Task: Find connections with filter location Changzhi with filter topic #Moneywith filter profile language French with filter current company Verifone with filter school SSN College of Engineering with filter industry Insurance Agencies and Brokerages with filter service category Relocation with filter keywords title UPS Driver
Action: Mouse moved to (699, 121)
Screenshot: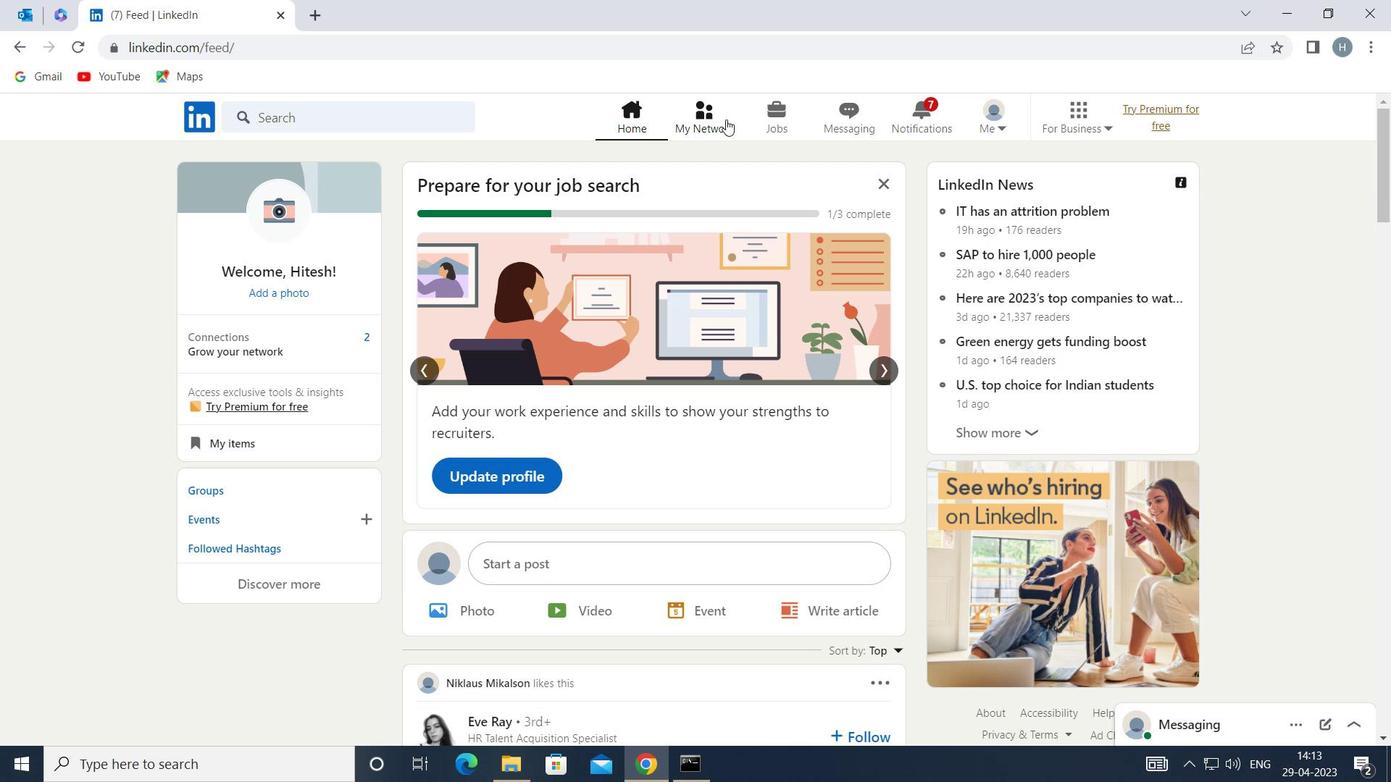 
Action: Mouse pressed left at (699, 121)
Screenshot: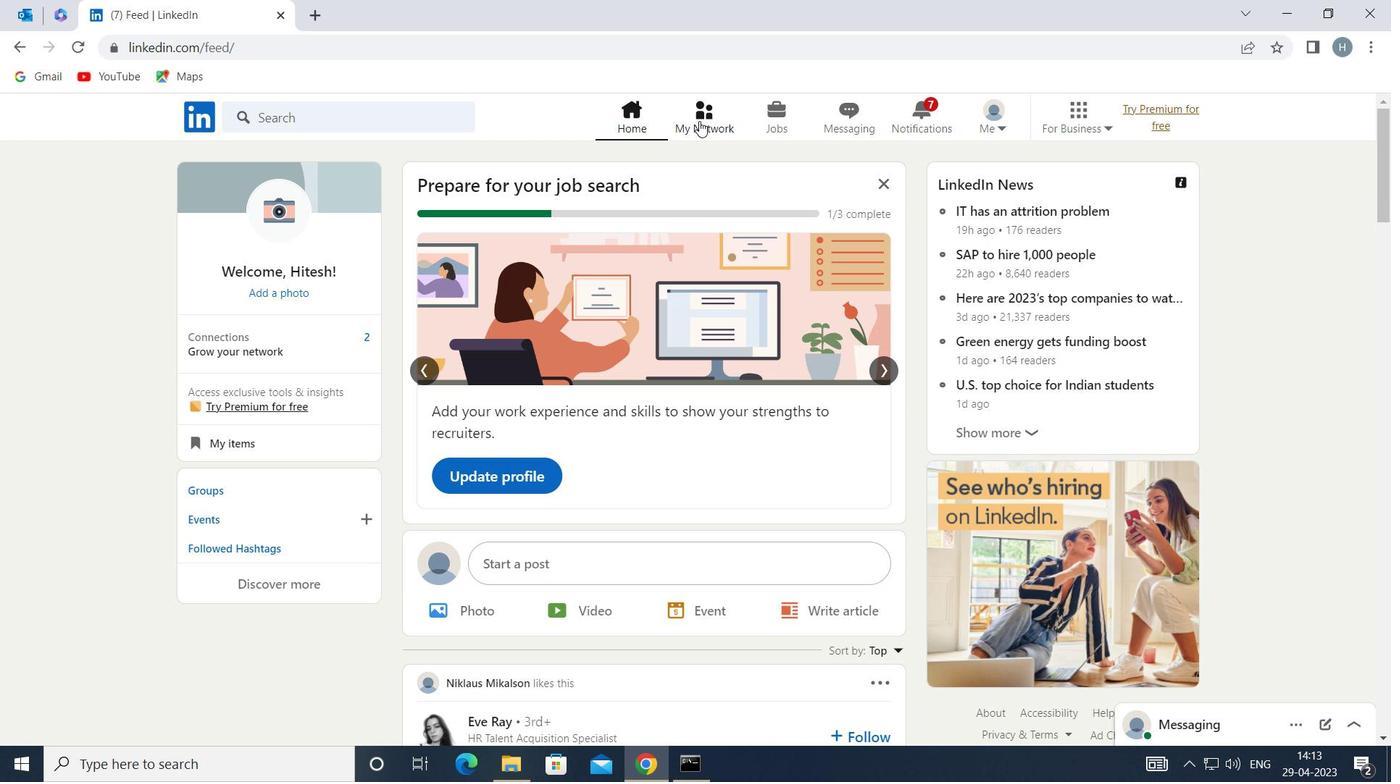 
Action: Mouse moved to (416, 223)
Screenshot: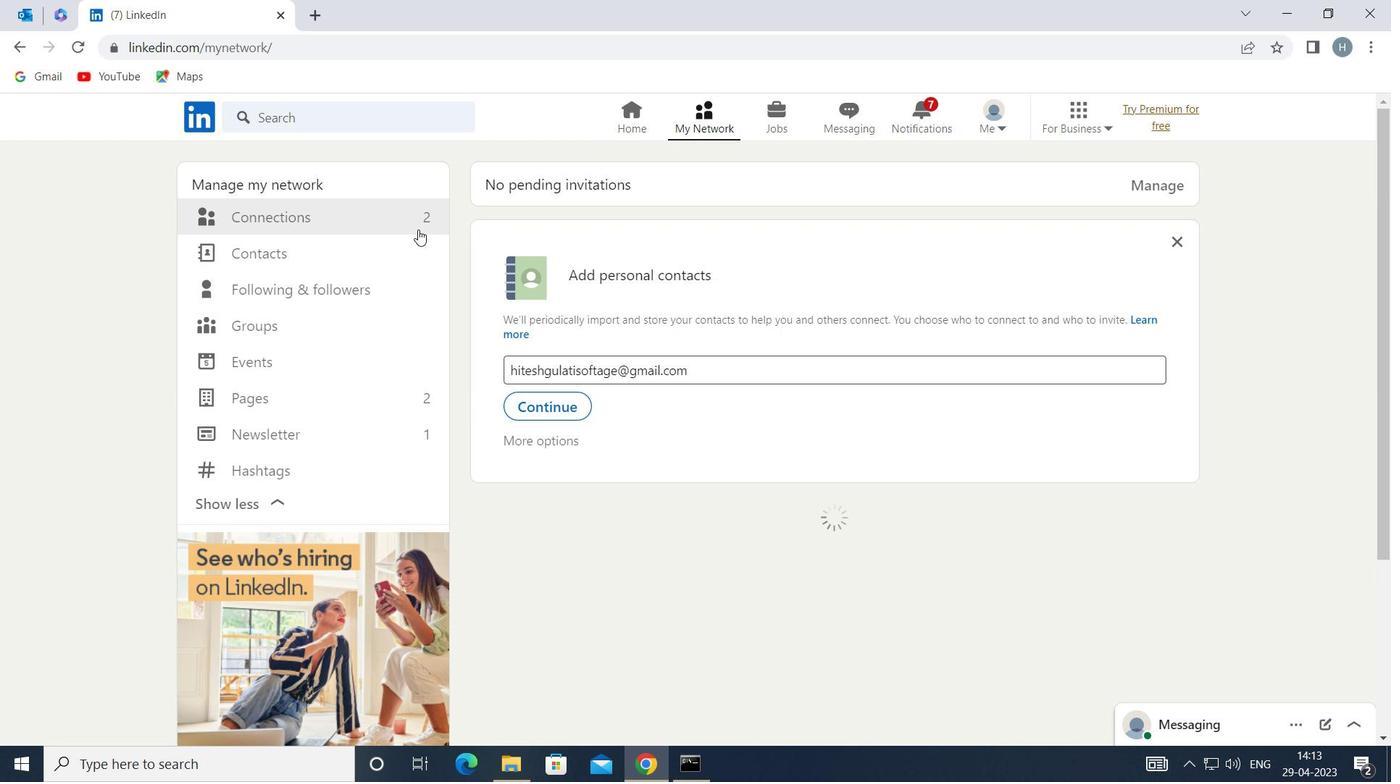 
Action: Mouse pressed left at (416, 223)
Screenshot: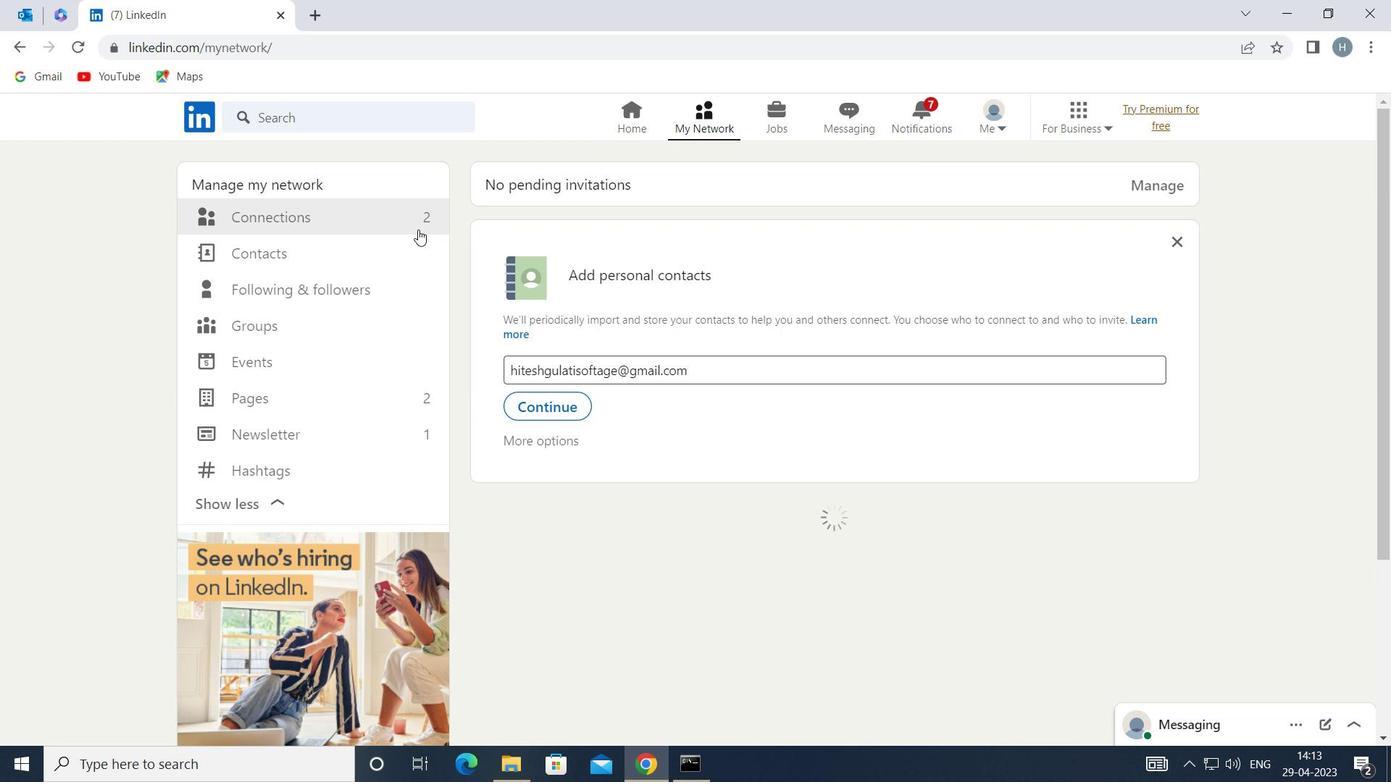 
Action: Mouse moved to (878, 215)
Screenshot: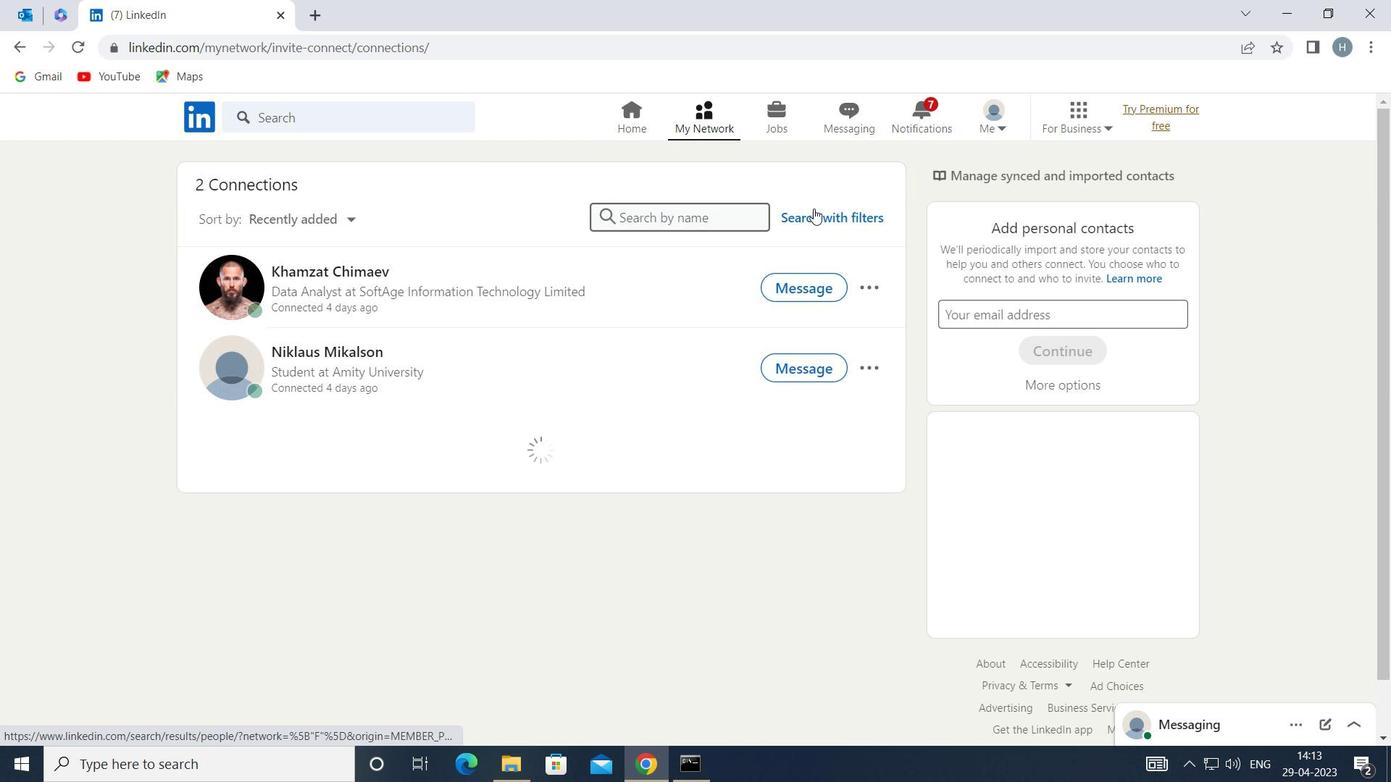 
Action: Mouse pressed left at (878, 215)
Screenshot: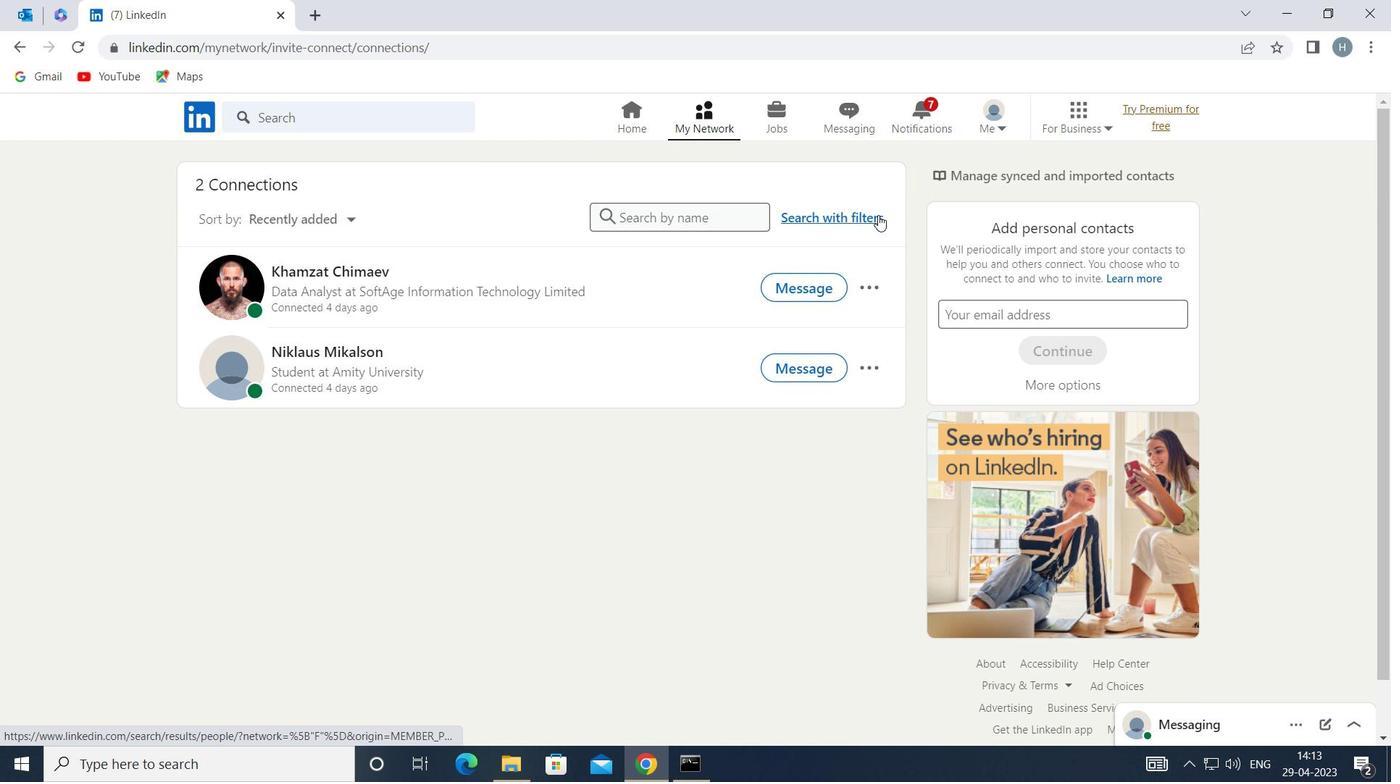 
Action: Mouse moved to (770, 164)
Screenshot: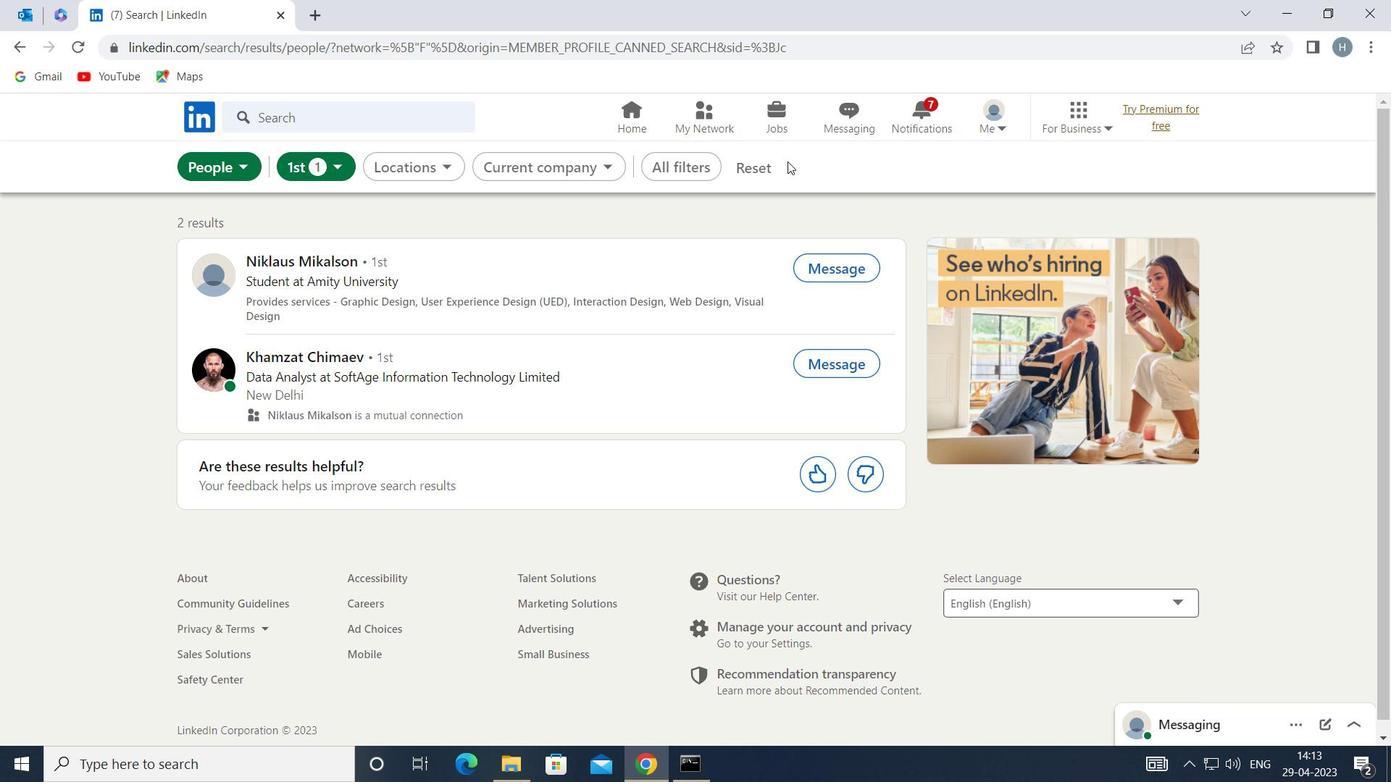 
Action: Mouse pressed left at (770, 164)
Screenshot: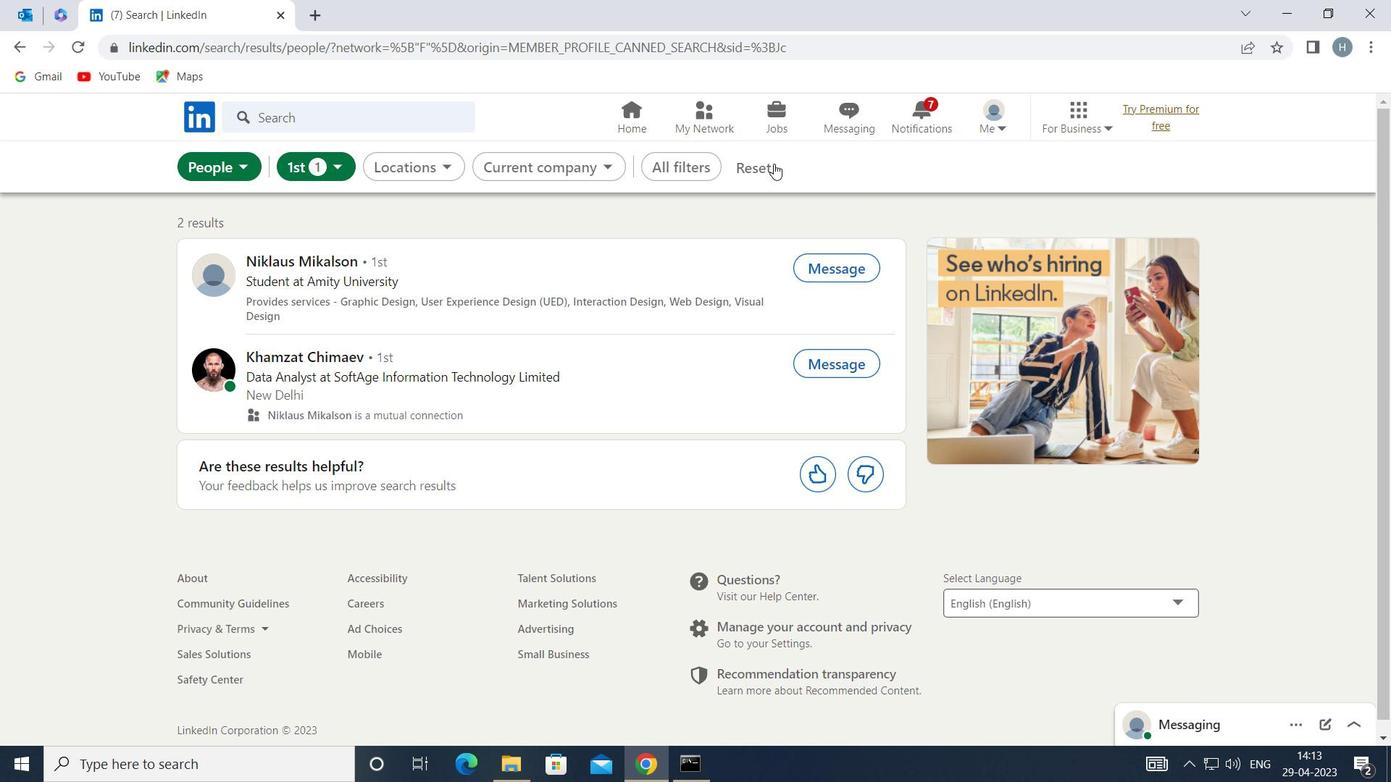 
Action: Mouse moved to (757, 164)
Screenshot: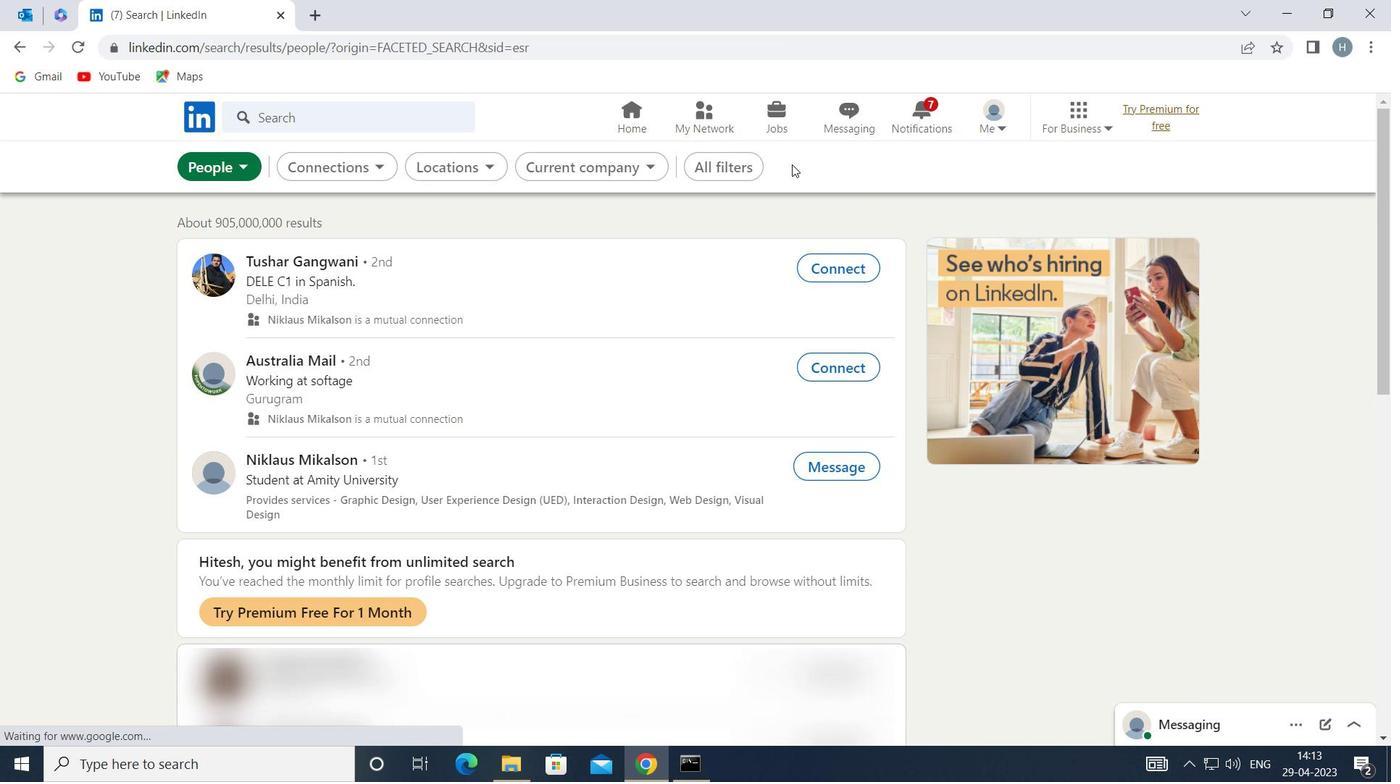
Action: Mouse pressed left at (757, 164)
Screenshot: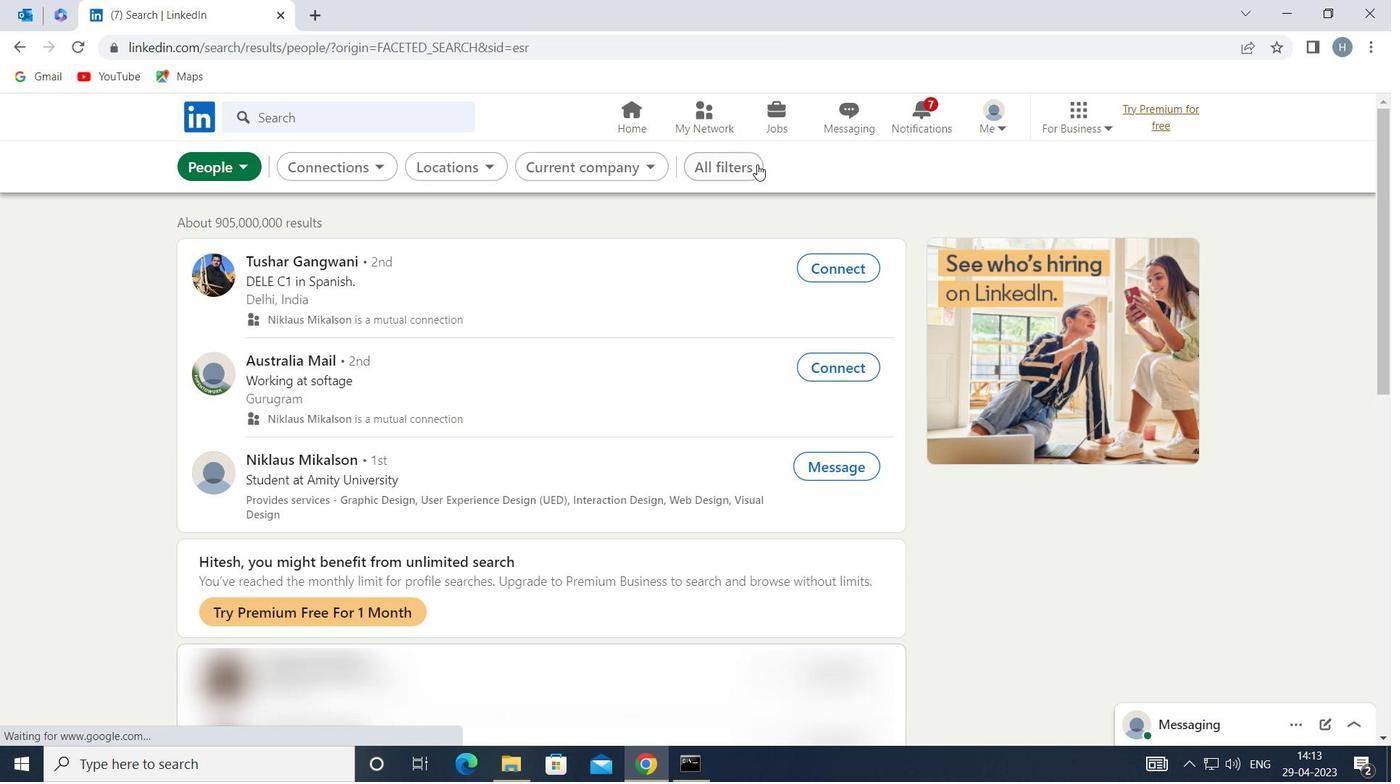 
Action: Mouse moved to (1066, 374)
Screenshot: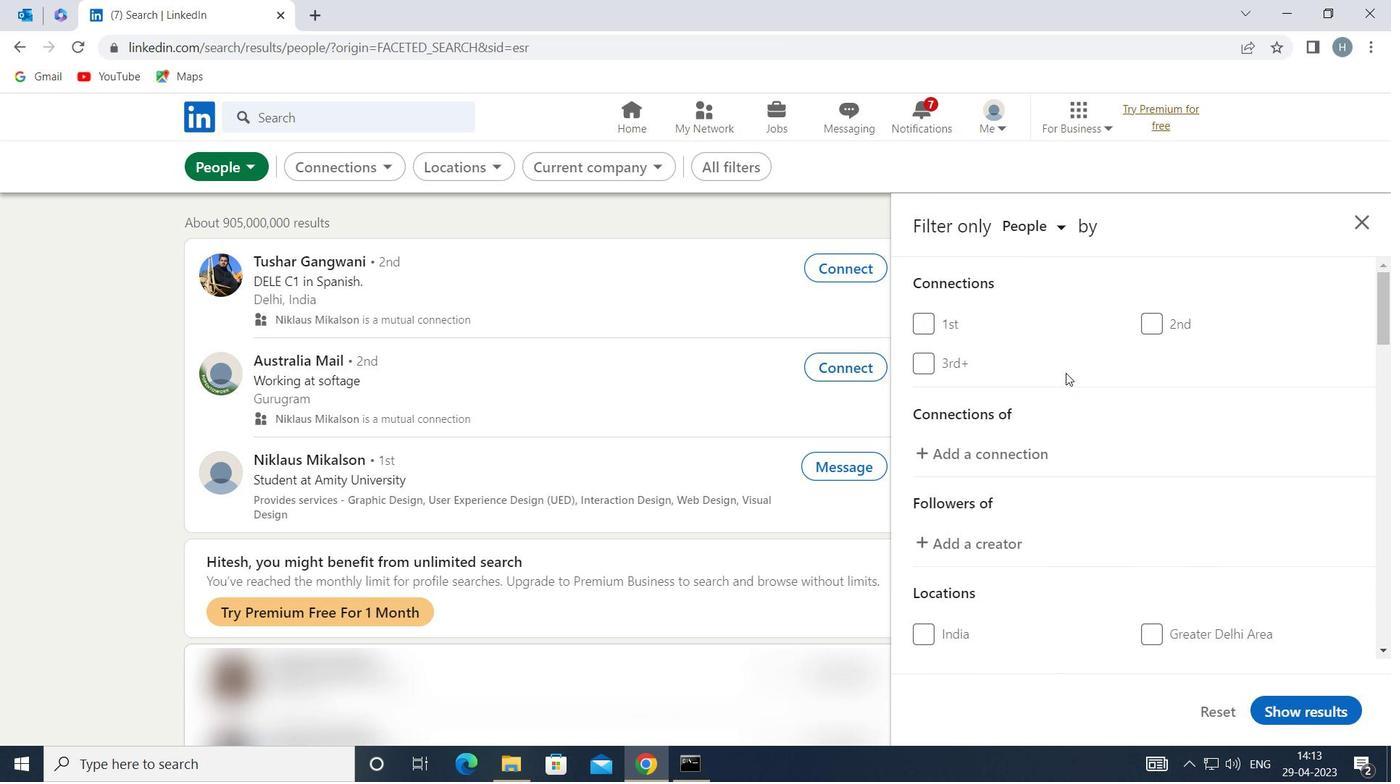 
Action: Mouse scrolled (1066, 373) with delta (0, 0)
Screenshot: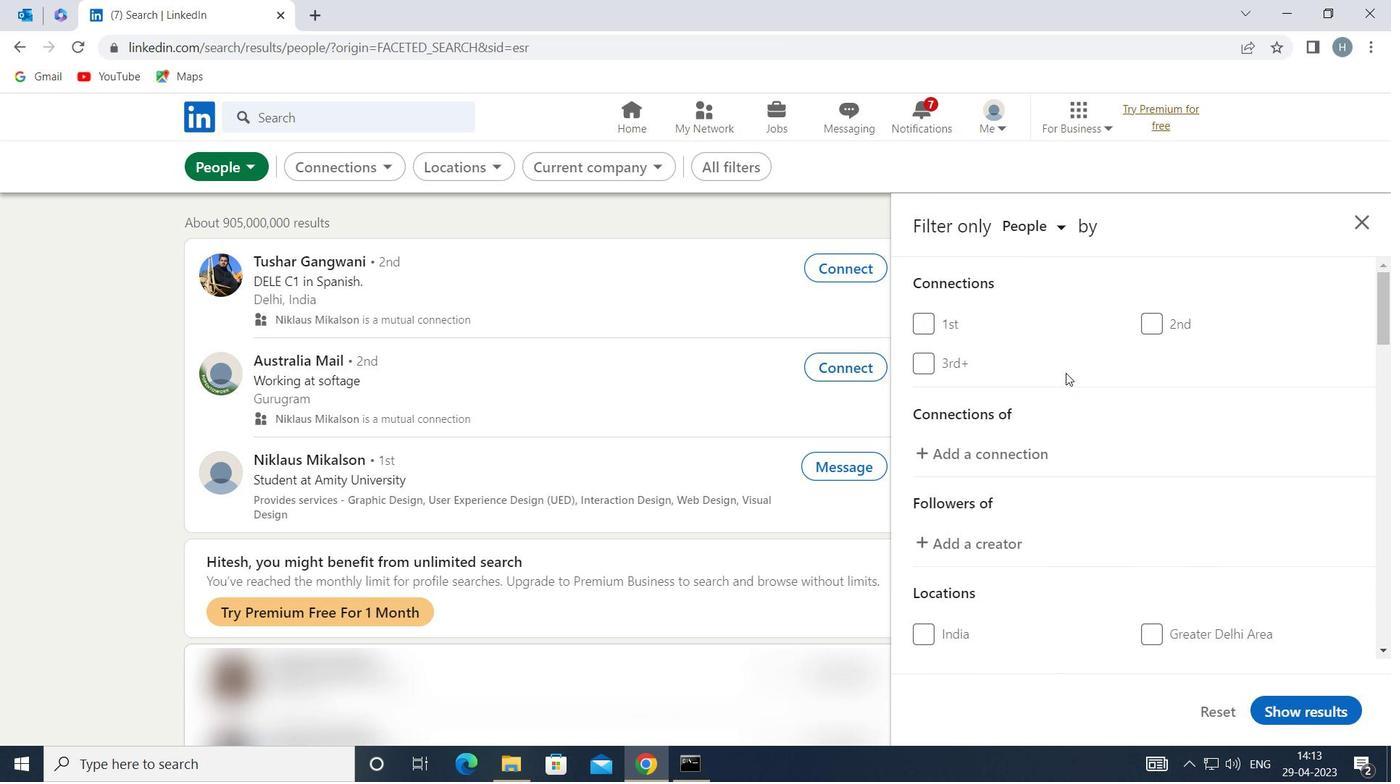 
Action: Mouse moved to (1070, 375)
Screenshot: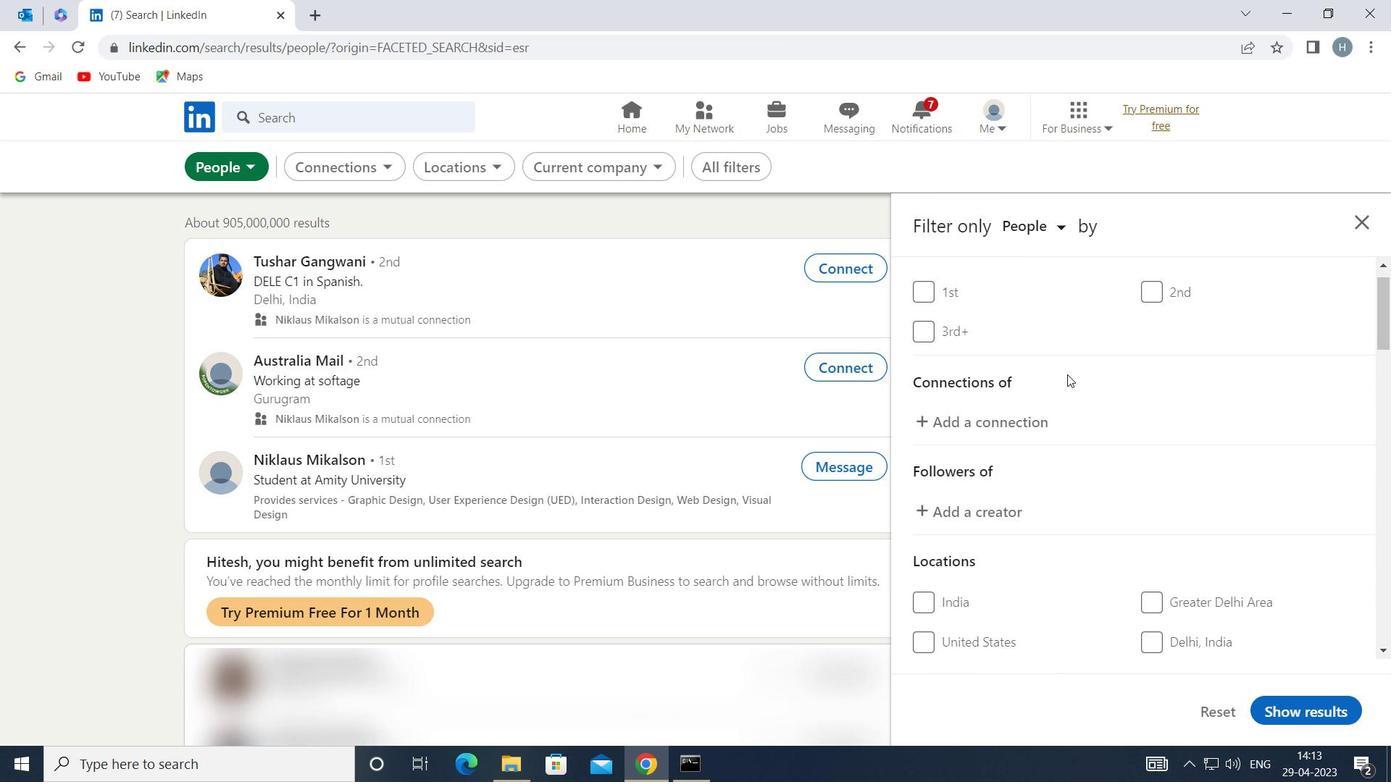 
Action: Mouse scrolled (1070, 374) with delta (0, 0)
Screenshot: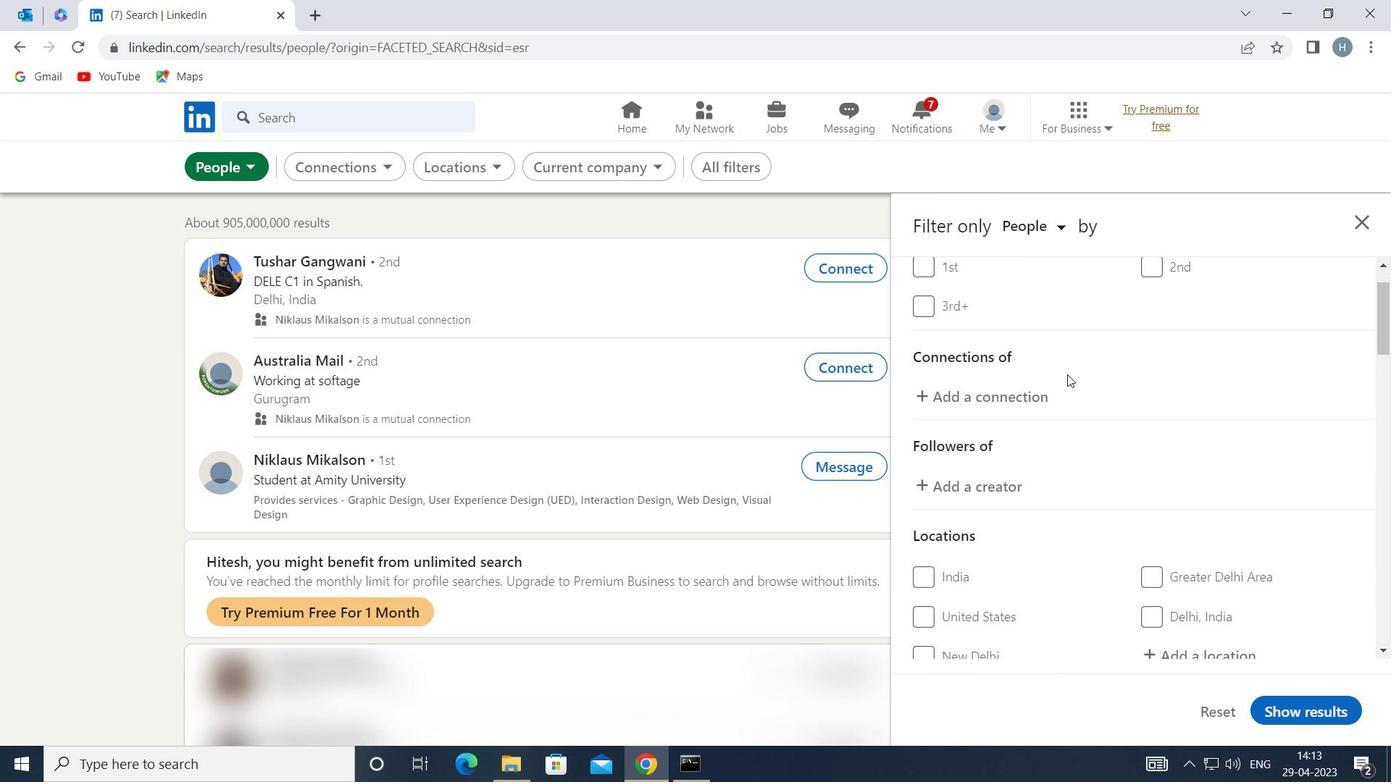 
Action: Mouse moved to (1177, 529)
Screenshot: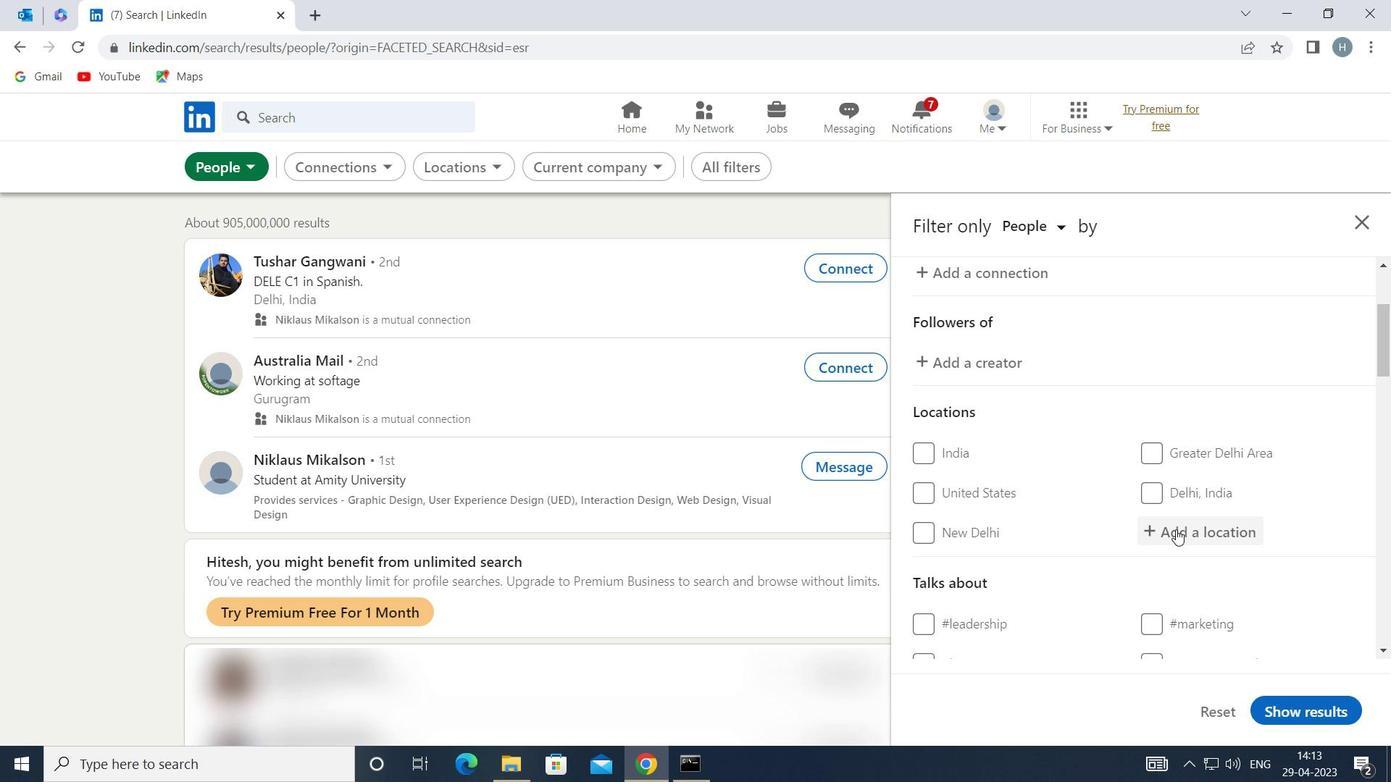 
Action: Mouse pressed left at (1177, 529)
Screenshot: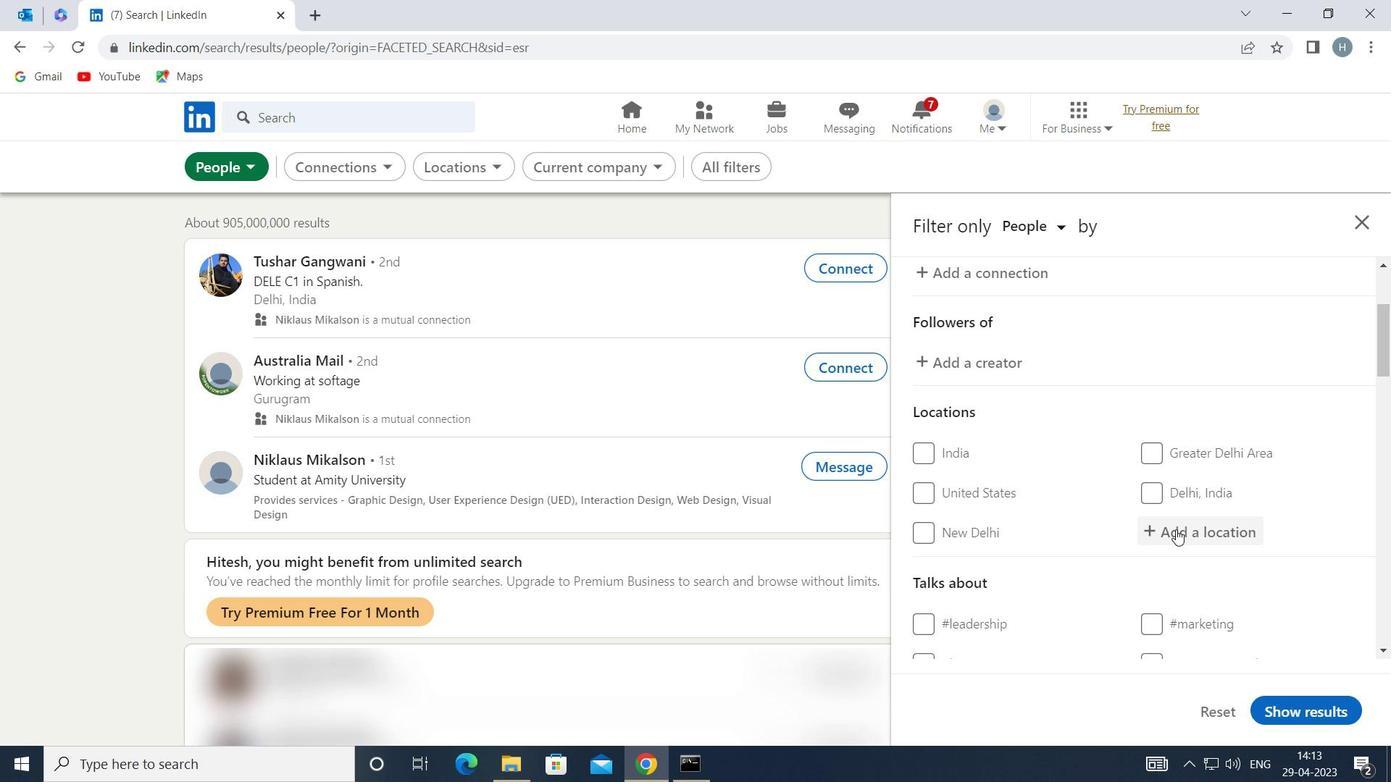 
Action: Mouse moved to (1146, 525)
Screenshot: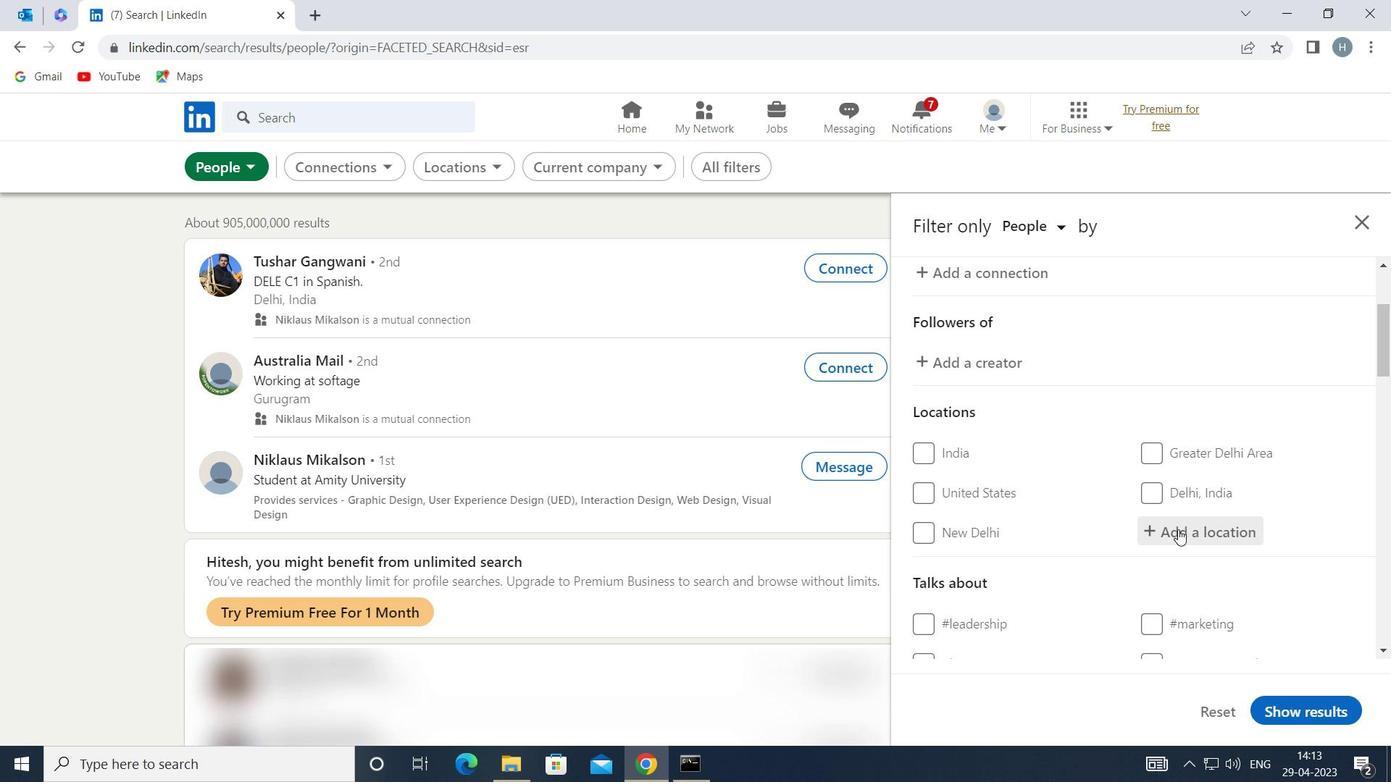 
Action: Key pressed <Key.shift><Key.shift><Key.shift><Key.shift><Key.shift>CHANGZH
Screenshot: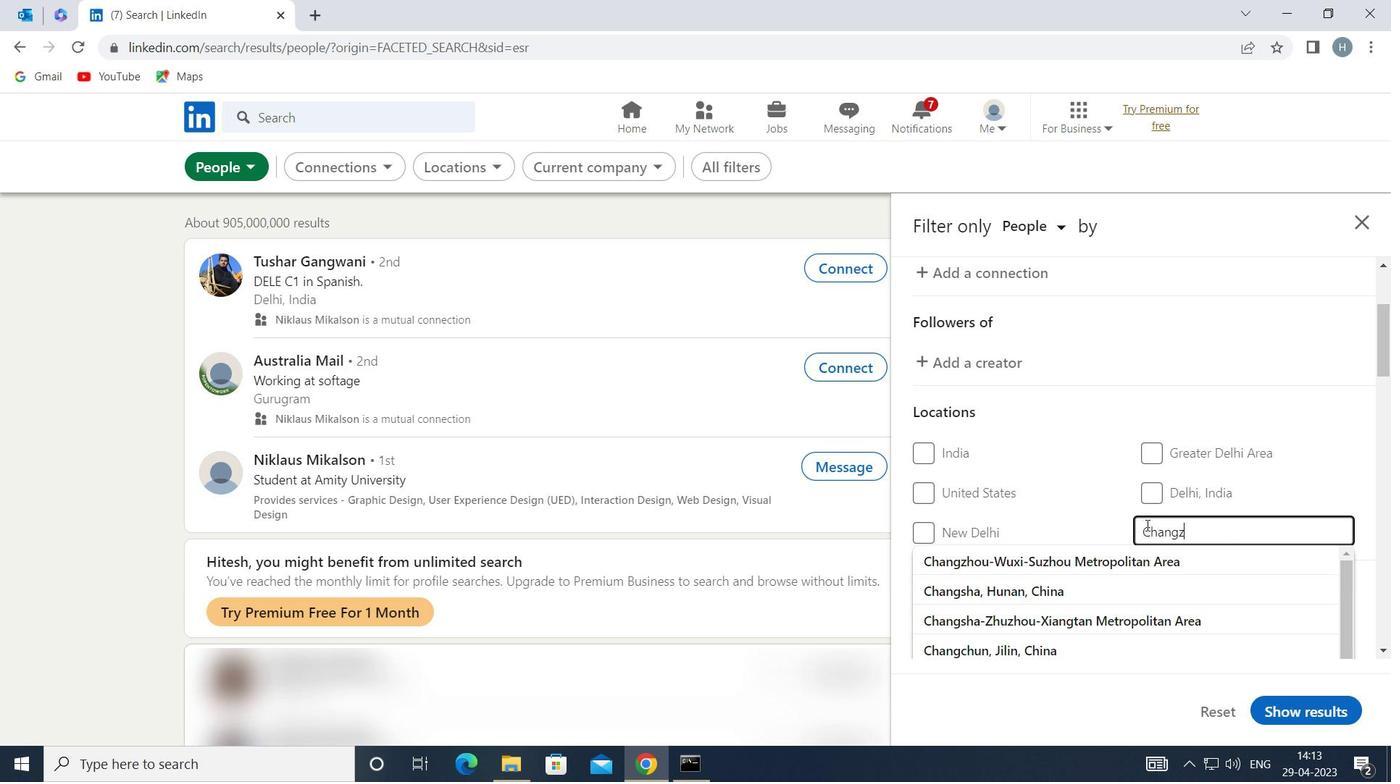 
Action: Mouse moved to (1146, 524)
Screenshot: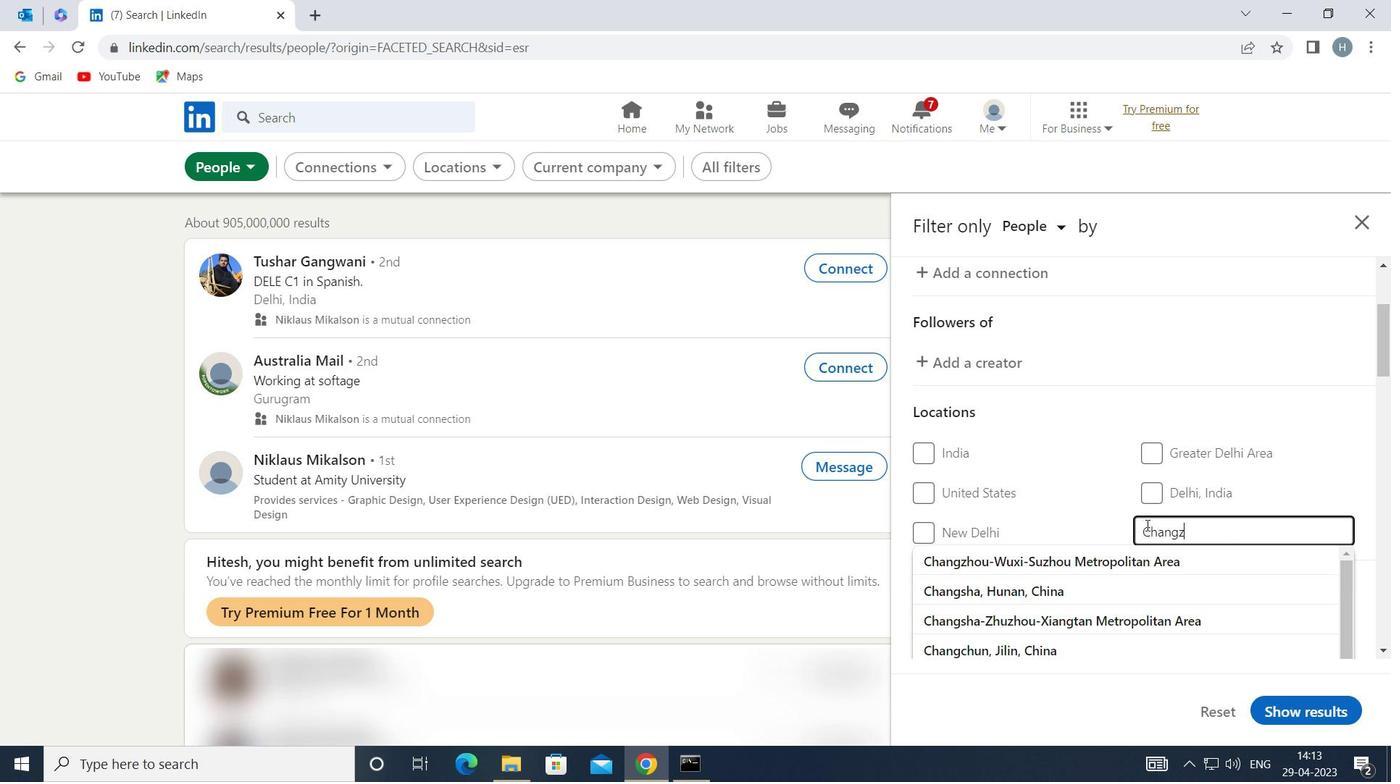 
Action: Key pressed I
Screenshot: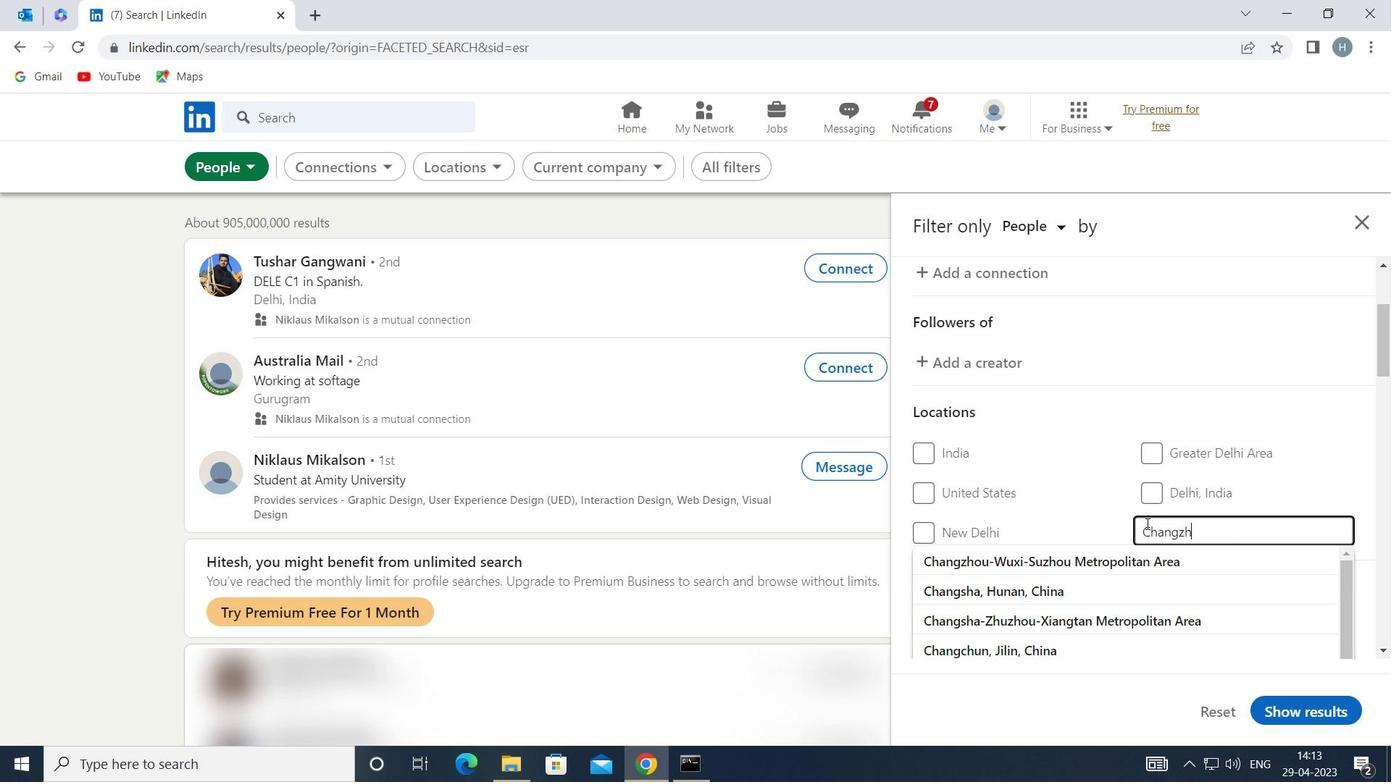 
Action: Mouse moved to (1137, 561)
Screenshot: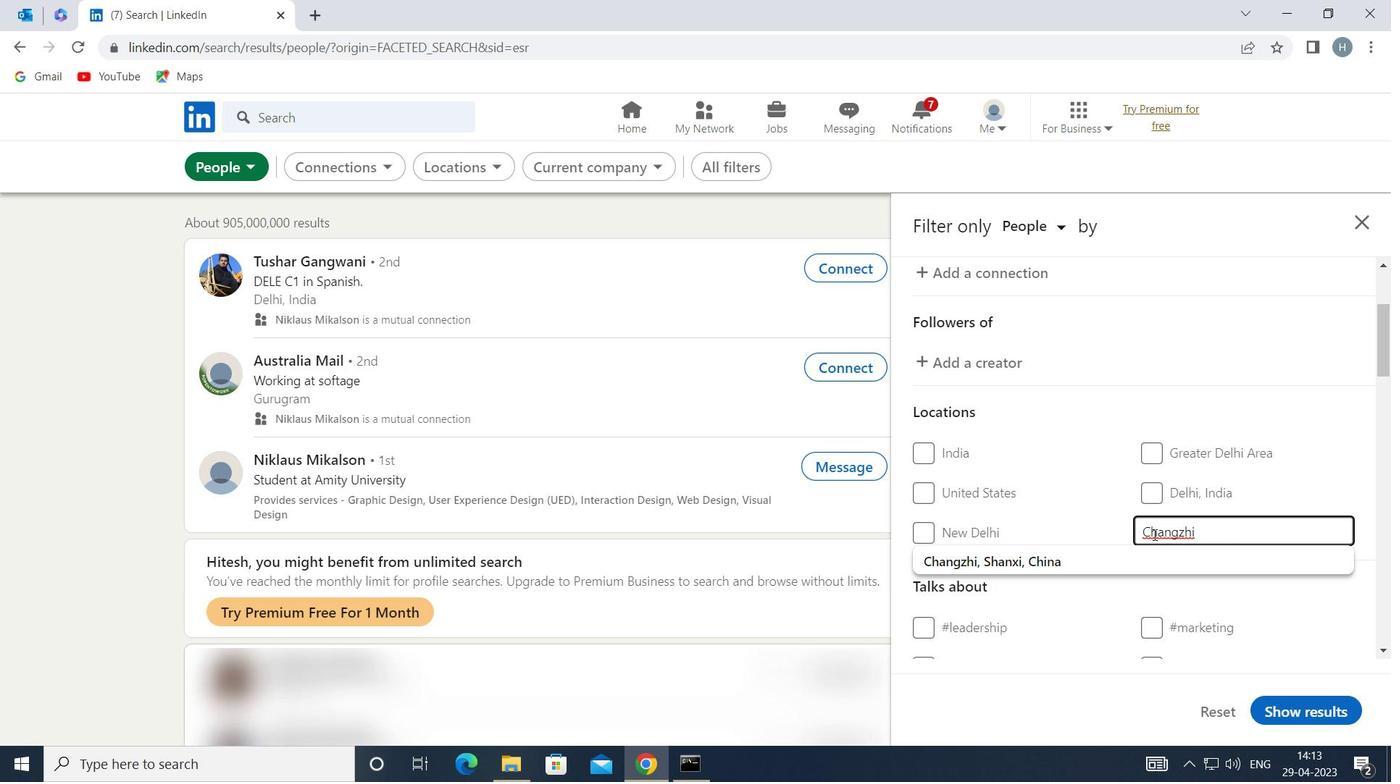 
Action: Mouse pressed left at (1137, 561)
Screenshot: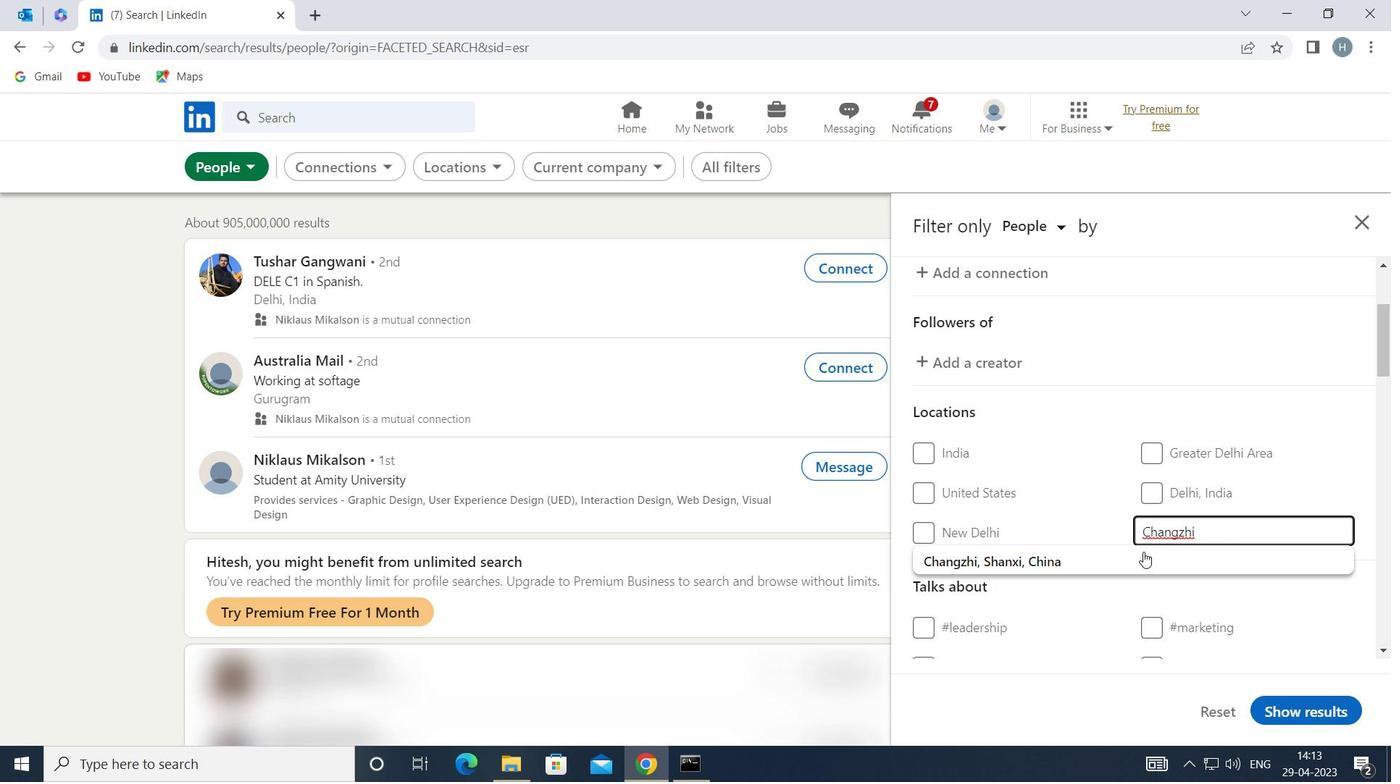 
Action: Mouse moved to (1135, 551)
Screenshot: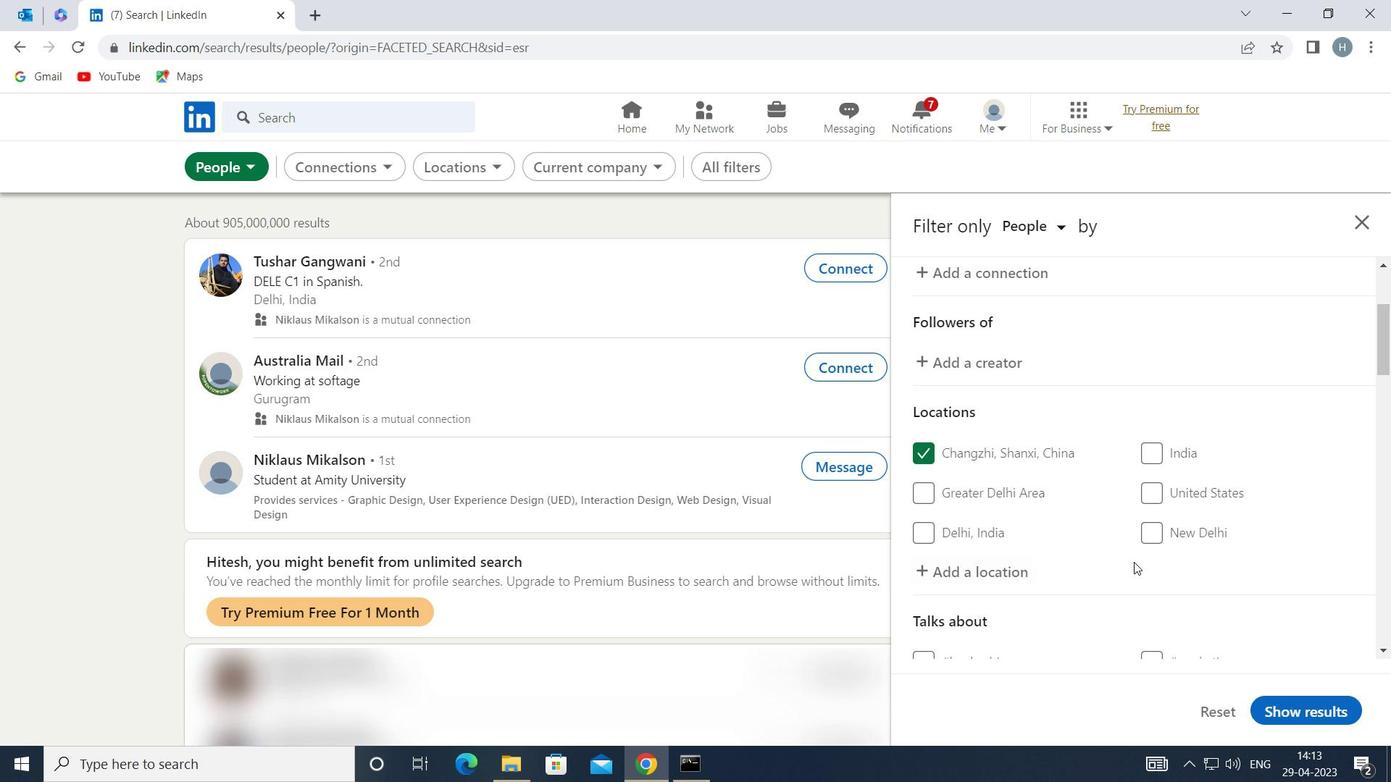 
Action: Mouse scrolled (1135, 550) with delta (0, 0)
Screenshot: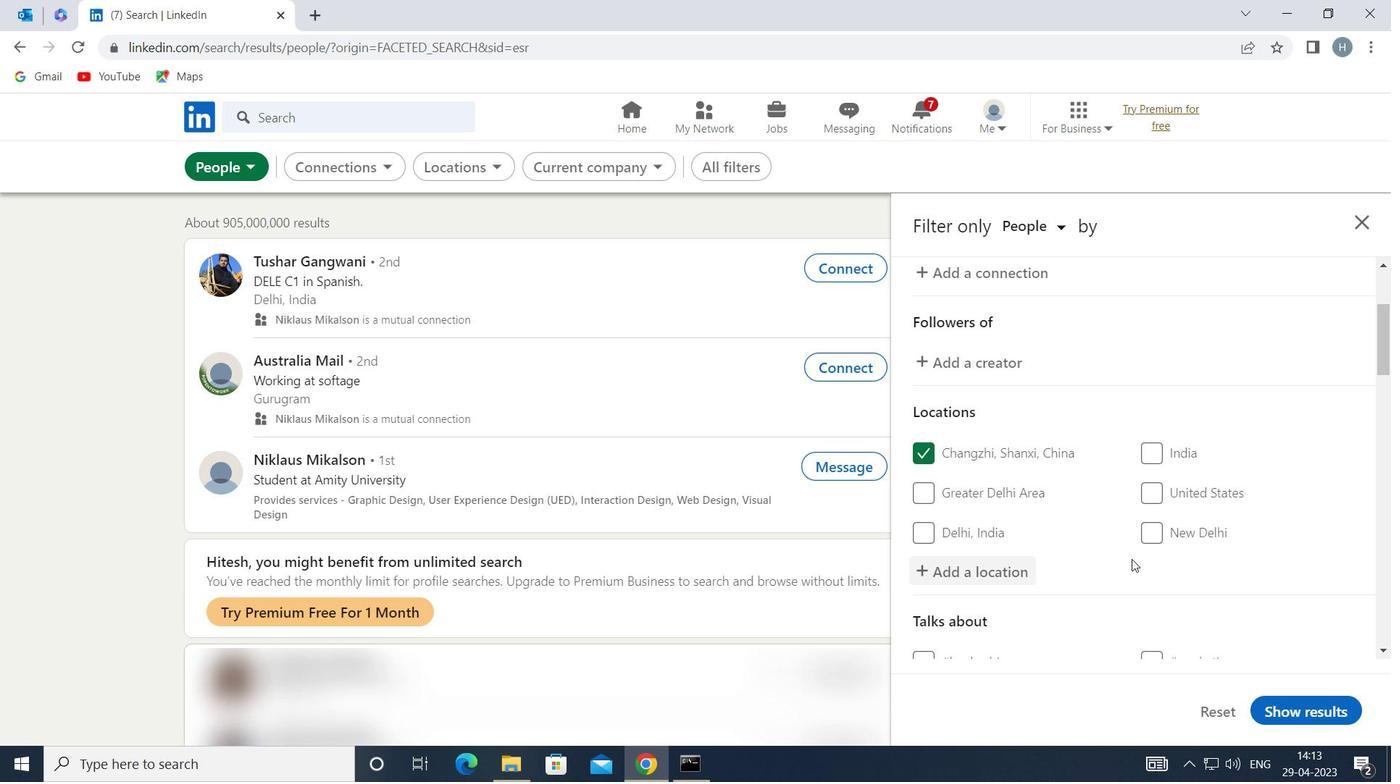 
Action: Mouse moved to (1135, 550)
Screenshot: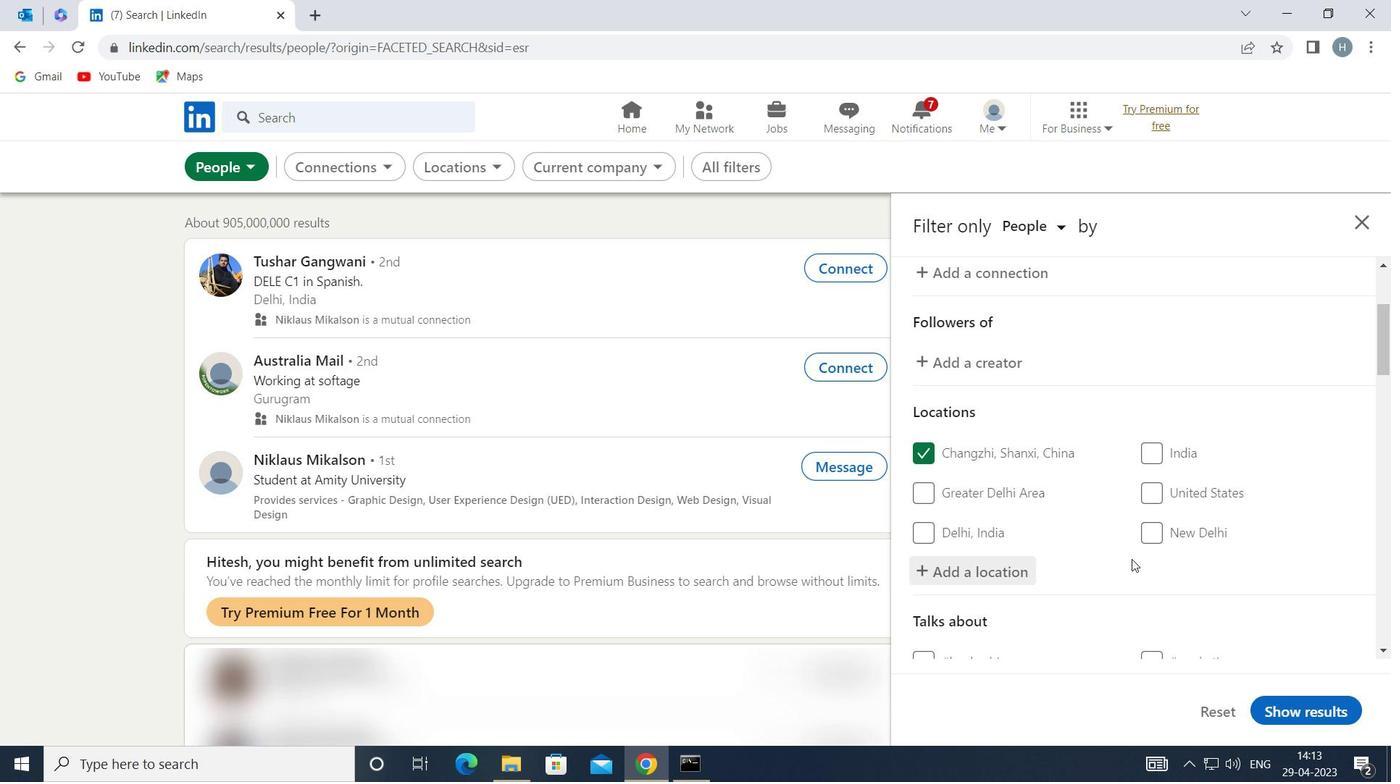 
Action: Mouse scrolled (1135, 550) with delta (0, 0)
Screenshot: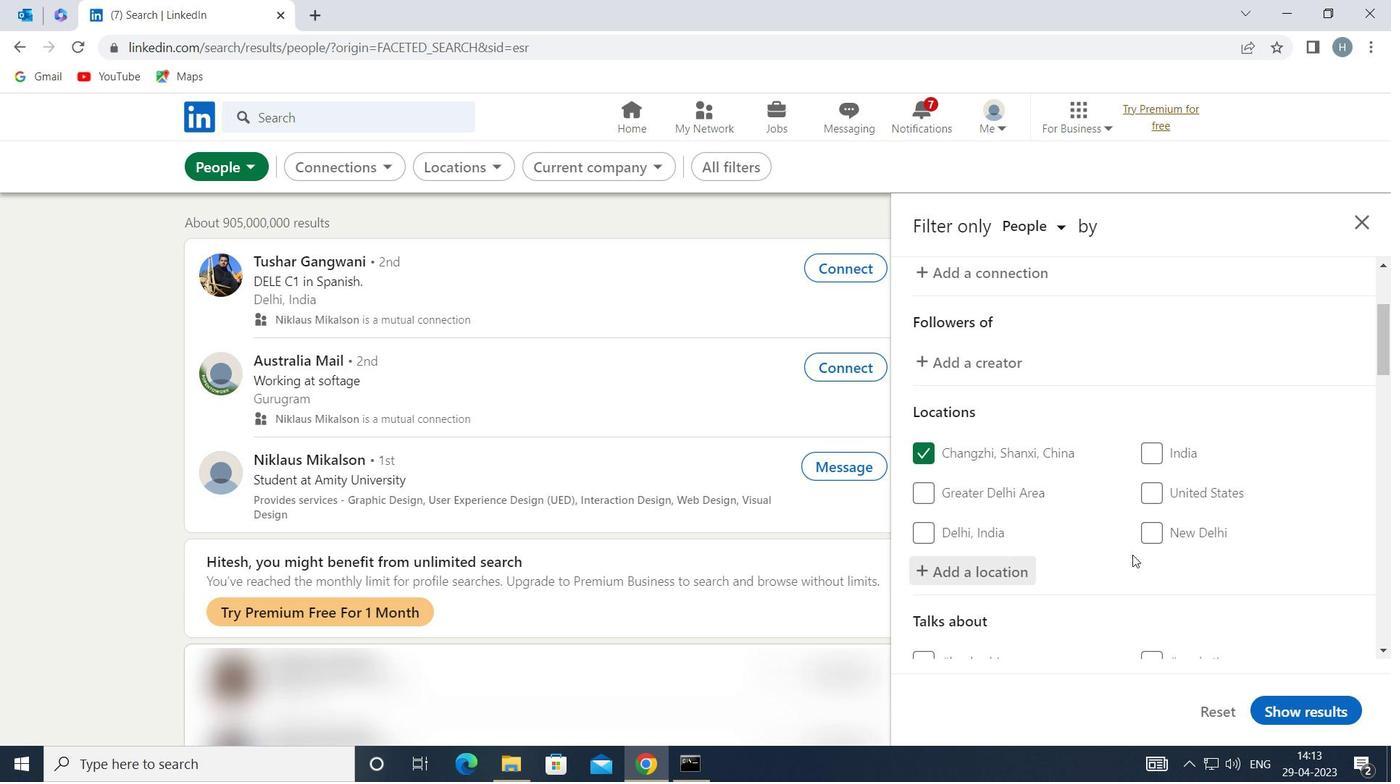 
Action: Mouse moved to (1137, 550)
Screenshot: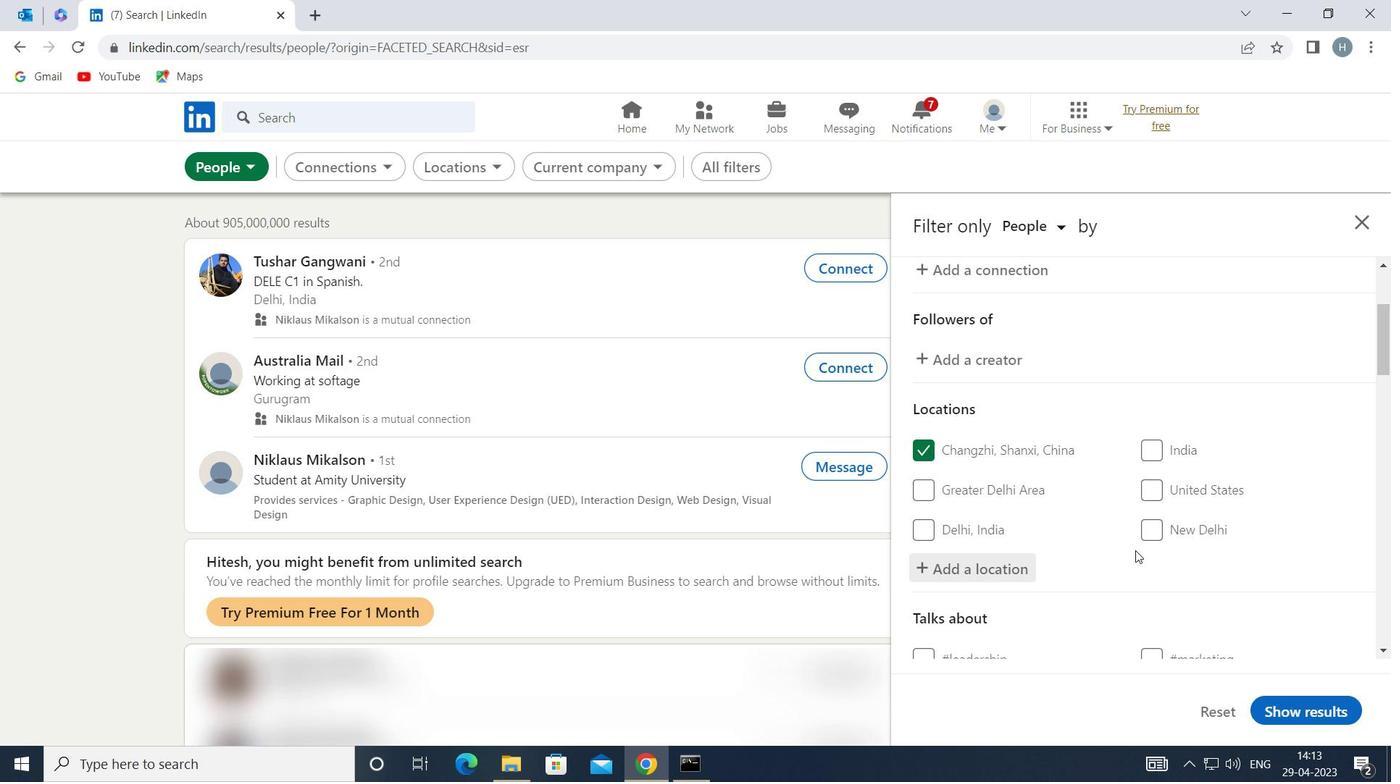 
Action: Mouse scrolled (1137, 550) with delta (0, 0)
Screenshot: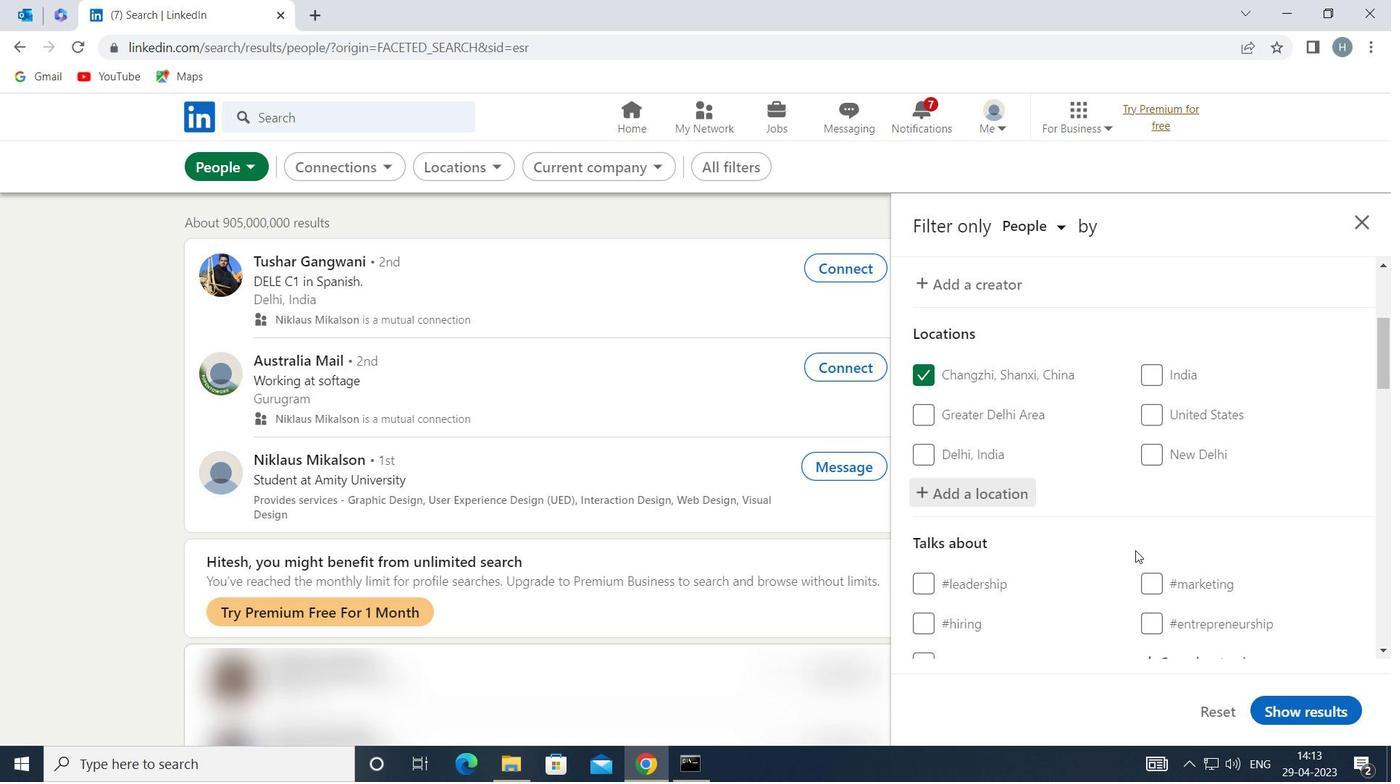 
Action: Mouse moved to (1215, 458)
Screenshot: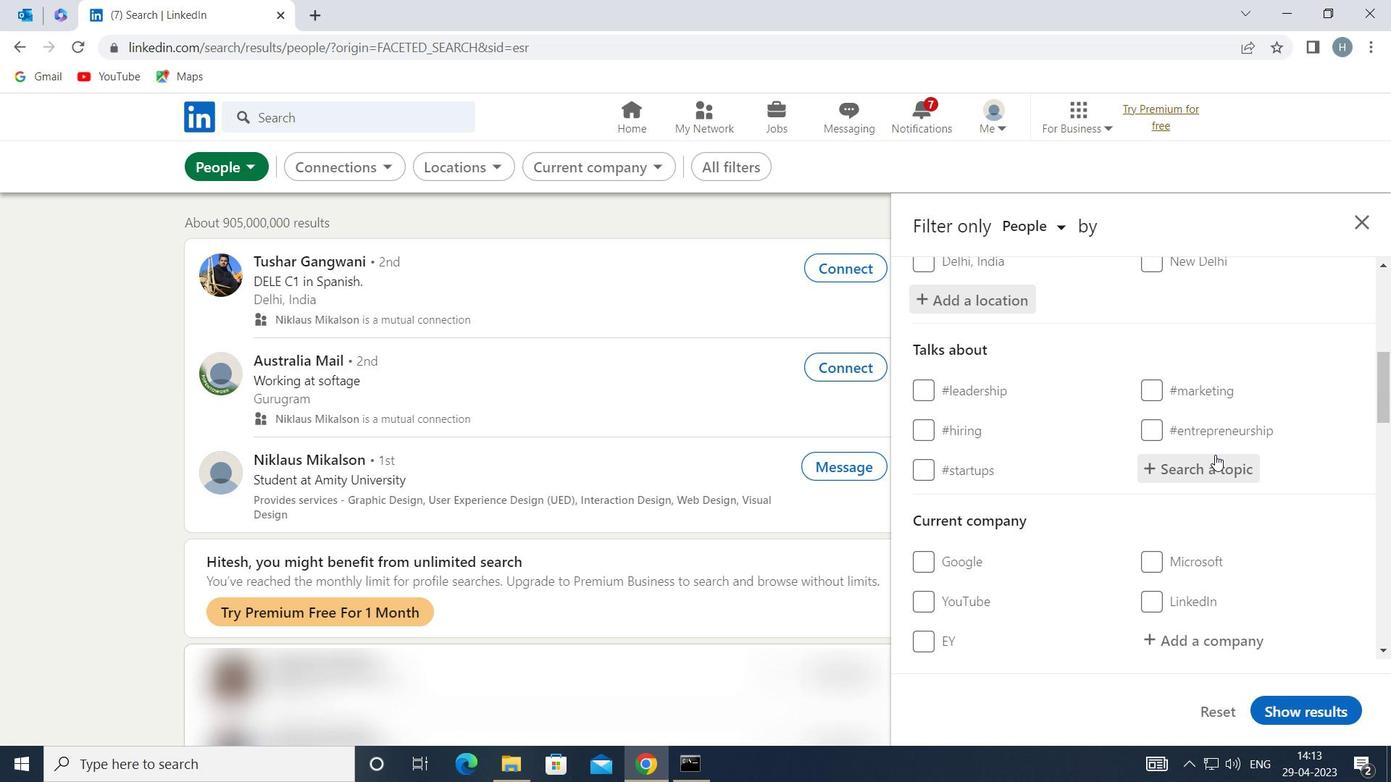 
Action: Mouse pressed left at (1215, 458)
Screenshot: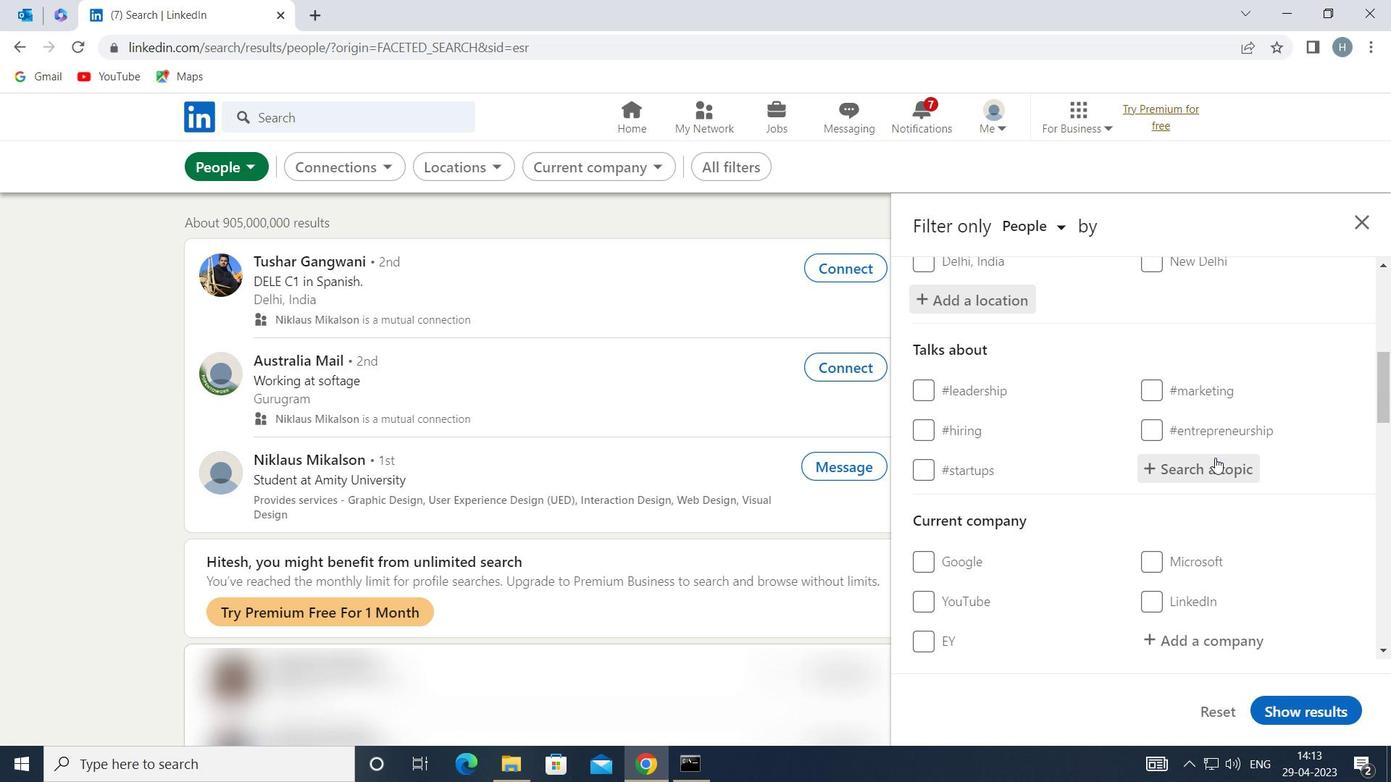 
Action: Mouse moved to (1214, 458)
Screenshot: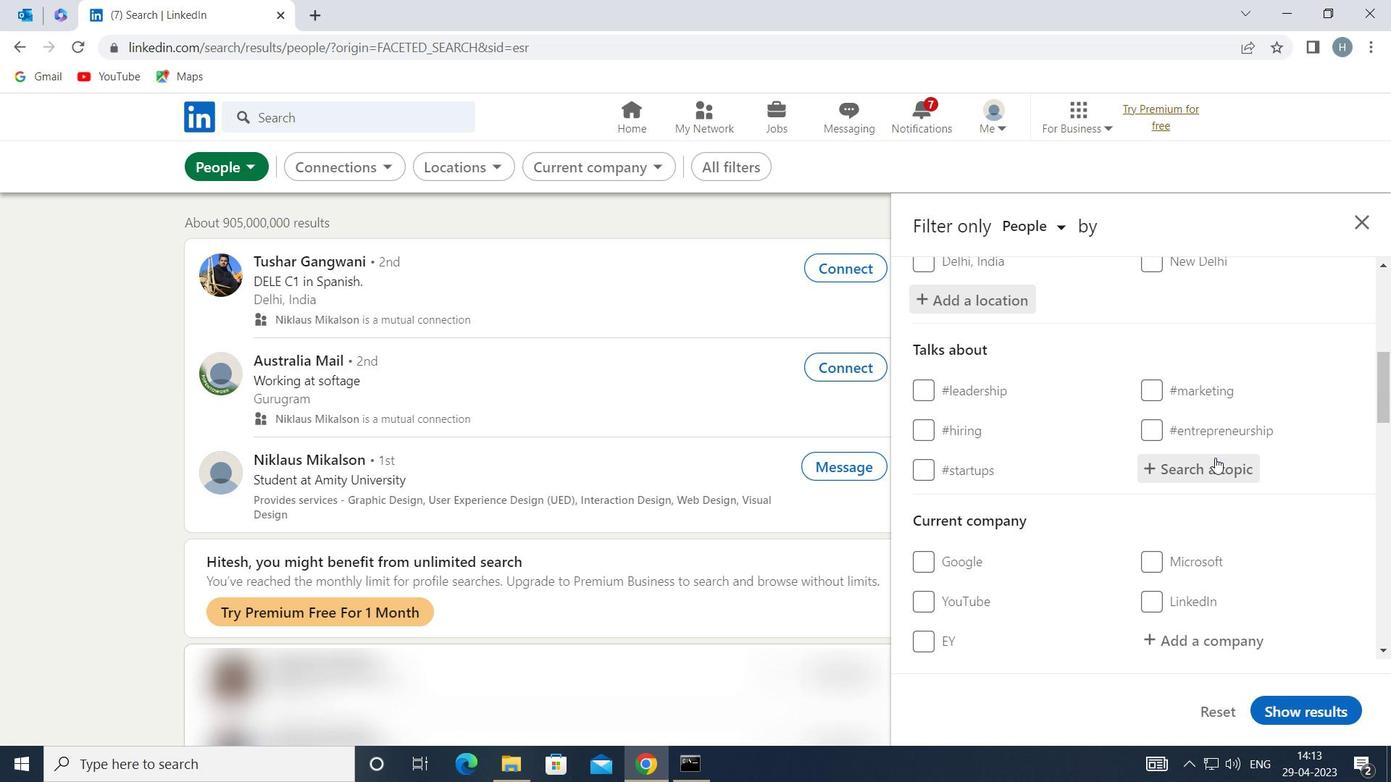 
Action: Key pressed <Key.shift>MONEY
Screenshot: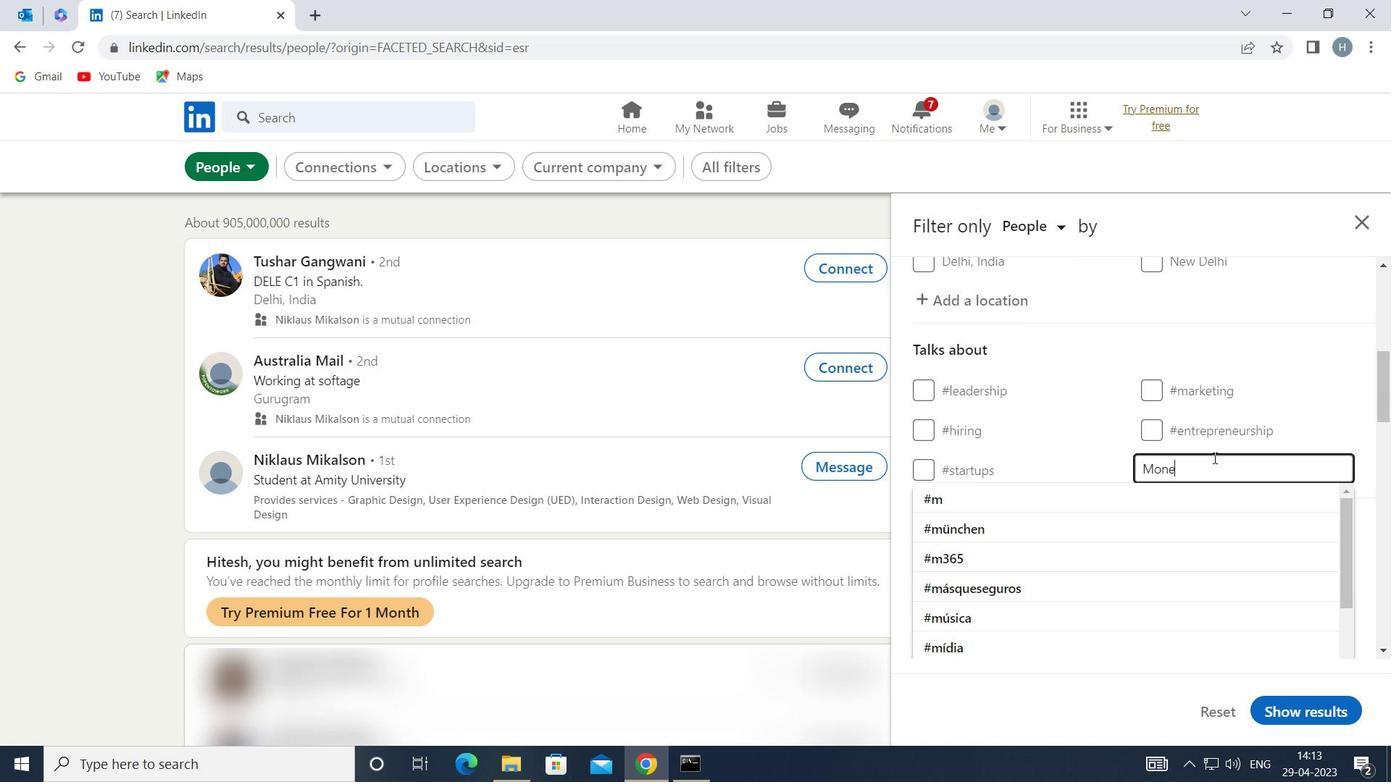 
Action: Mouse moved to (1121, 492)
Screenshot: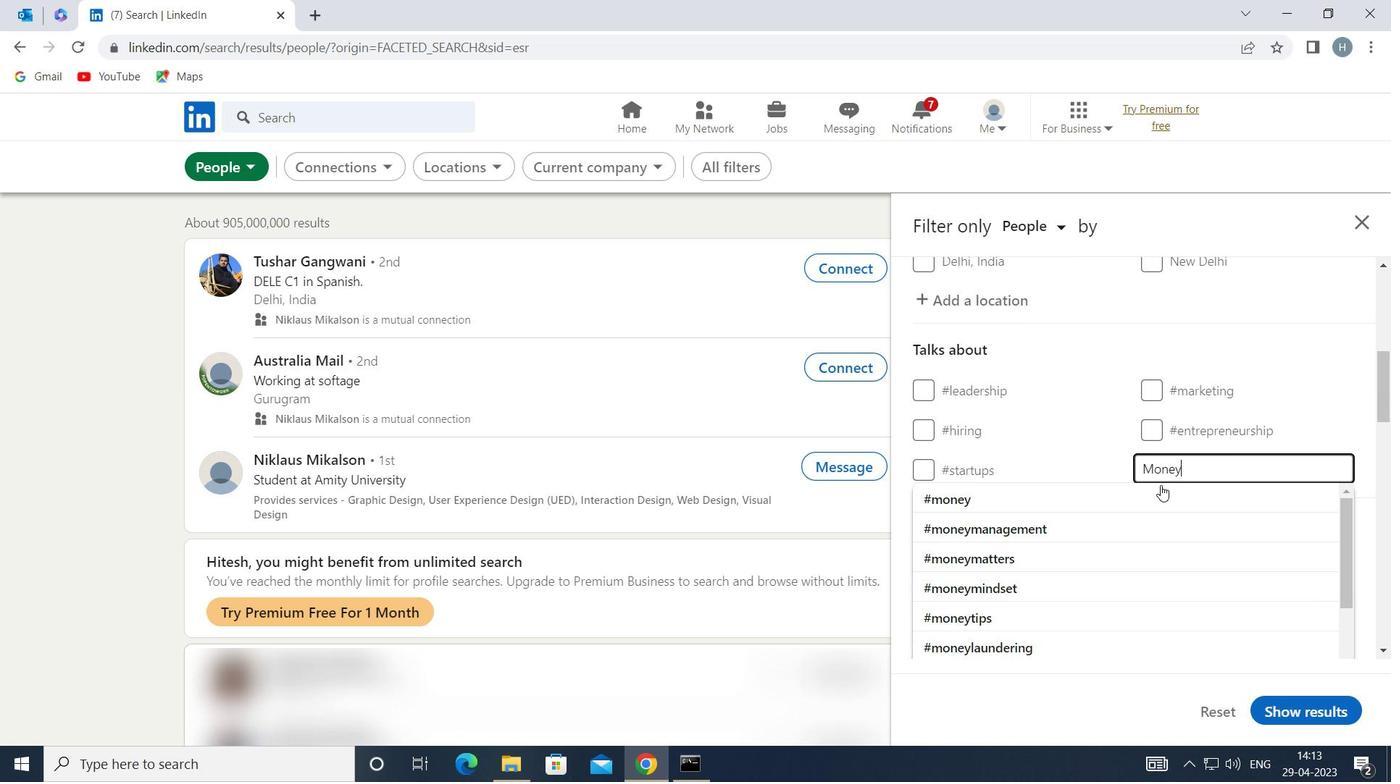 
Action: Mouse pressed left at (1121, 492)
Screenshot: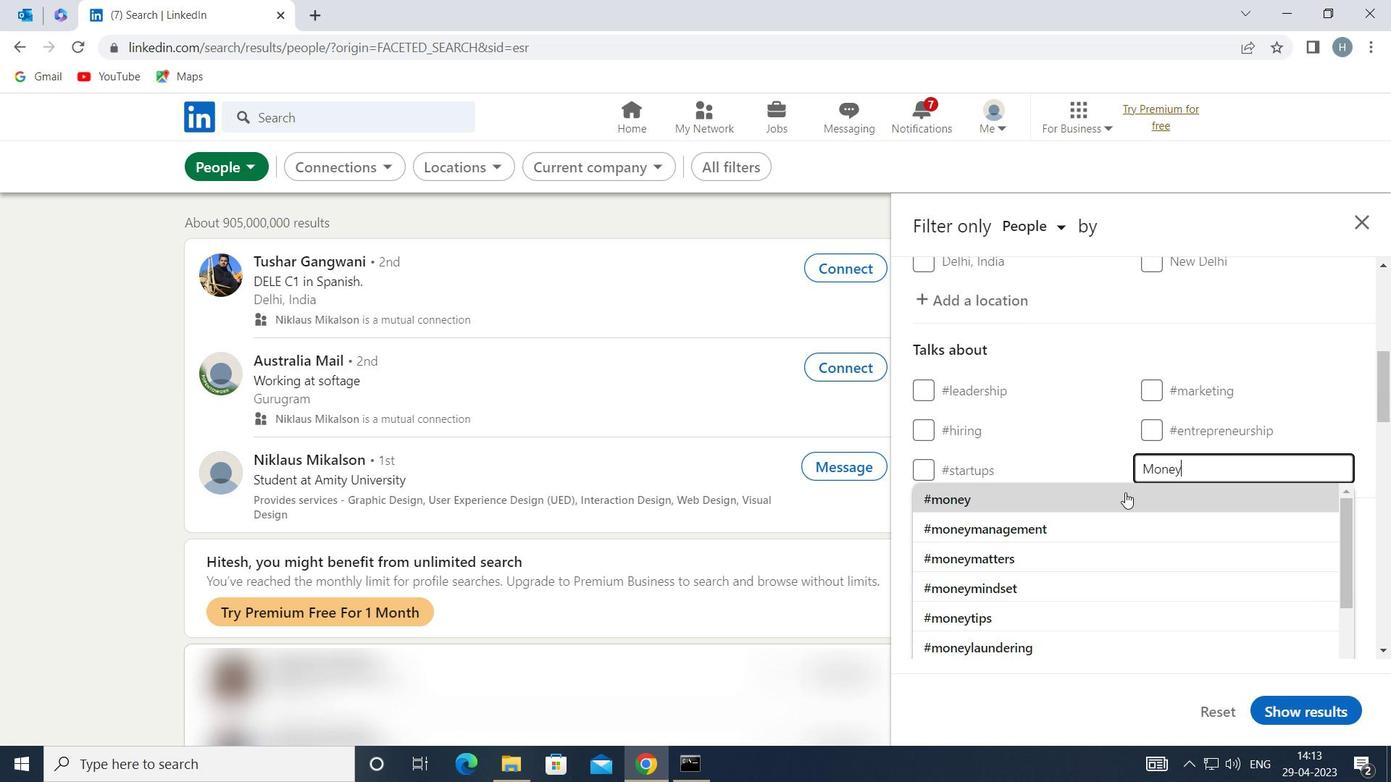 
Action: Mouse moved to (1085, 473)
Screenshot: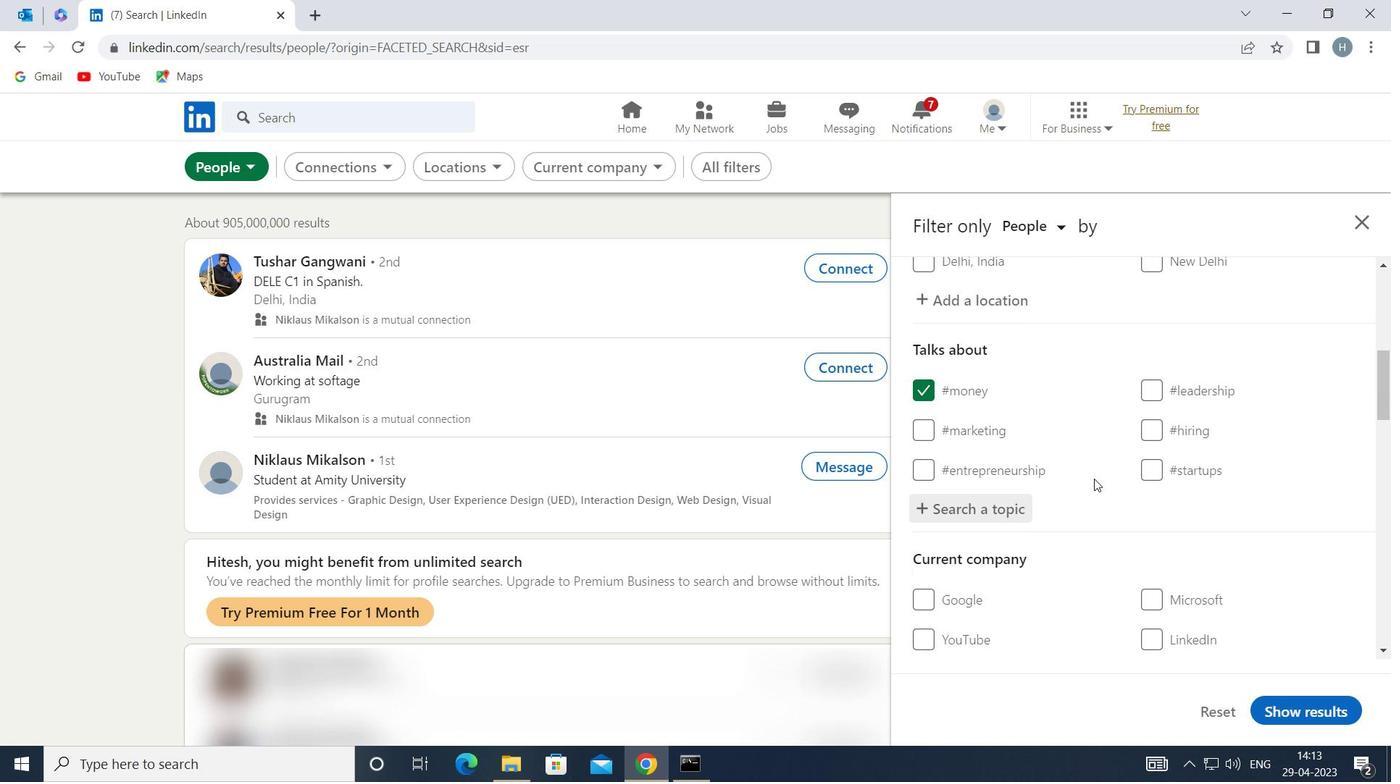 
Action: Mouse scrolled (1085, 472) with delta (0, 0)
Screenshot: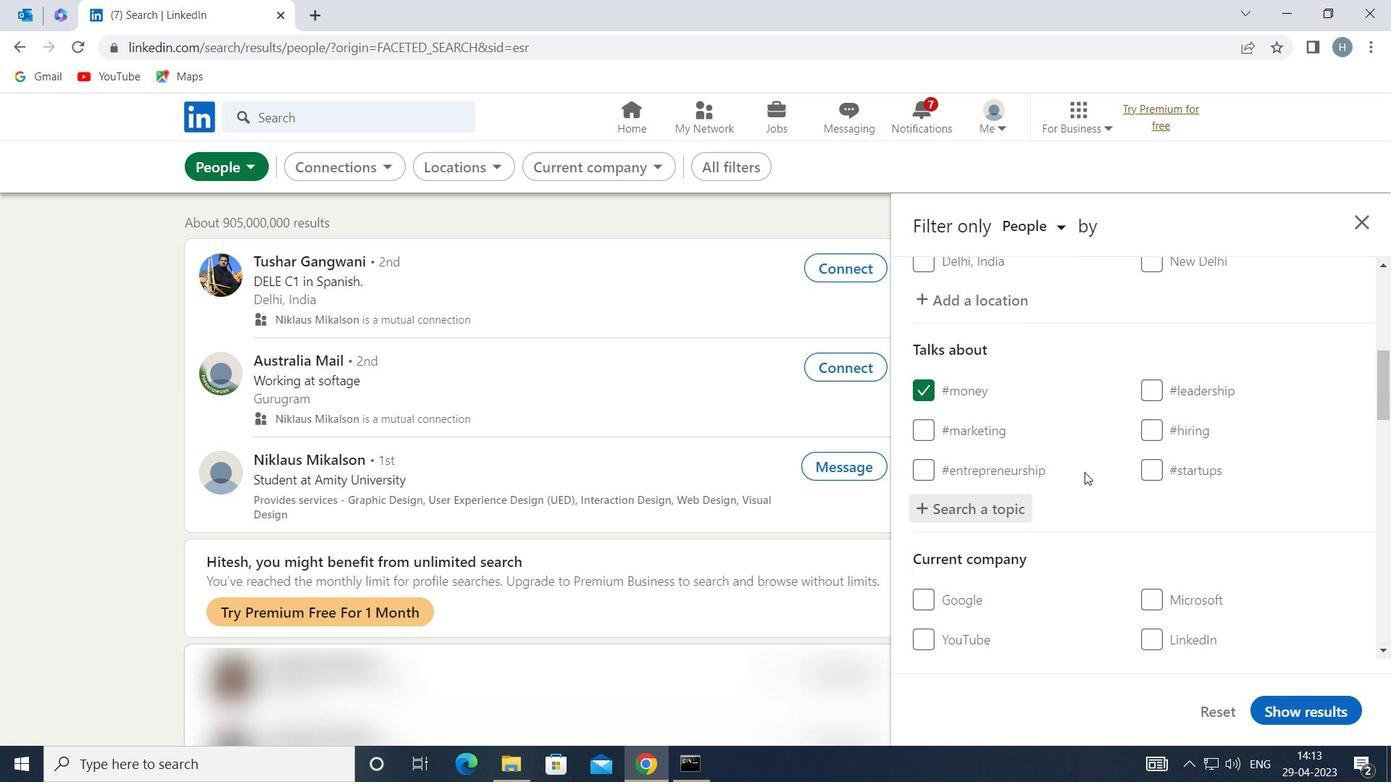 
Action: Mouse scrolled (1085, 472) with delta (0, 0)
Screenshot: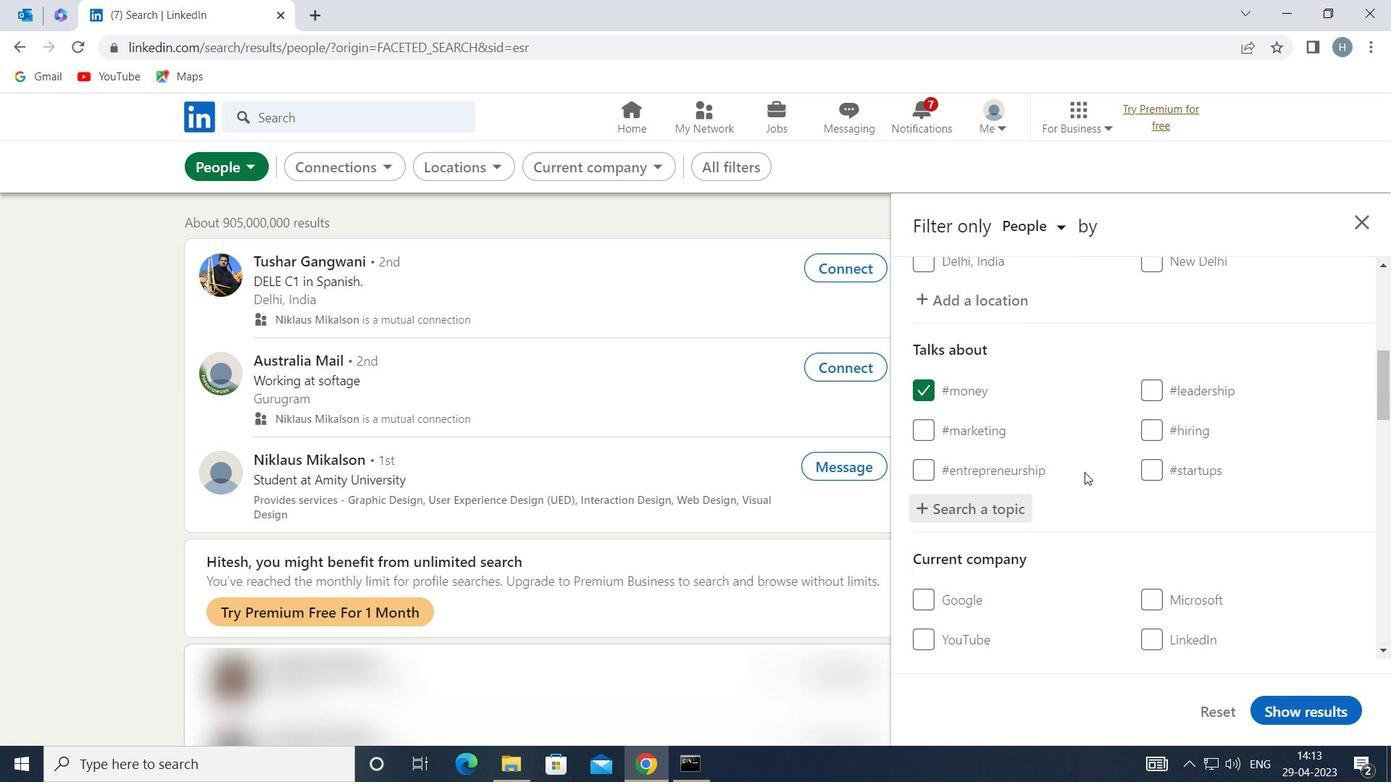 
Action: Mouse scrolled (1085, 472) with delta (0, 0)
Screenshot: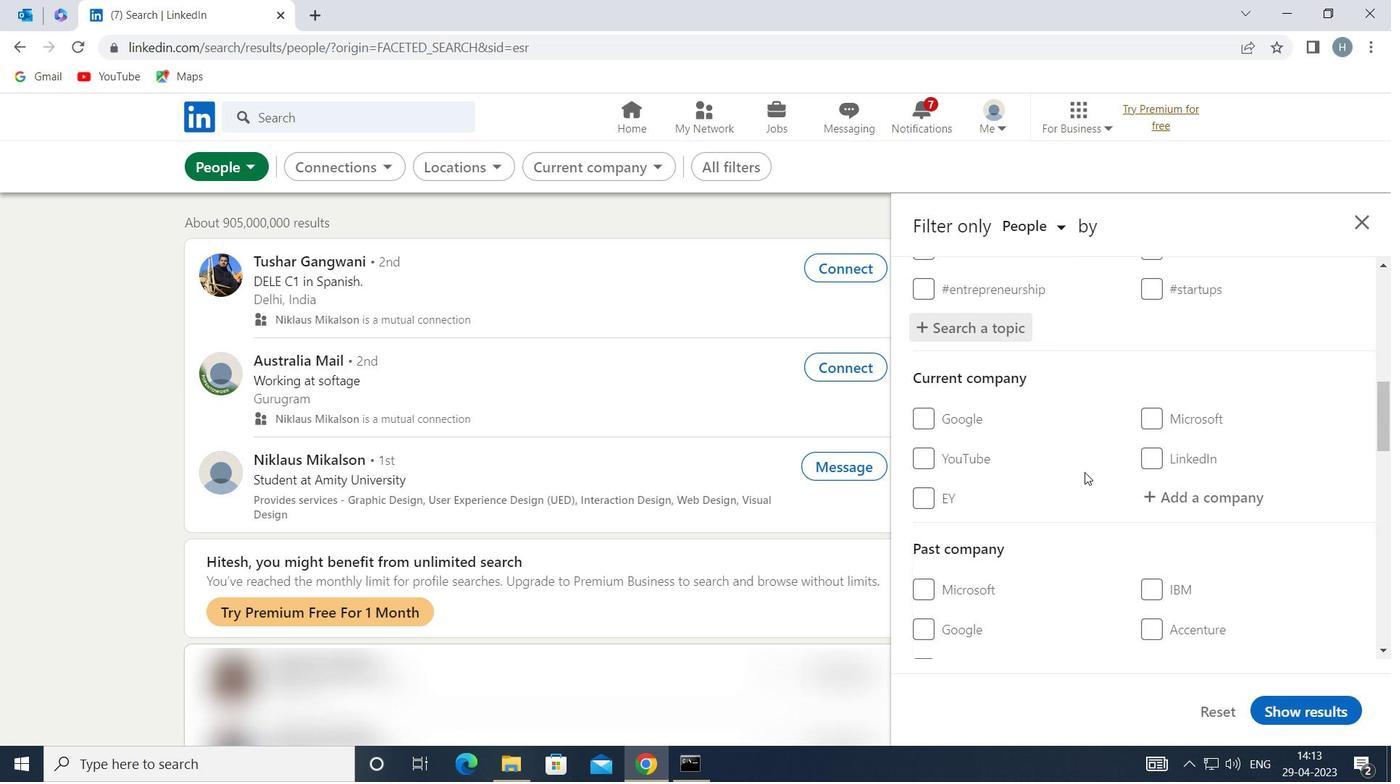 
Action: Mouse moved to (1085, 473)
Screenshot: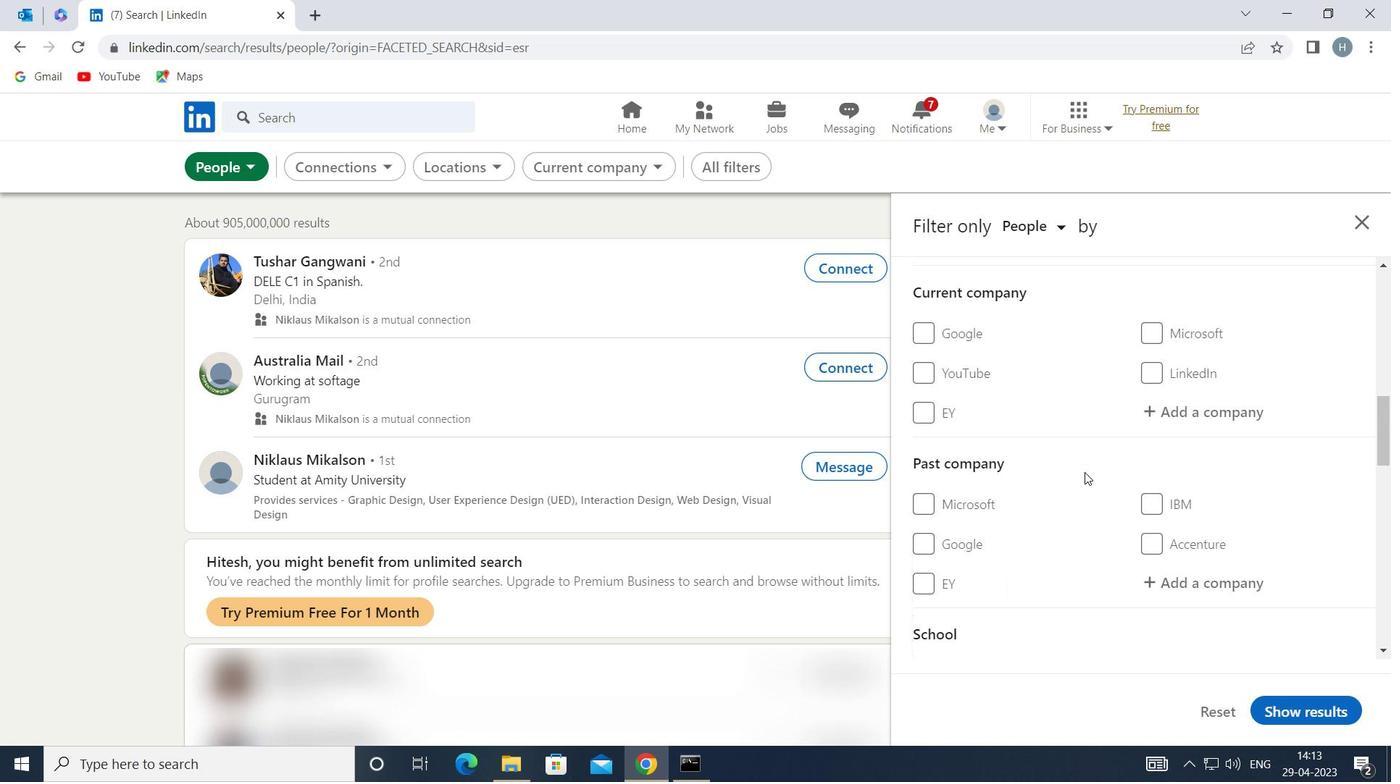 
Action: Mouse scrolled (1085, 472) with delta (0, 0)
Screenshot: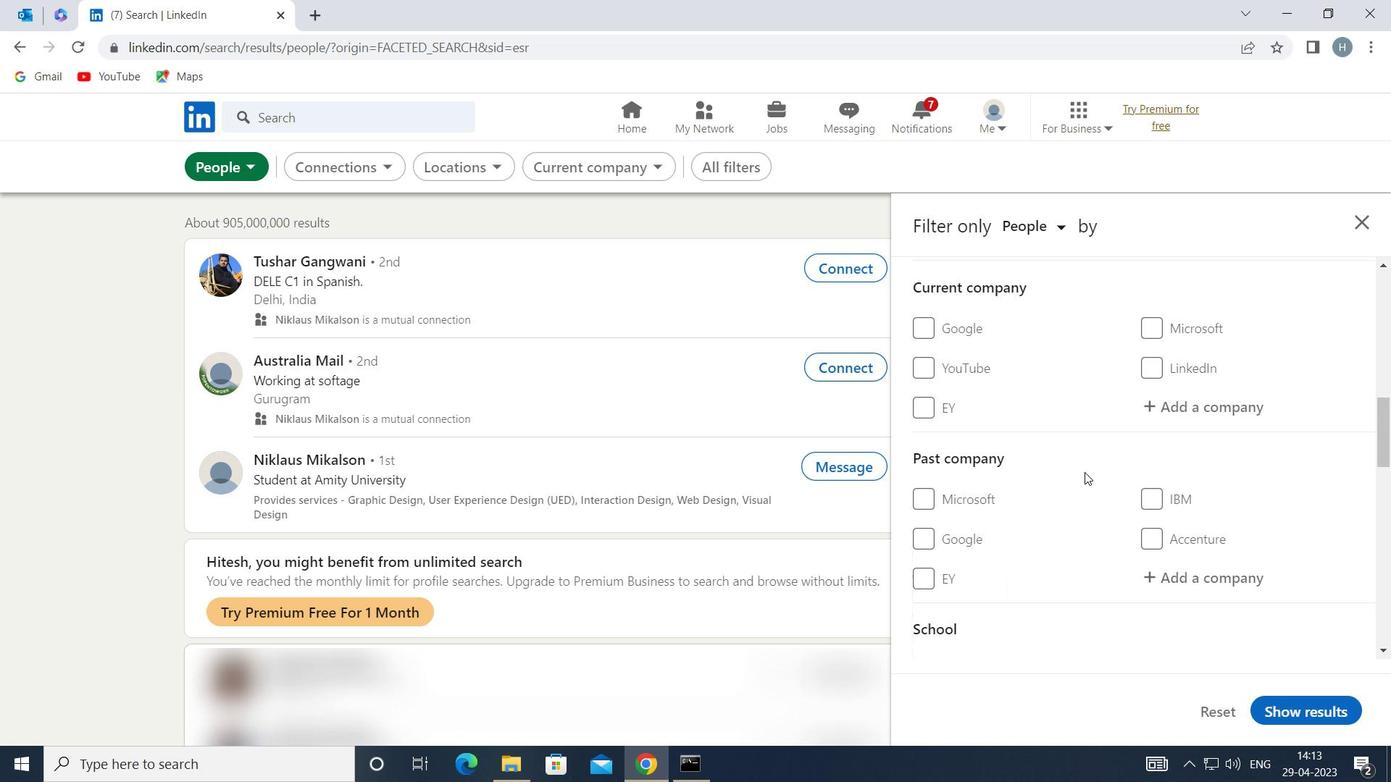 
Action: Mouse scrolled (1085, 472) with delta (0, 0)
Screenshot: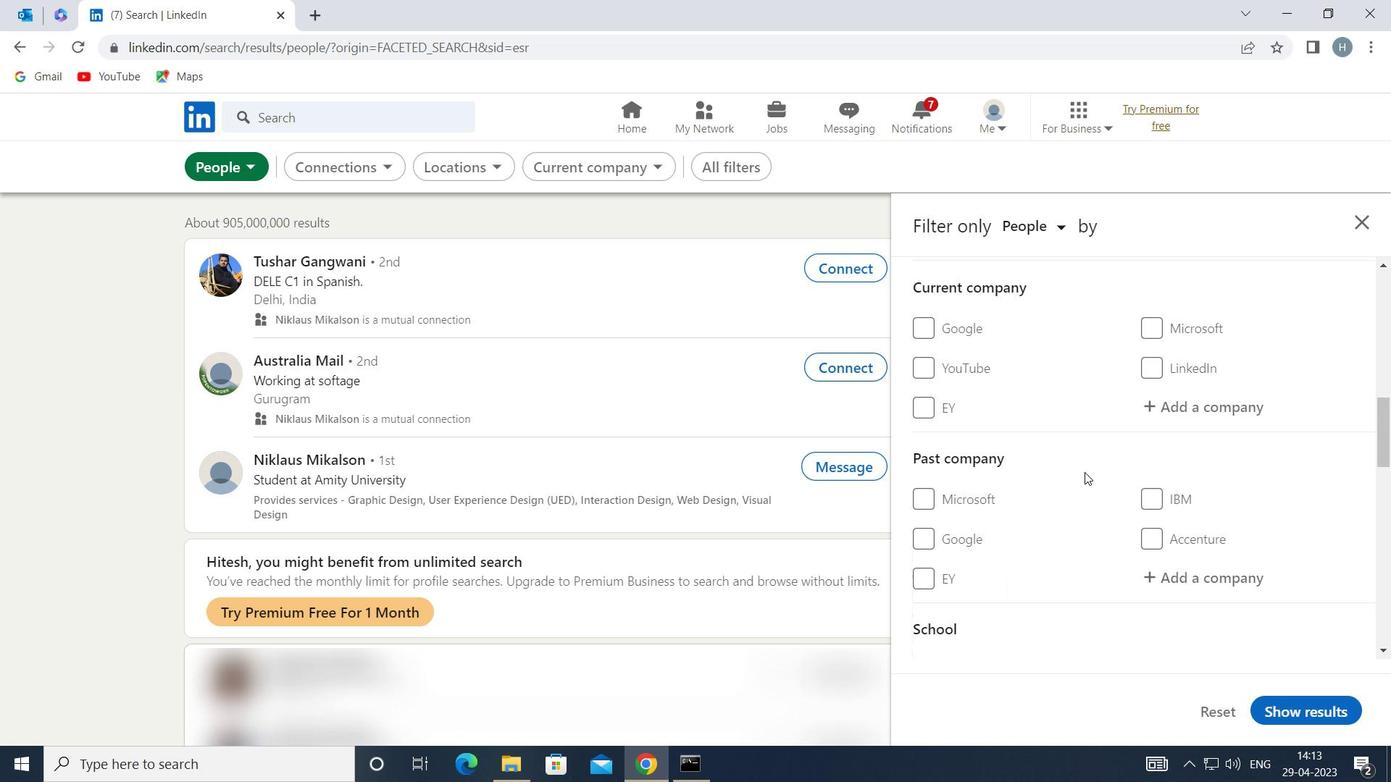 
Action: Mouse moved to (1082, 472)
Screenshot: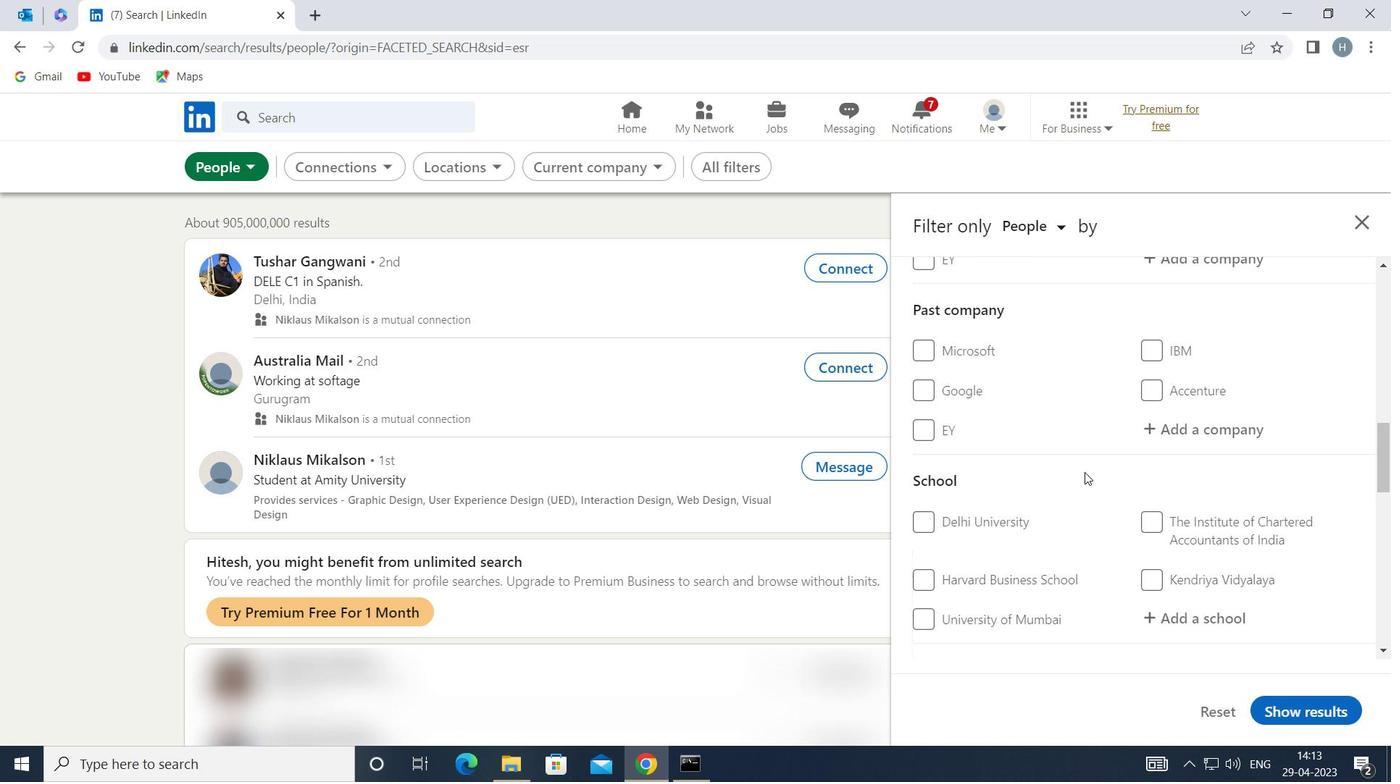 
Action: Mouse scrolled (1082, 471) with delta (0, 0)
Screenshot: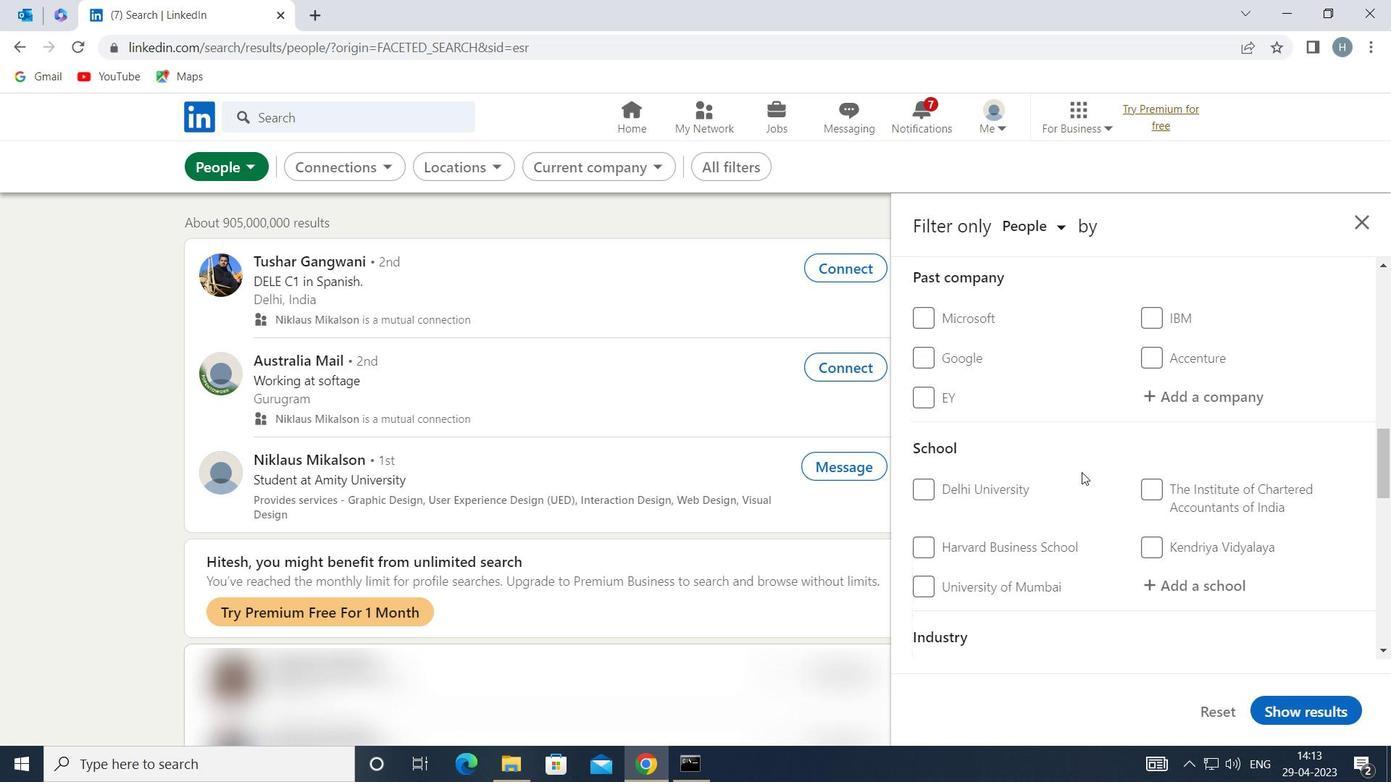 
Action: Mouse scrolled (1082, 471) with delta (0, 0)
Screenshot: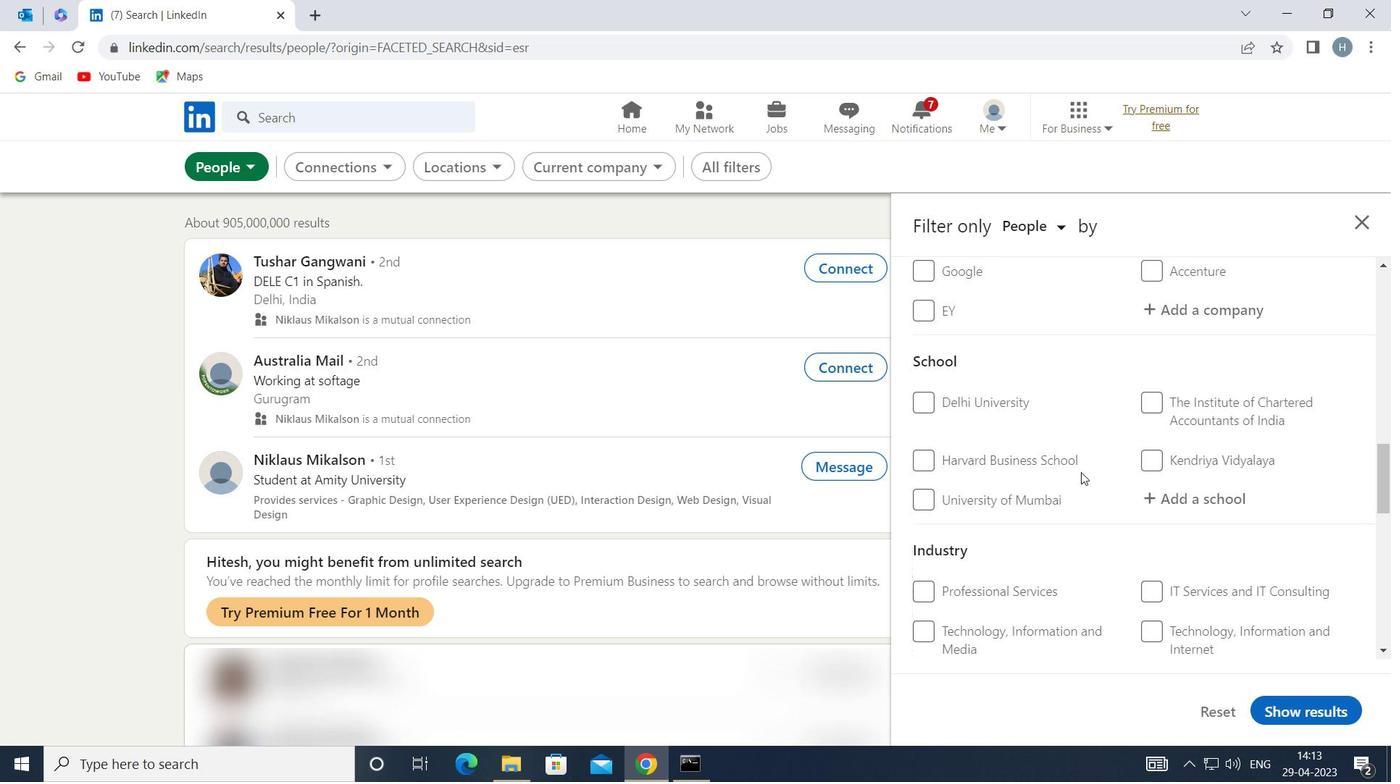 
Action: Mouse scrolled (1082, 471) with delta (0, 0)
Screenshot: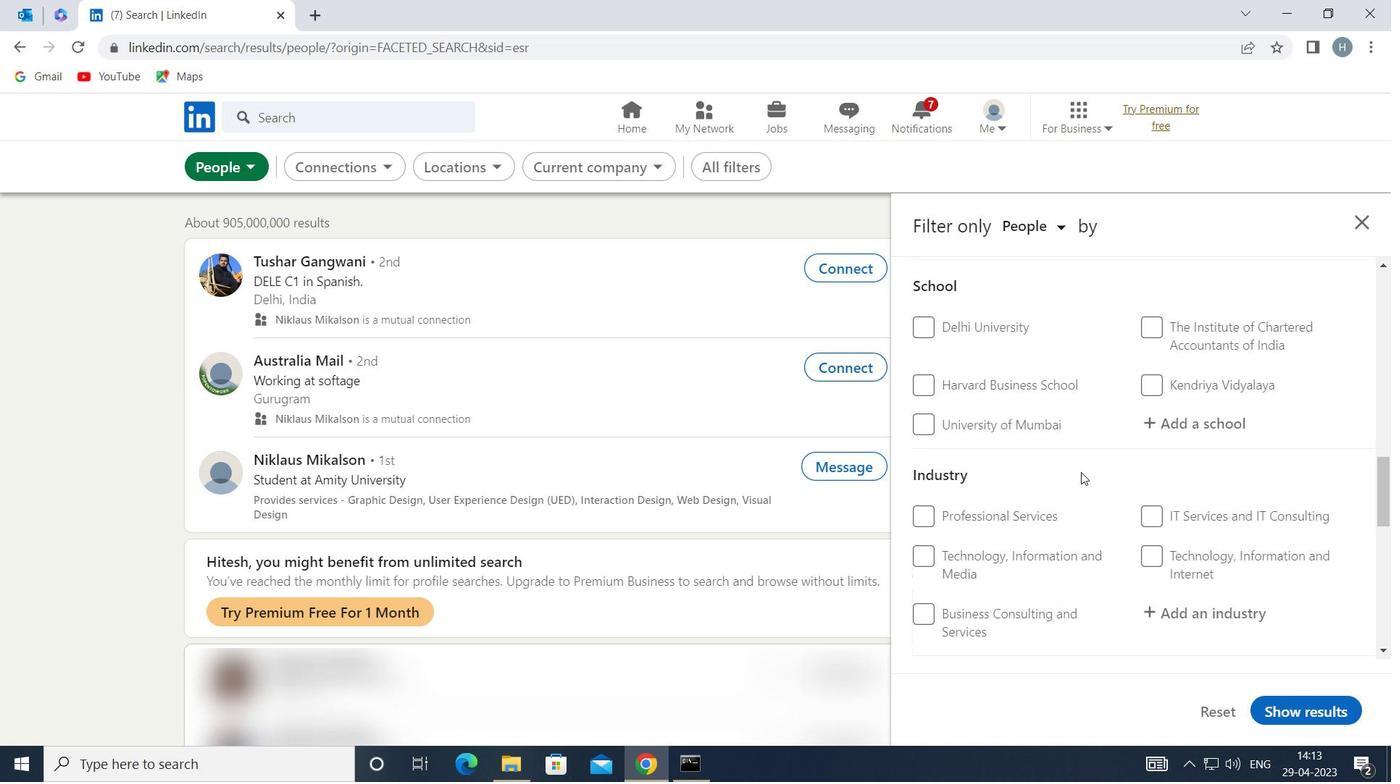 
Action: Mouse scrolled (1082, 471) with delta (0, 0)
Screenshot: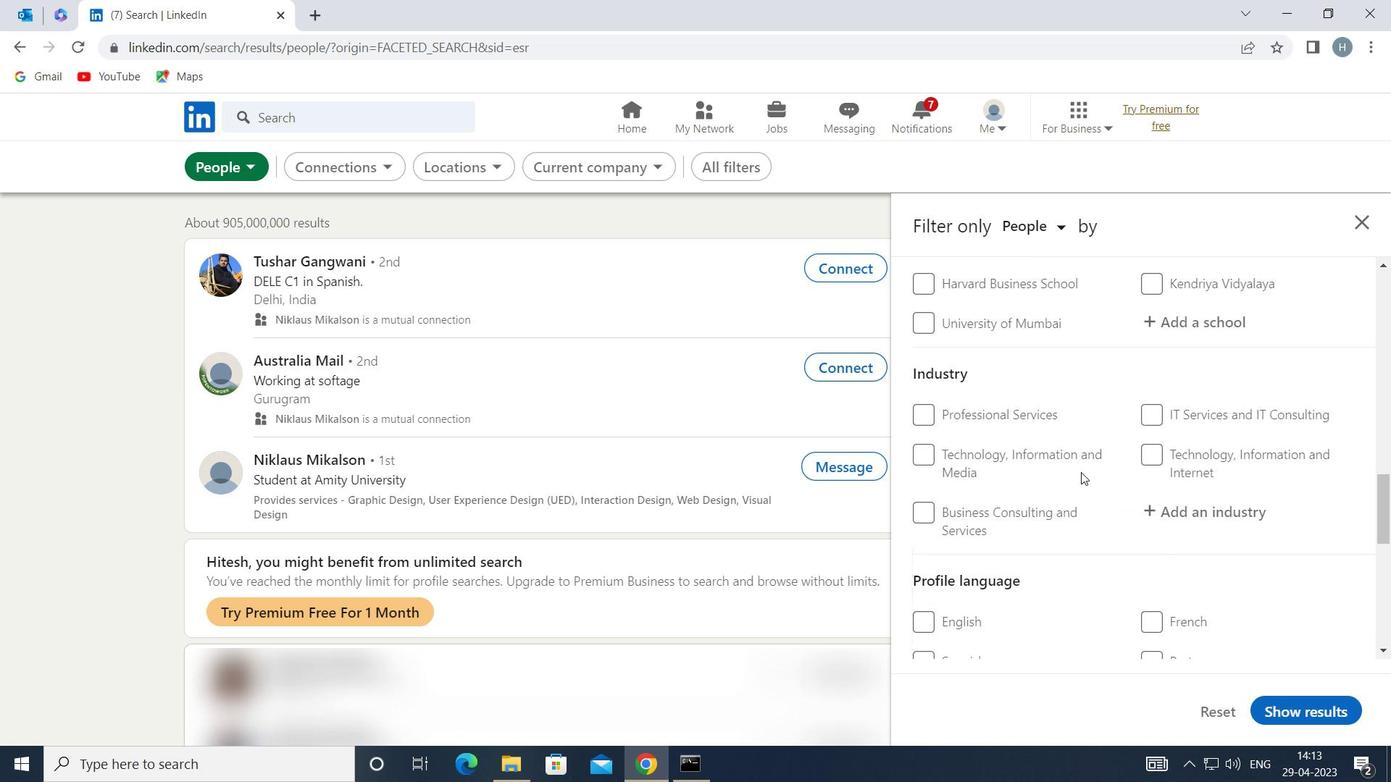 
Action: Mouse moved to (1169, 520)
Screenshot: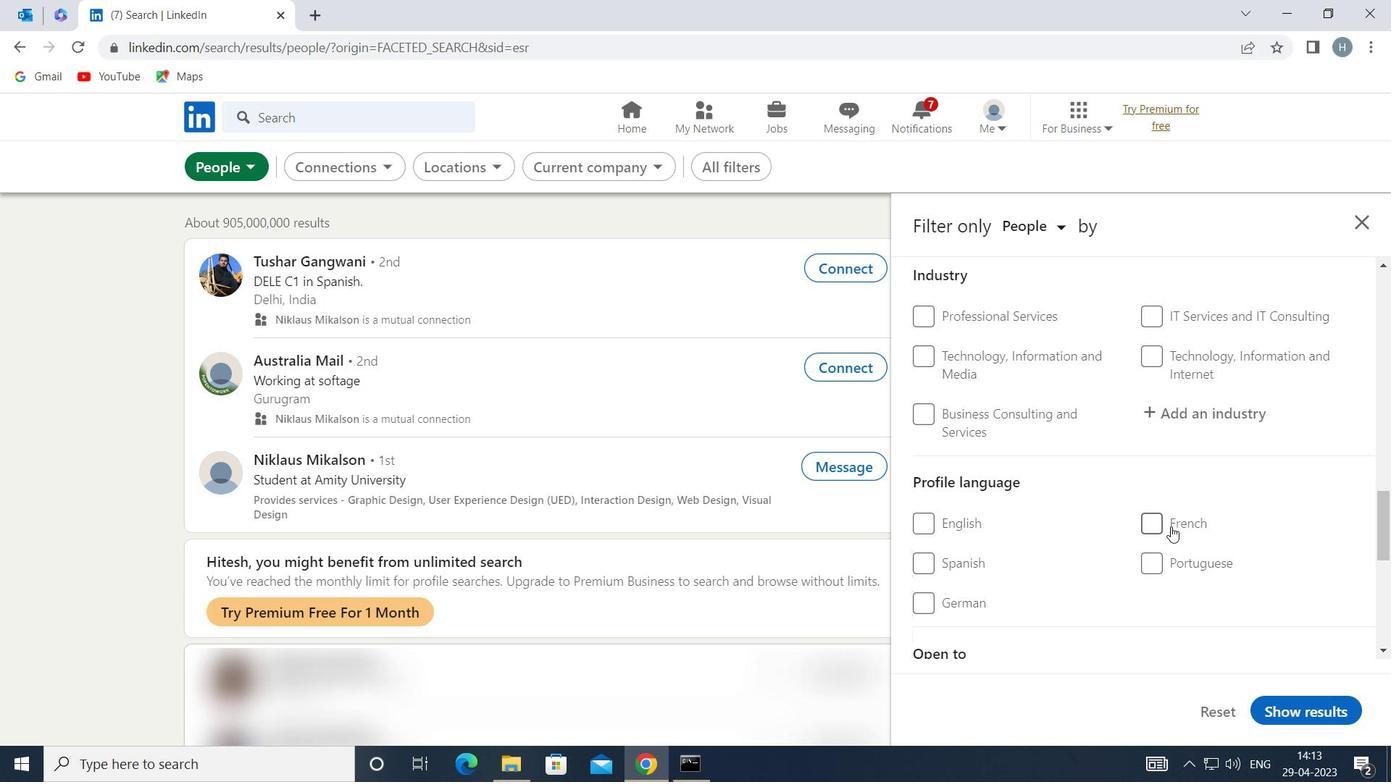 
Action: Mouse pressed left at (1169, 520)
Screenshot: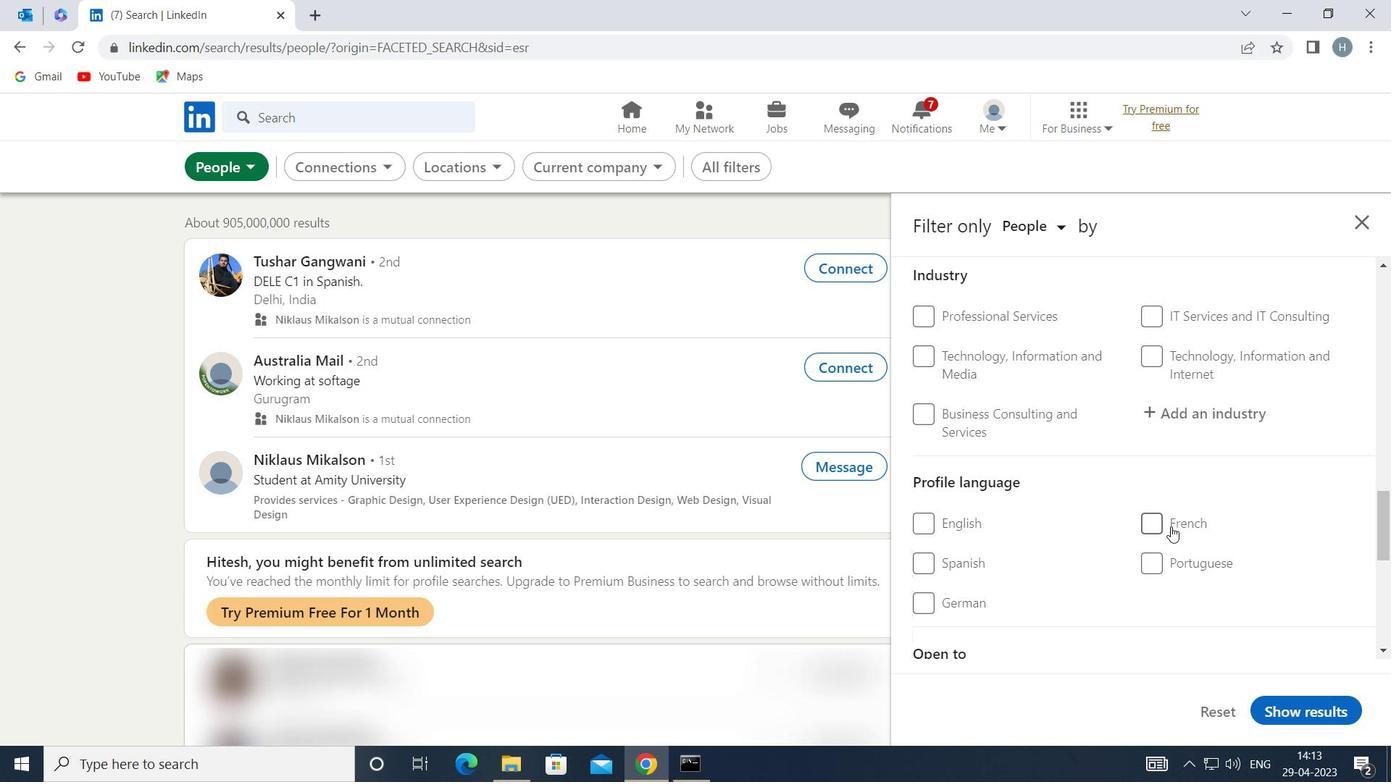 
Action: Mouse moved to (1061, 502)
Screenshot: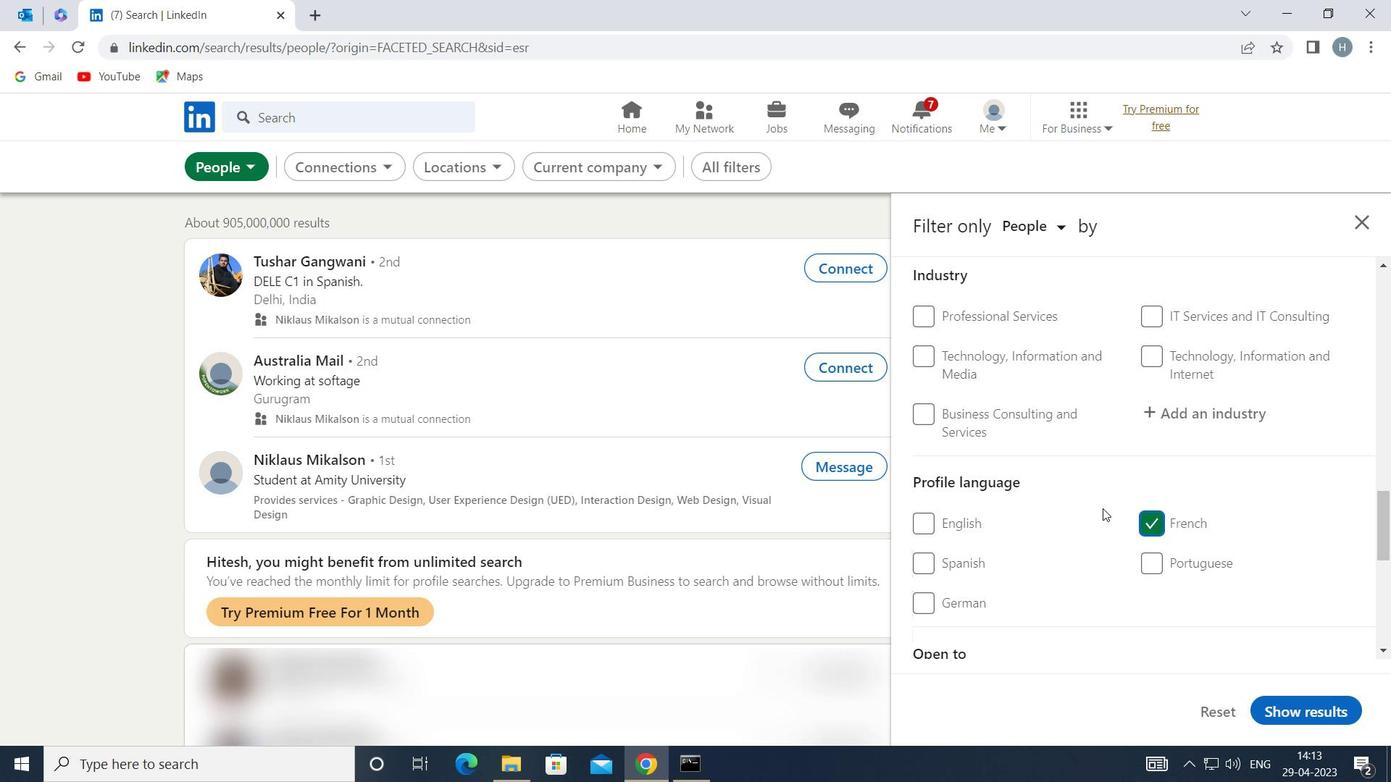
Action: Mouse scrolled (1061, 503) with delta (0, 0)
Screenshot: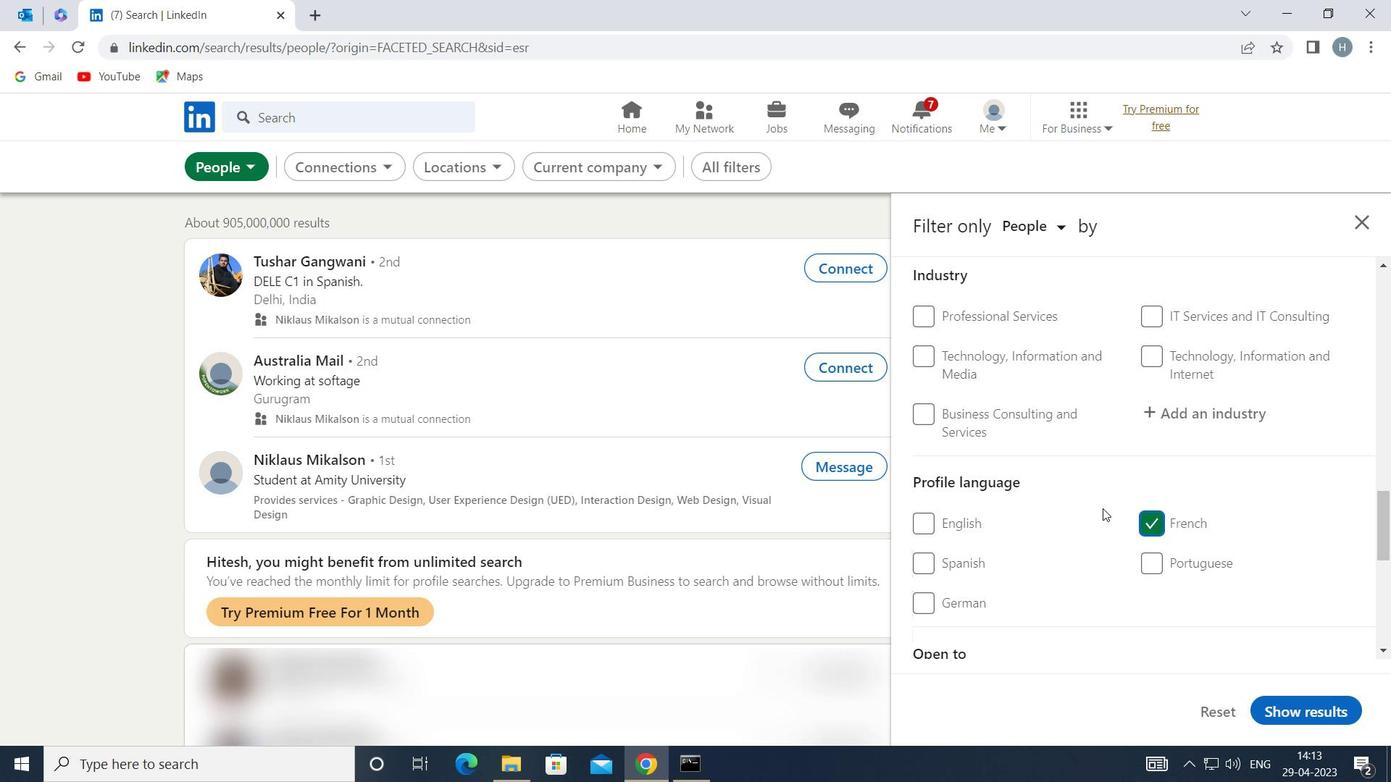 
Action: Mouse scrolled (1061, 503) with delta (0, 0)
Screenshot: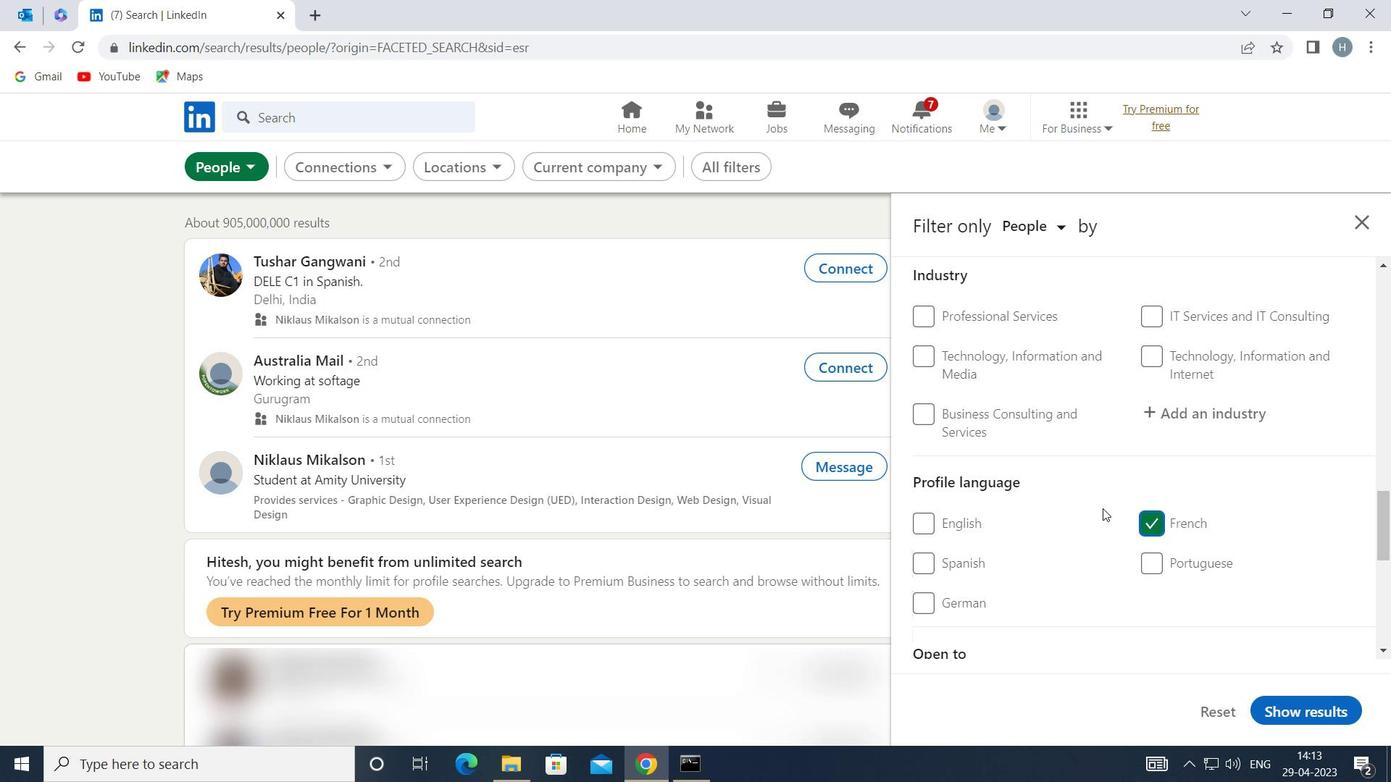 
Action: Mouse moved to (1061, 502)
Screenshot: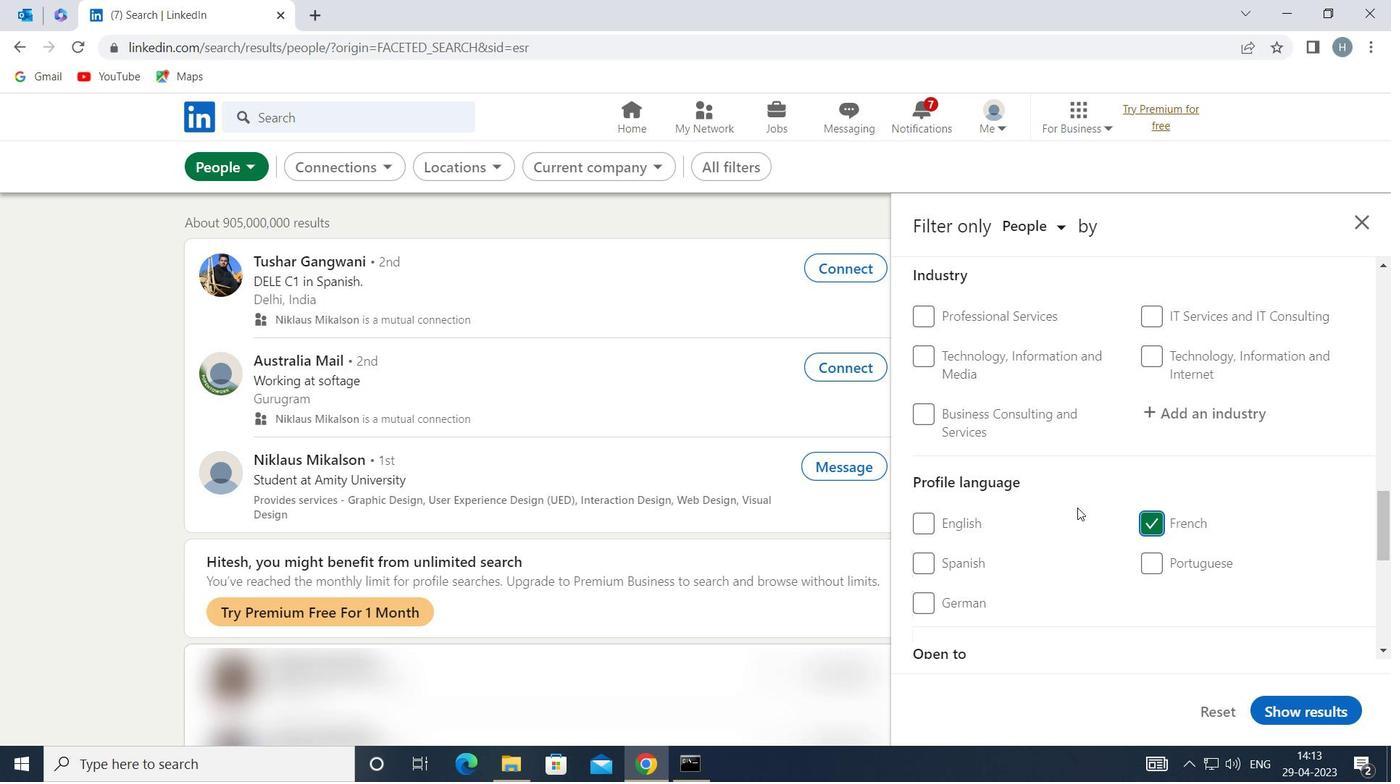 
Action: Mouse scrolled (1061, 503) with delta (0, 0)
Screenshot: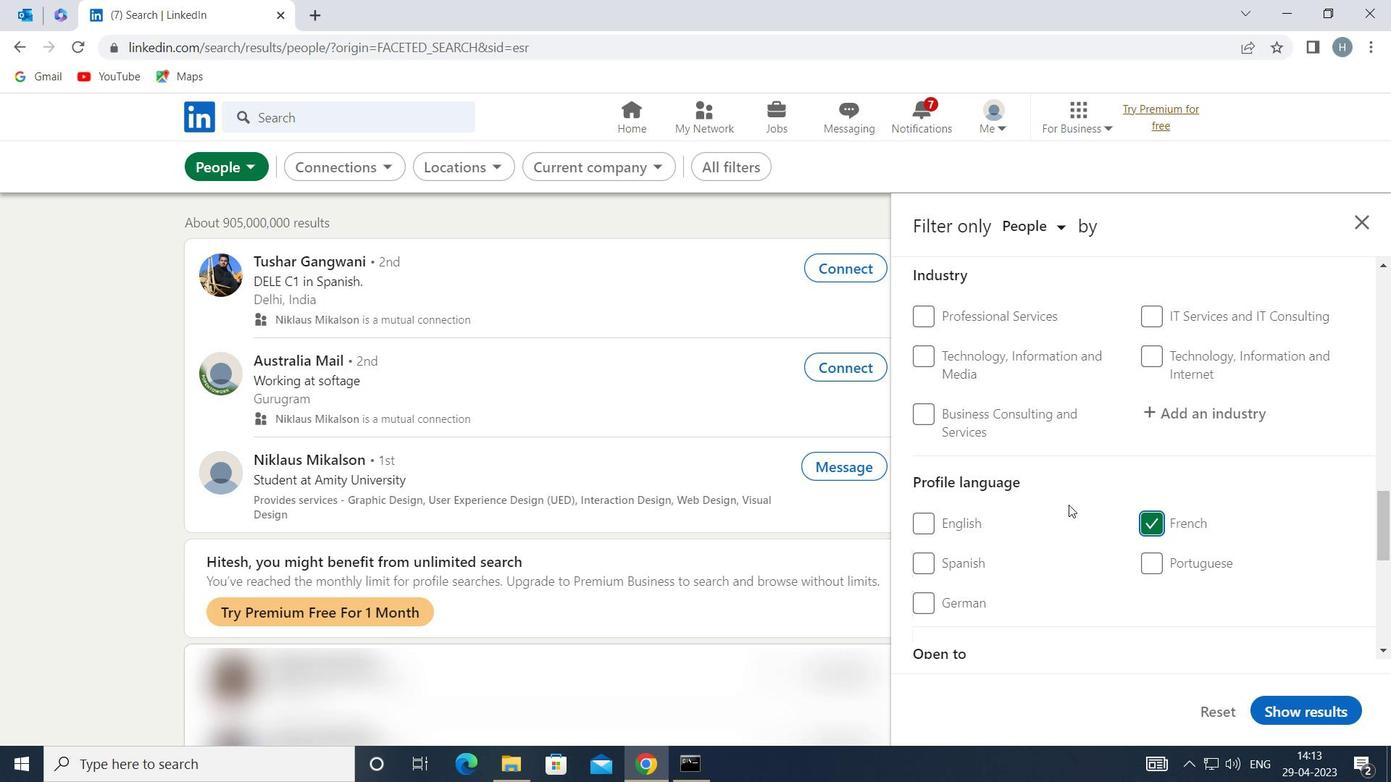 
Action: Mouse scrolled (1061, 503) with delta (0, 0)
Screenshot: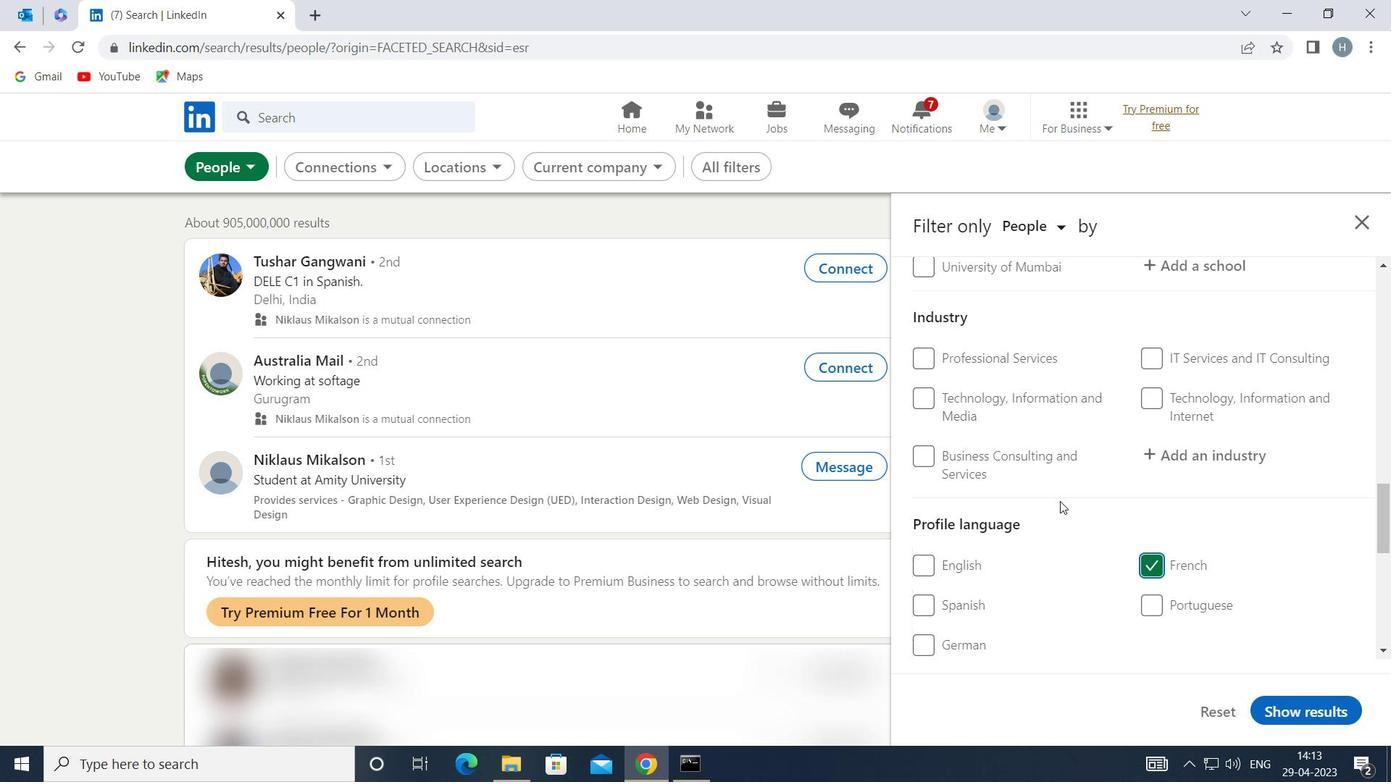 
Action: Mouse scrolled (1061, 503) with delta (0, 0)
Screenshot: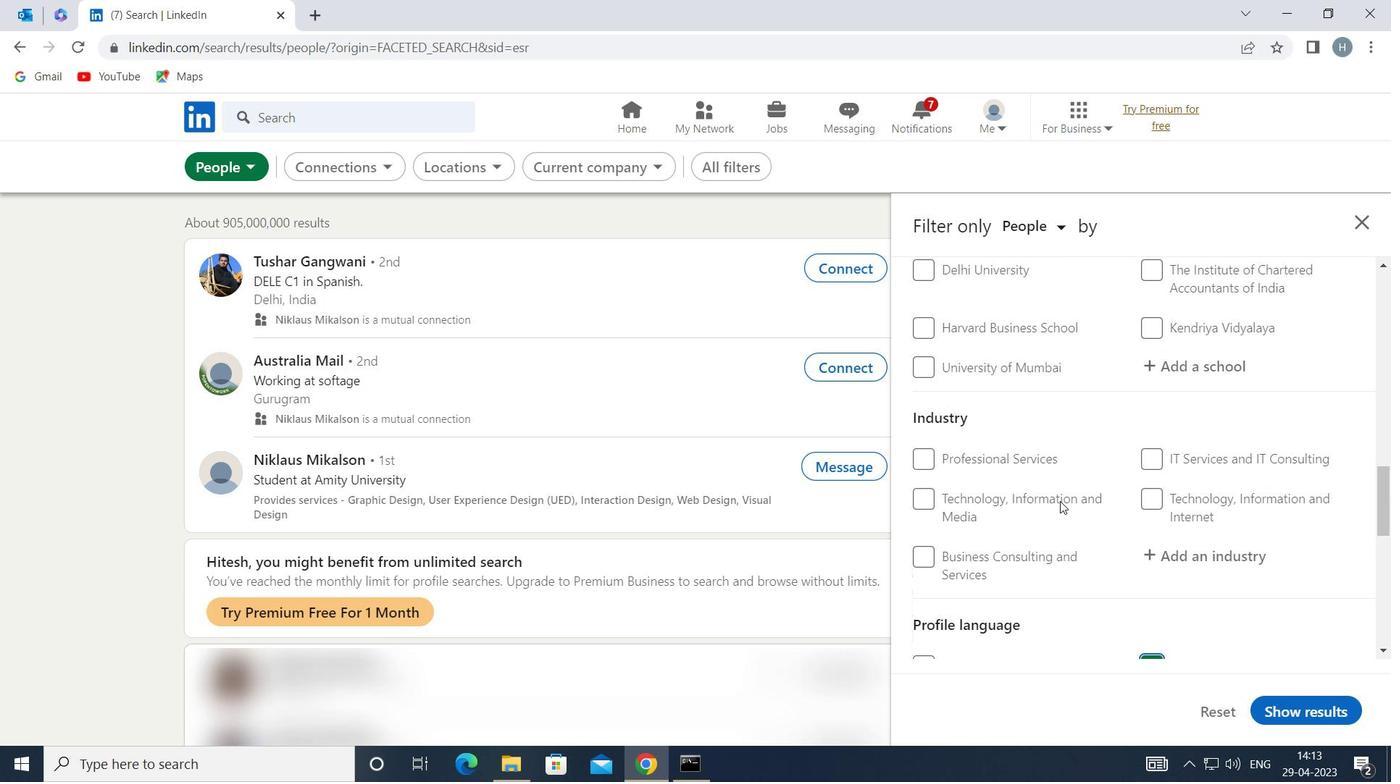 
Action: Mouse scrolled (1061, 503) with delta (0, 0)
Screenshot: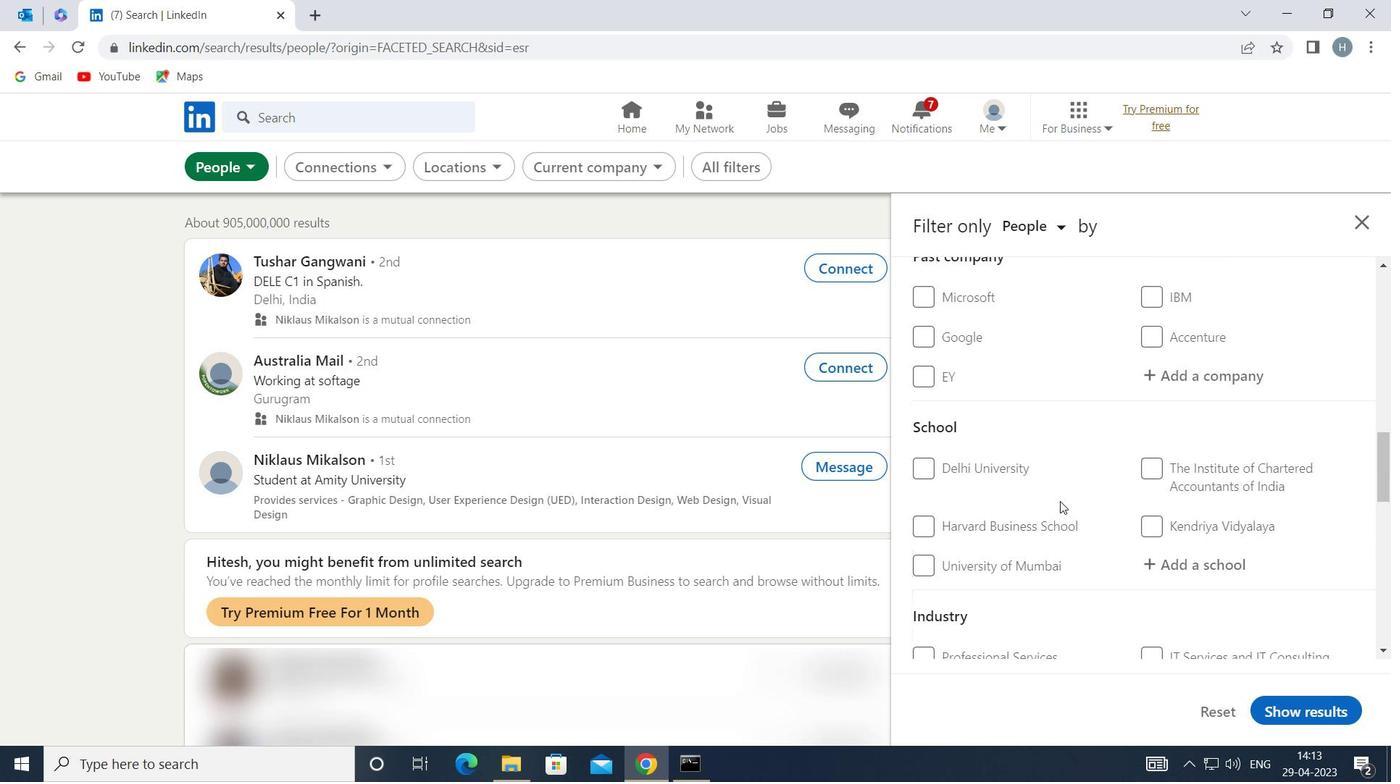 
Action: Mouse scrolled (1061, 503) with delta (0, 0)
Screenshot: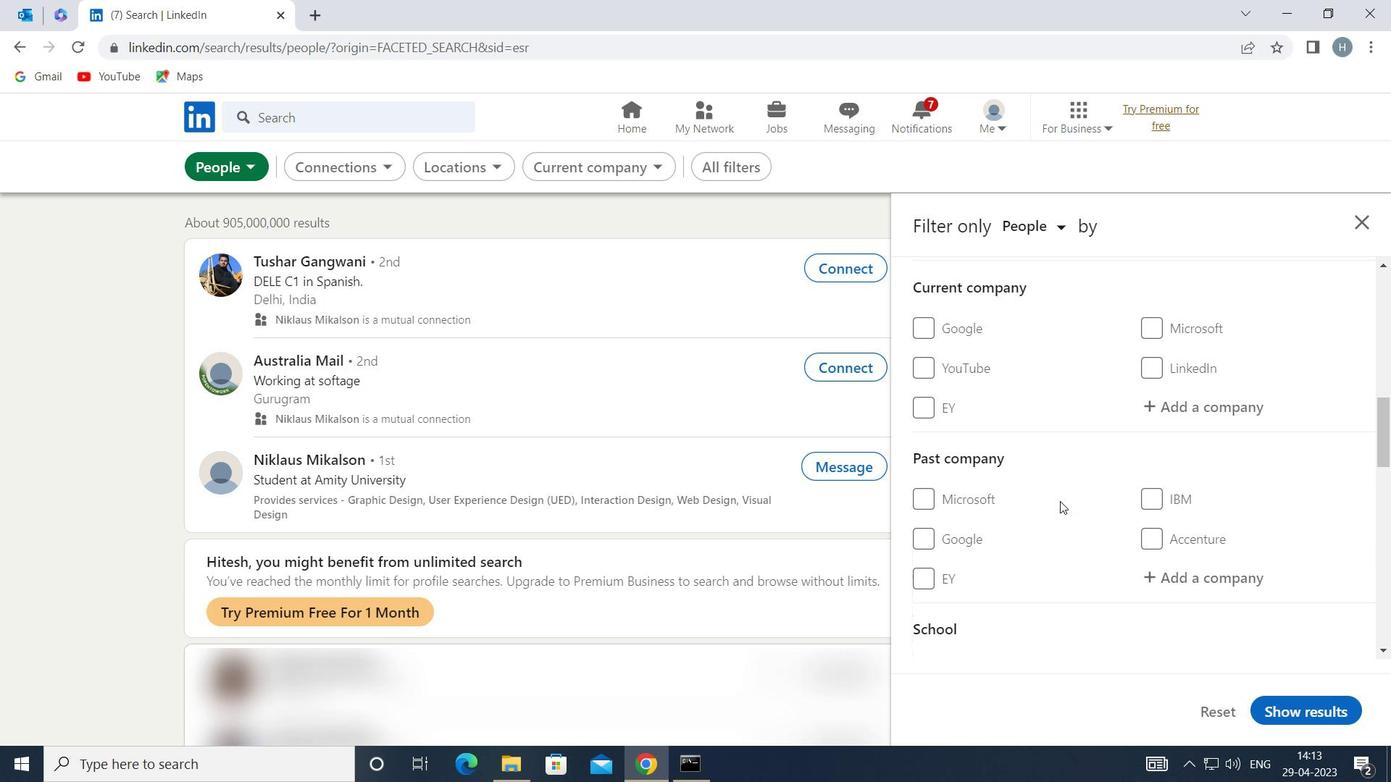 
Action: Mouse moved to (1193, 498)
Screenshot: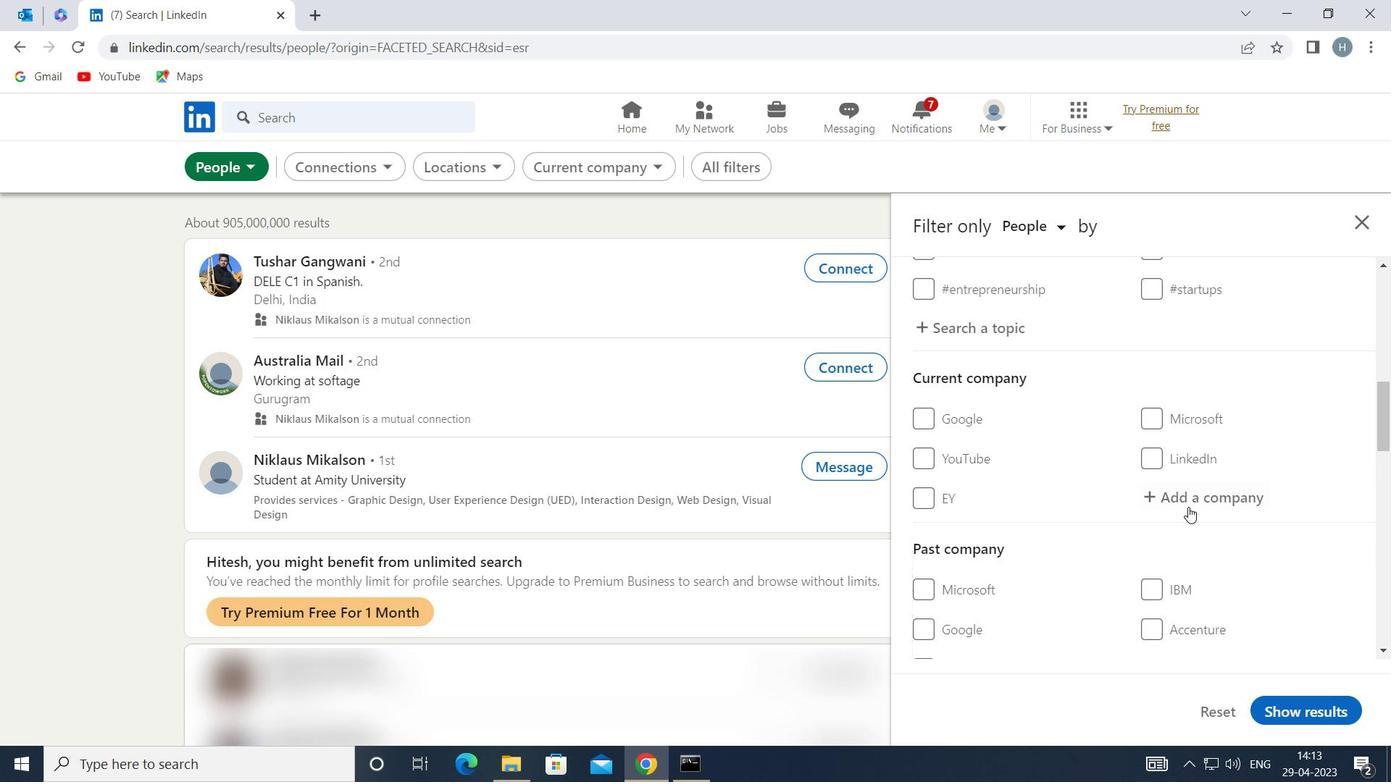 
Action: Mouse pressed left at (1193, 498)
Screenshot: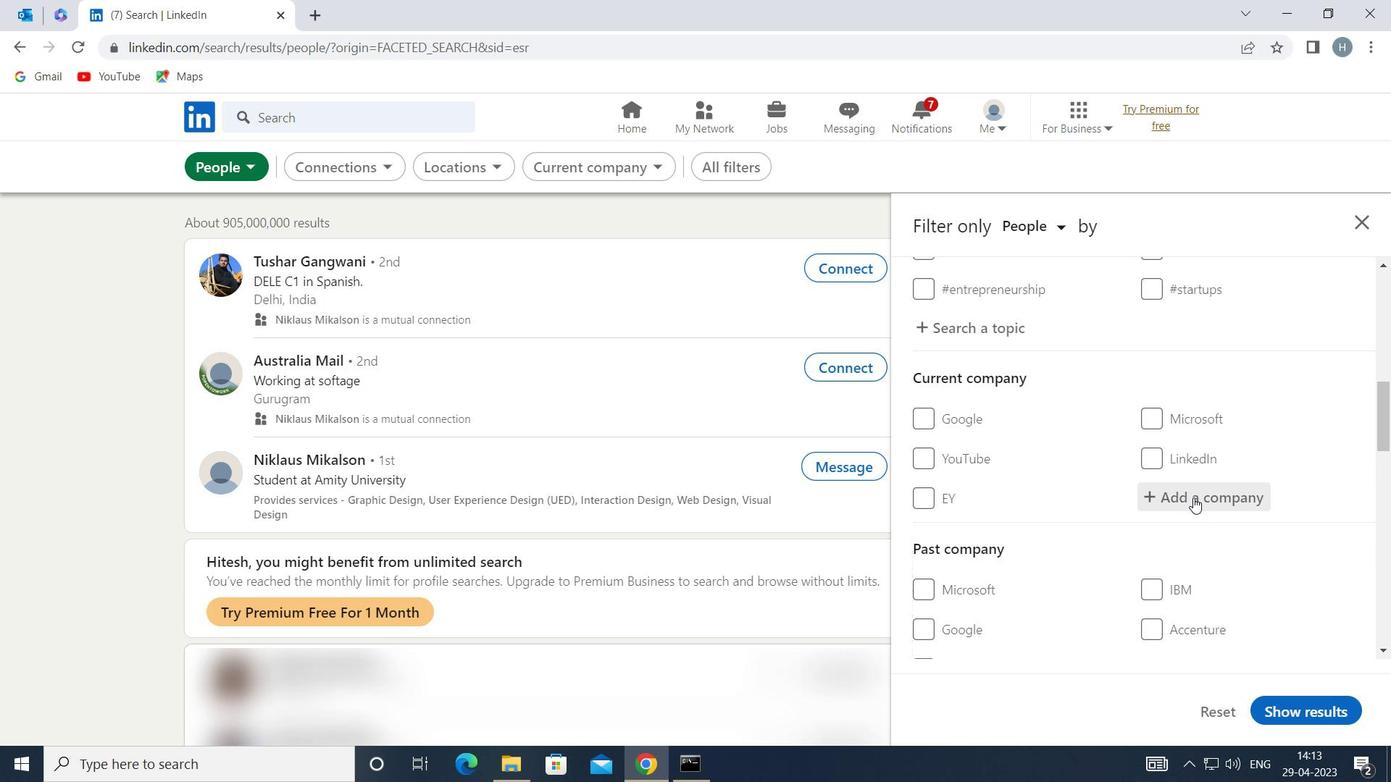 
Action: Key pressed <Key.shift>VERIF
Screenshot: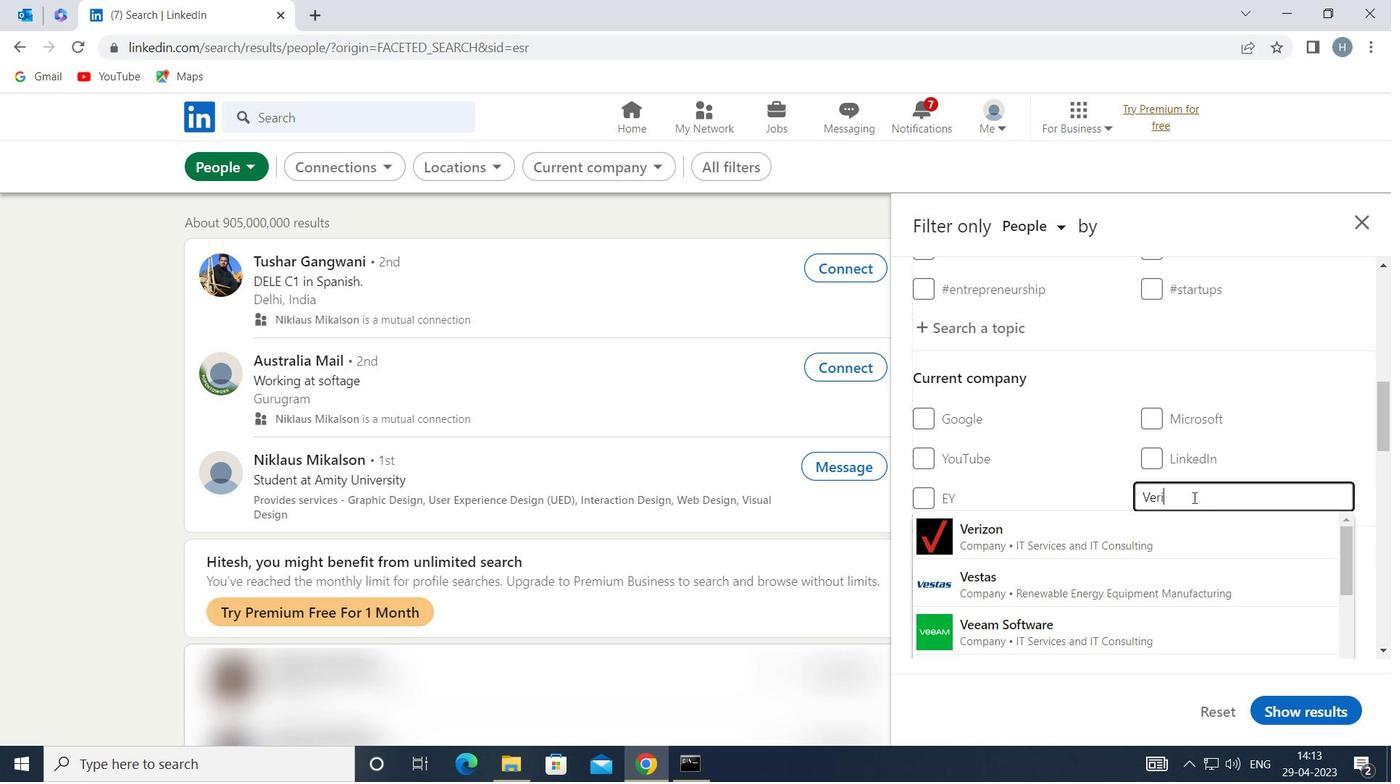 
Action: Mouse moved to (1082, 574)
Screenshot: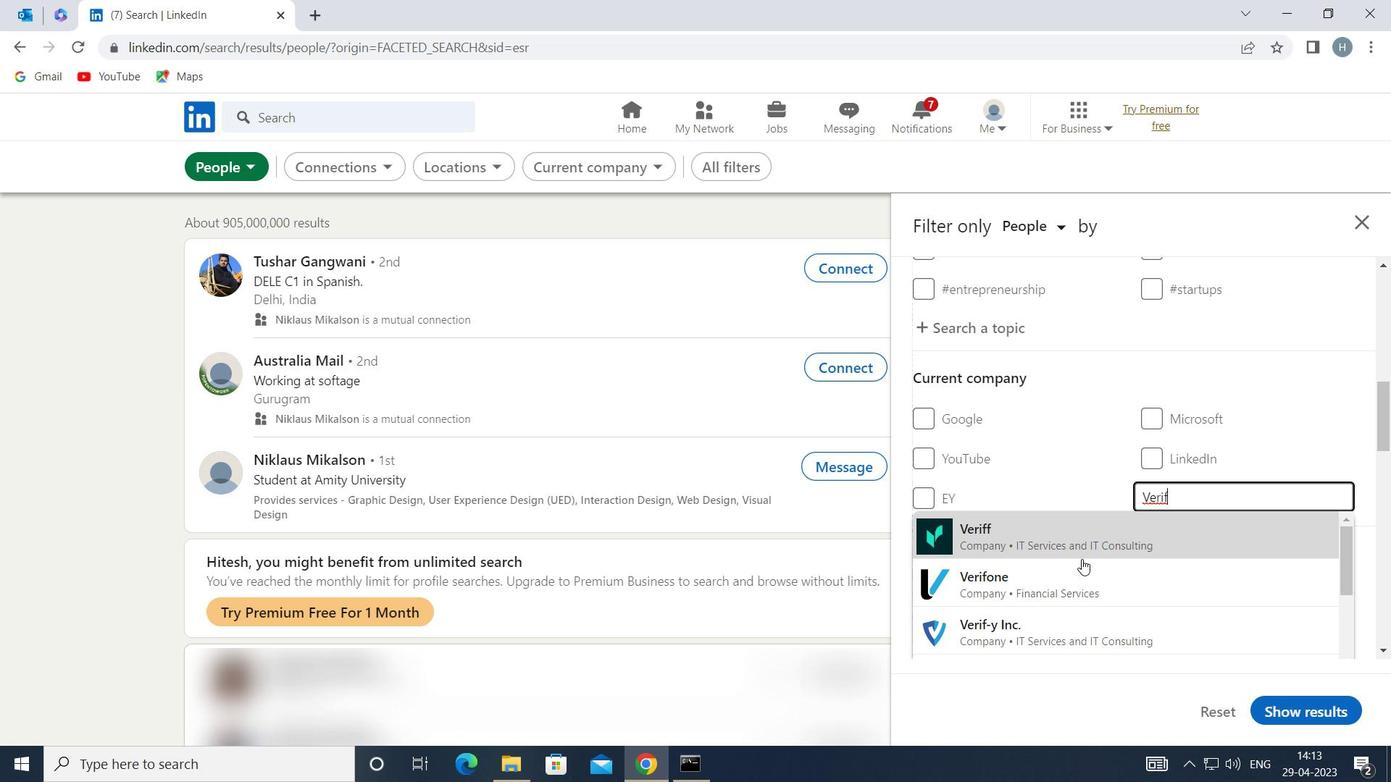 
Action: Mouse pressed left at (1082, 574)
Screenshot: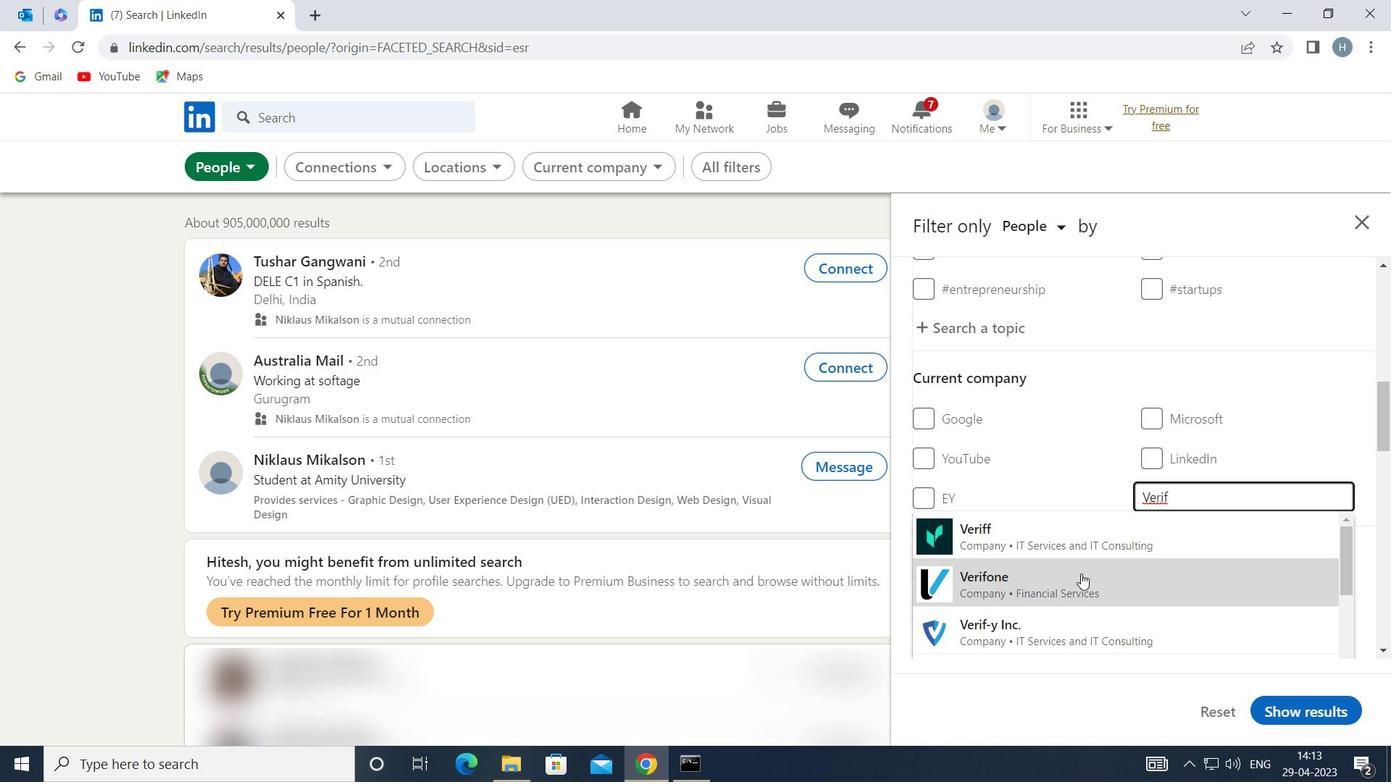 
Action: Mouse moved to (1029, 476)
Screenshot: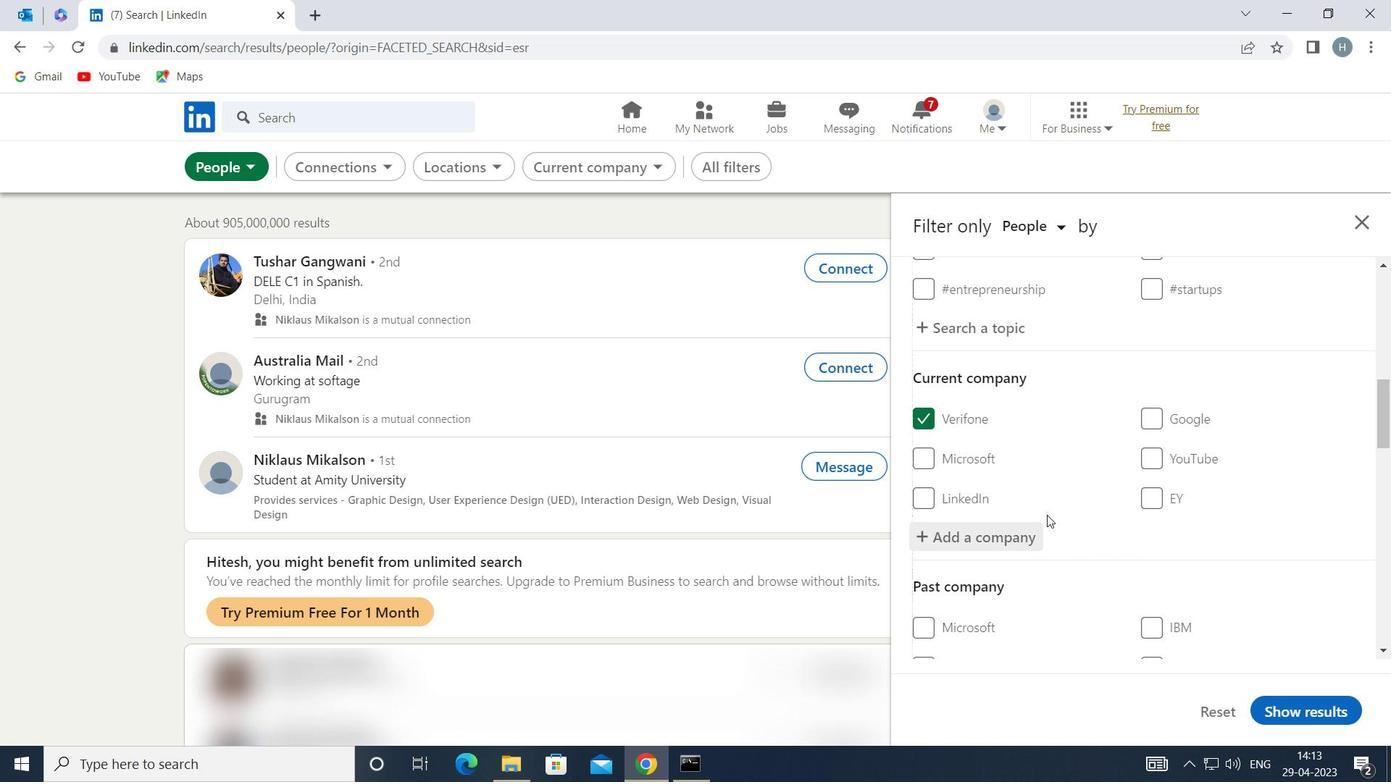 
Action: Mouse scrolled (1029, 476) with delta (0, 0)
Screenshot: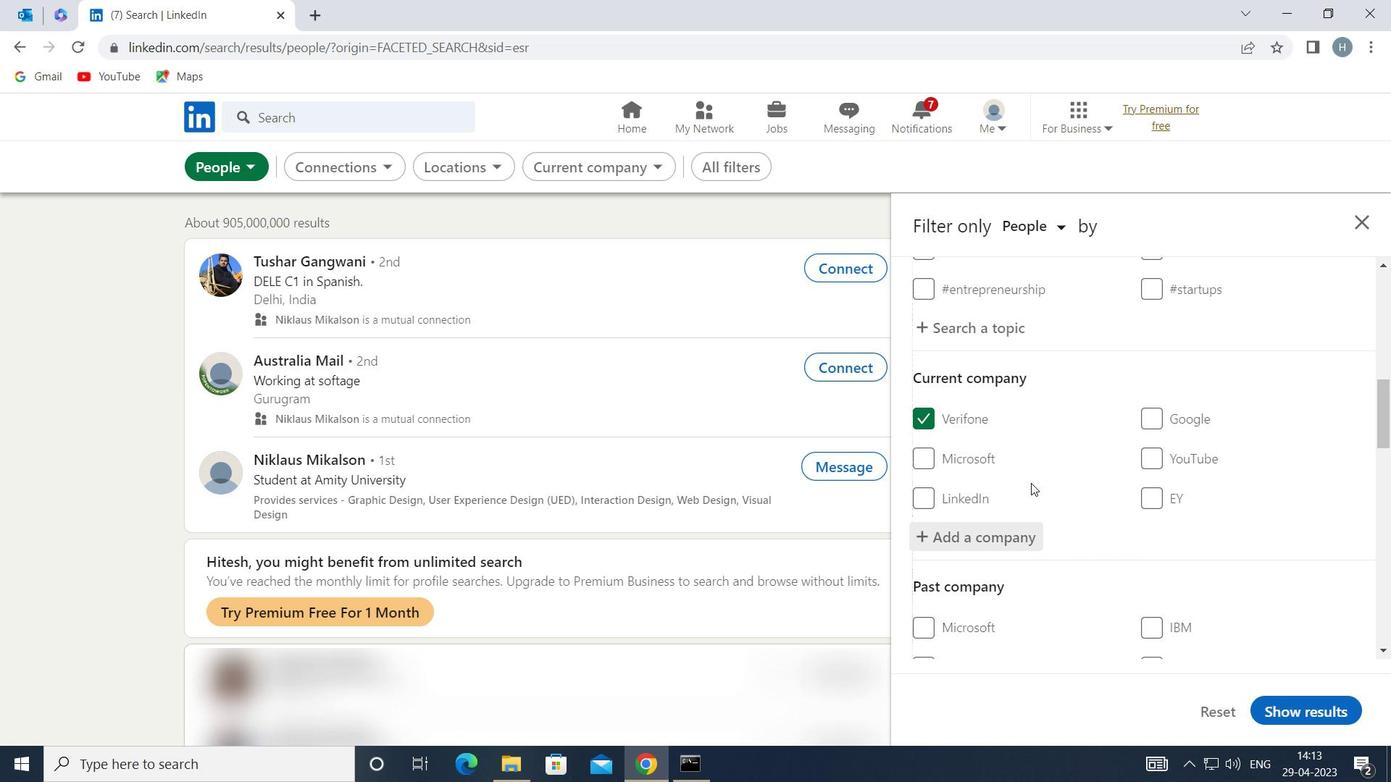 
Action: Mouse scrolled (1029, 476) with delta (0, 0)
Screenshot: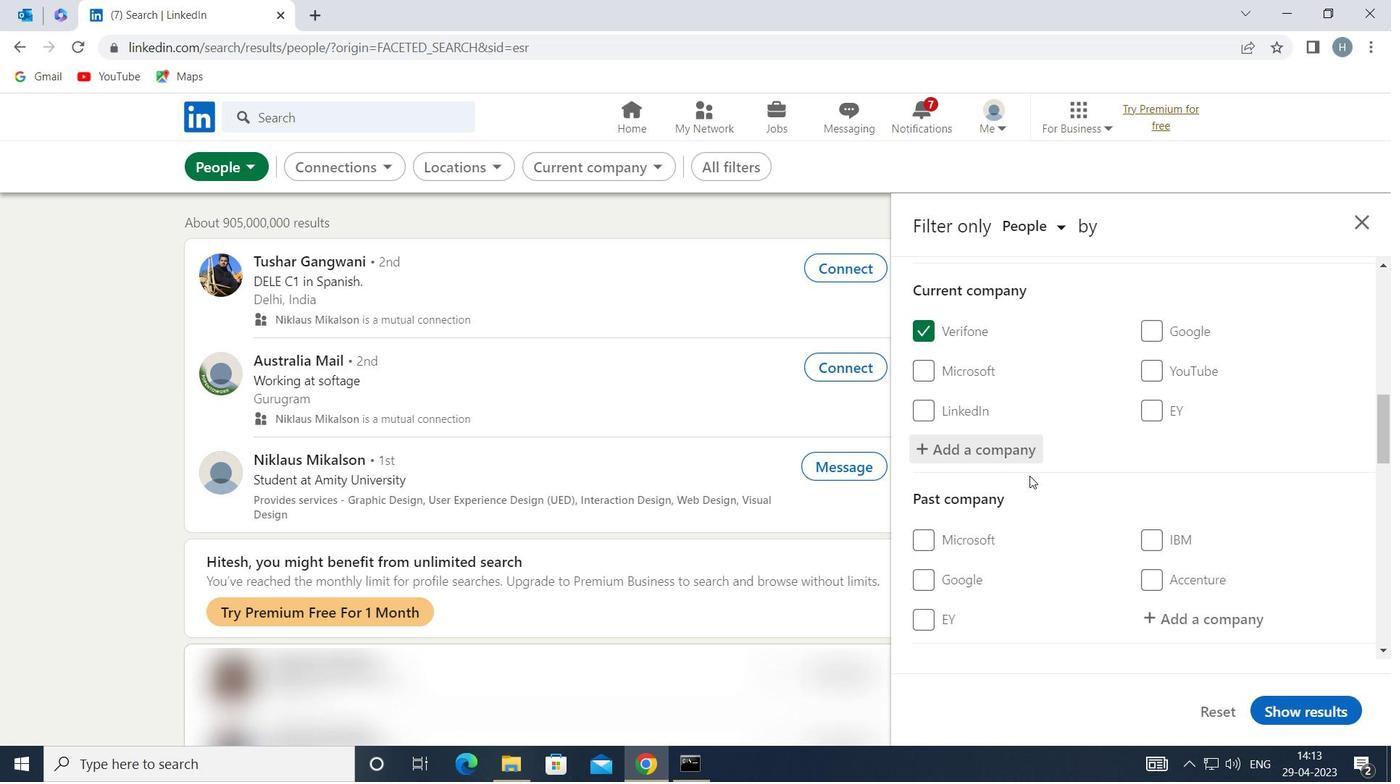 
Action: Mouse scrolled (1029, 476) with delta (0, 0)
Screenshot: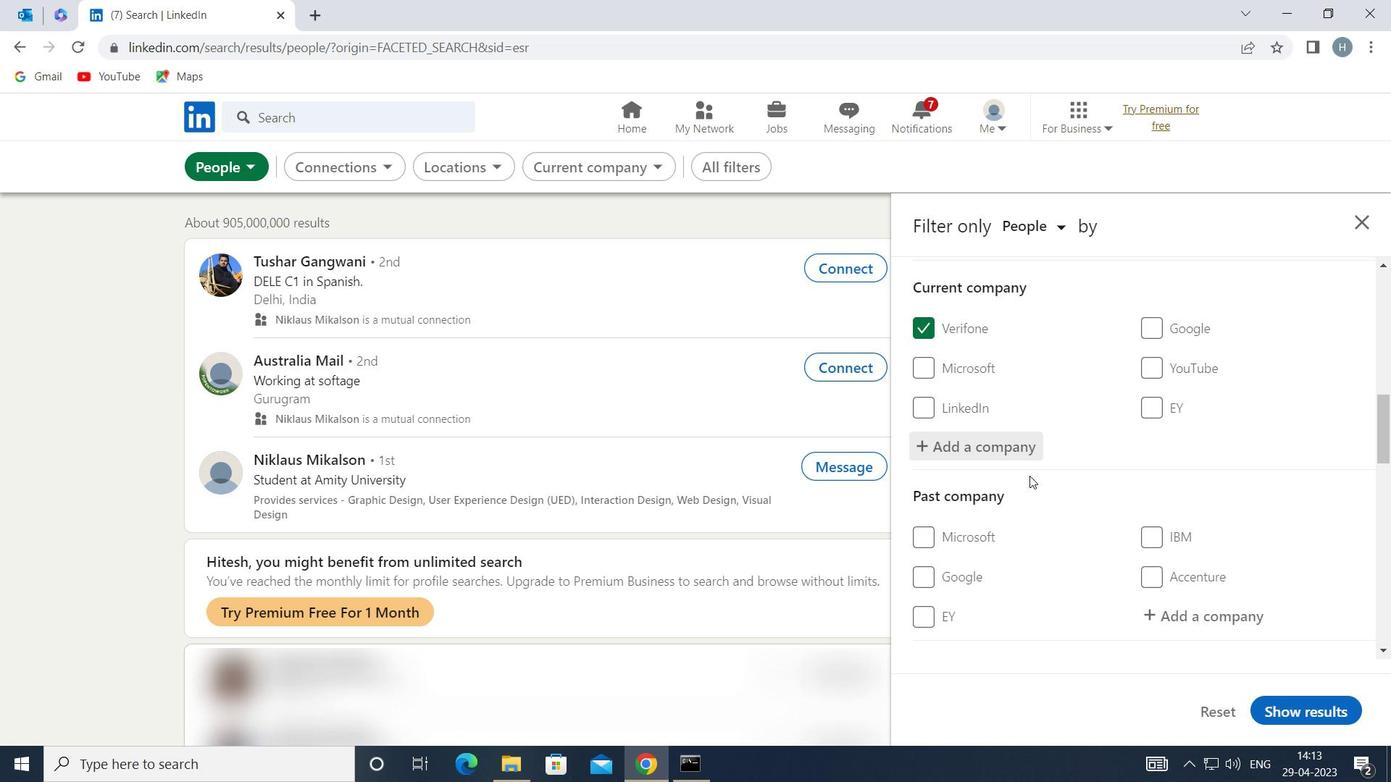 
Action: Mouse scrolled (1029, 476) with delta (0, 0)
Screenshot: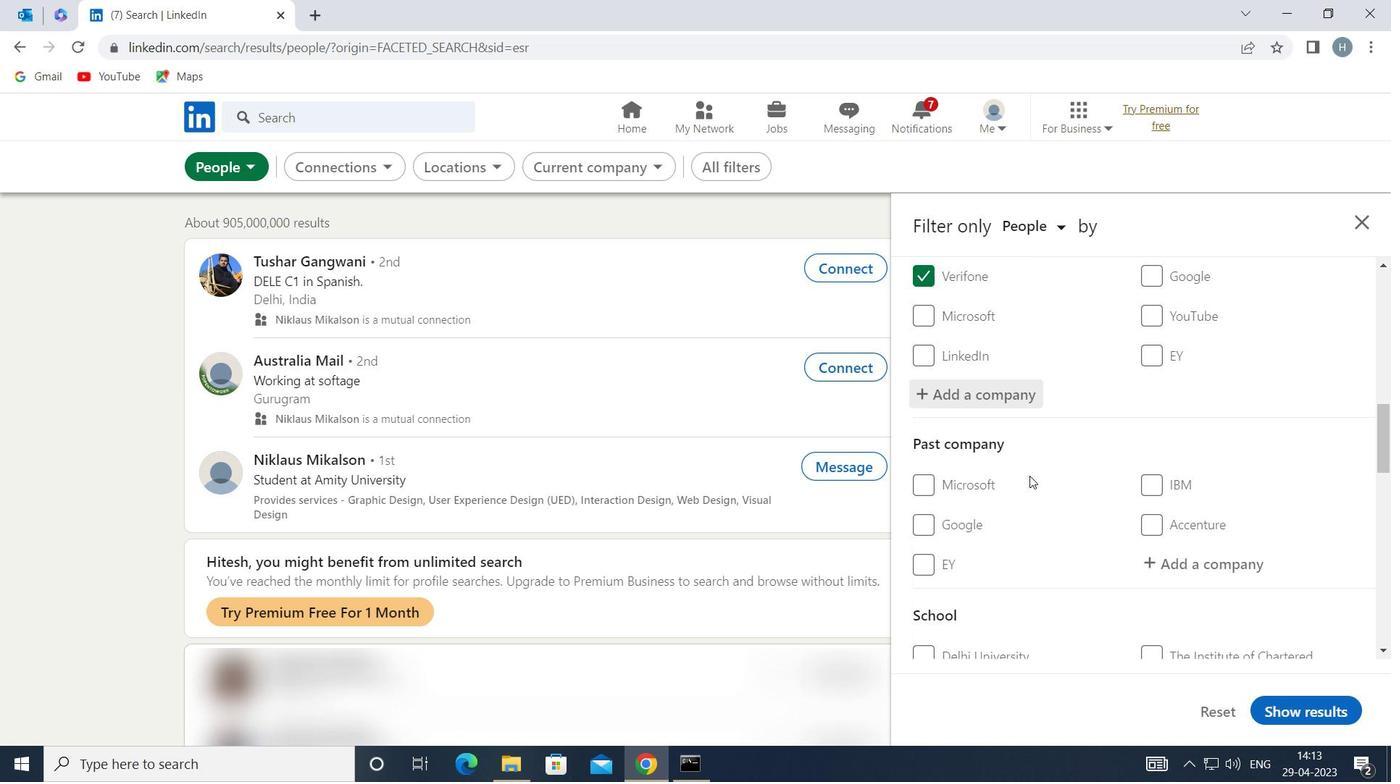 
Action: Mouse moved to (1208, 534)
Screenshot: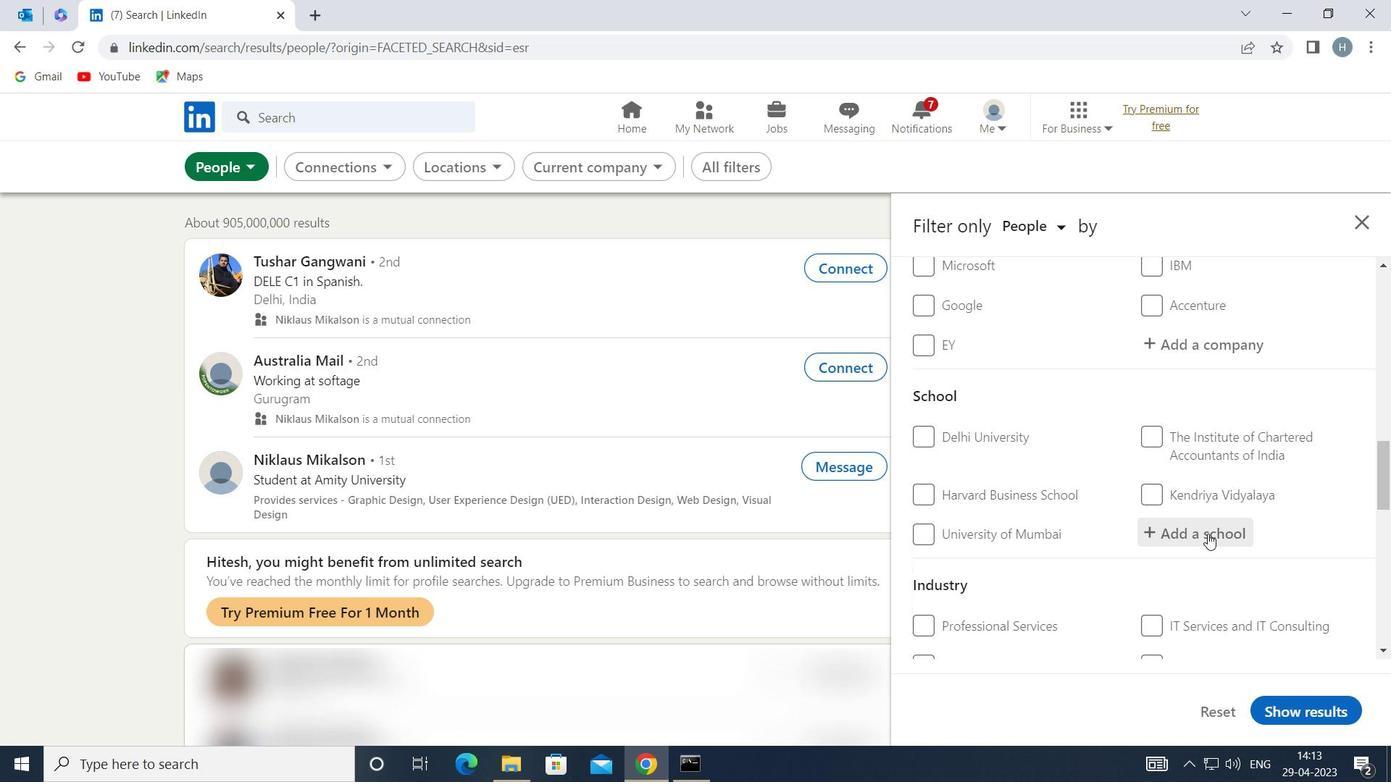 
Action: Mouse pressed left at (1208, 534)
Screenshot: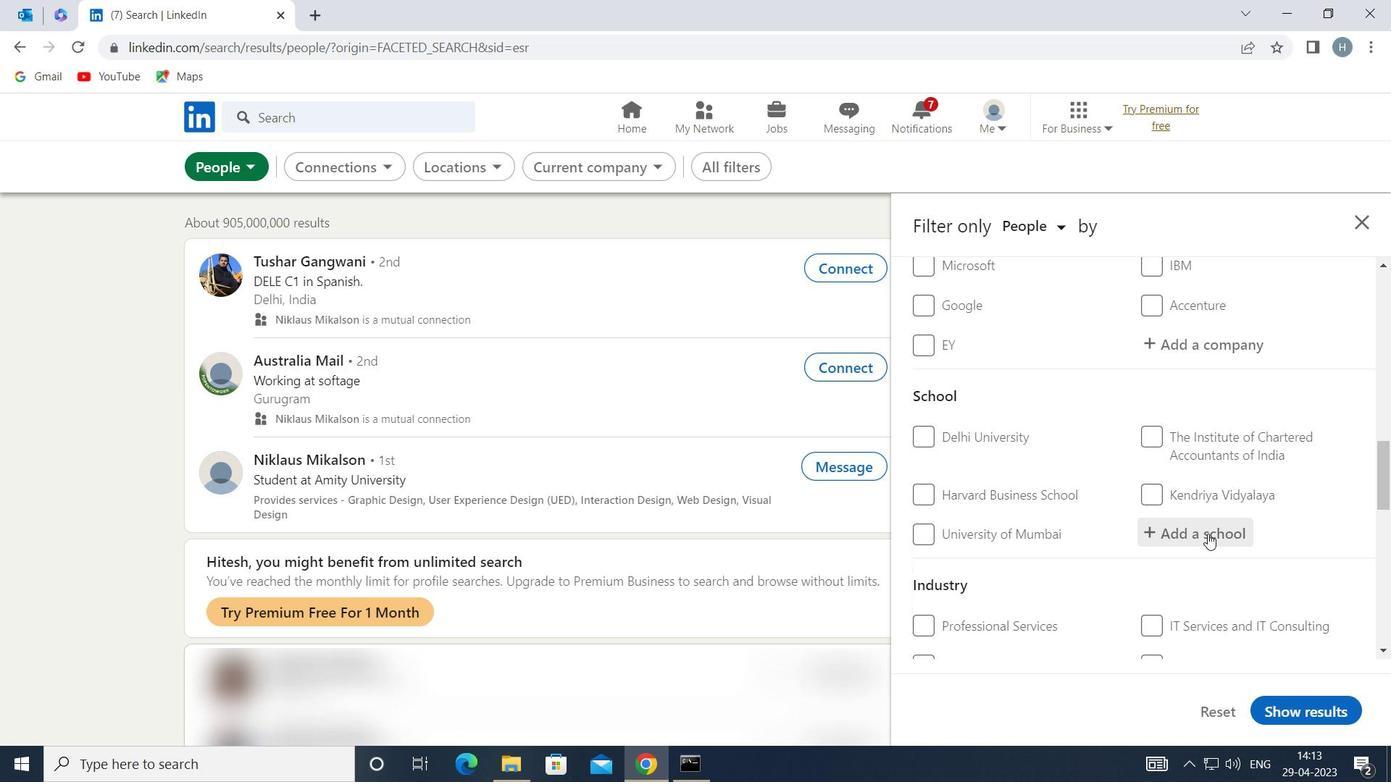 
Action: Mouse moved to (1200, 520)
Screenshot: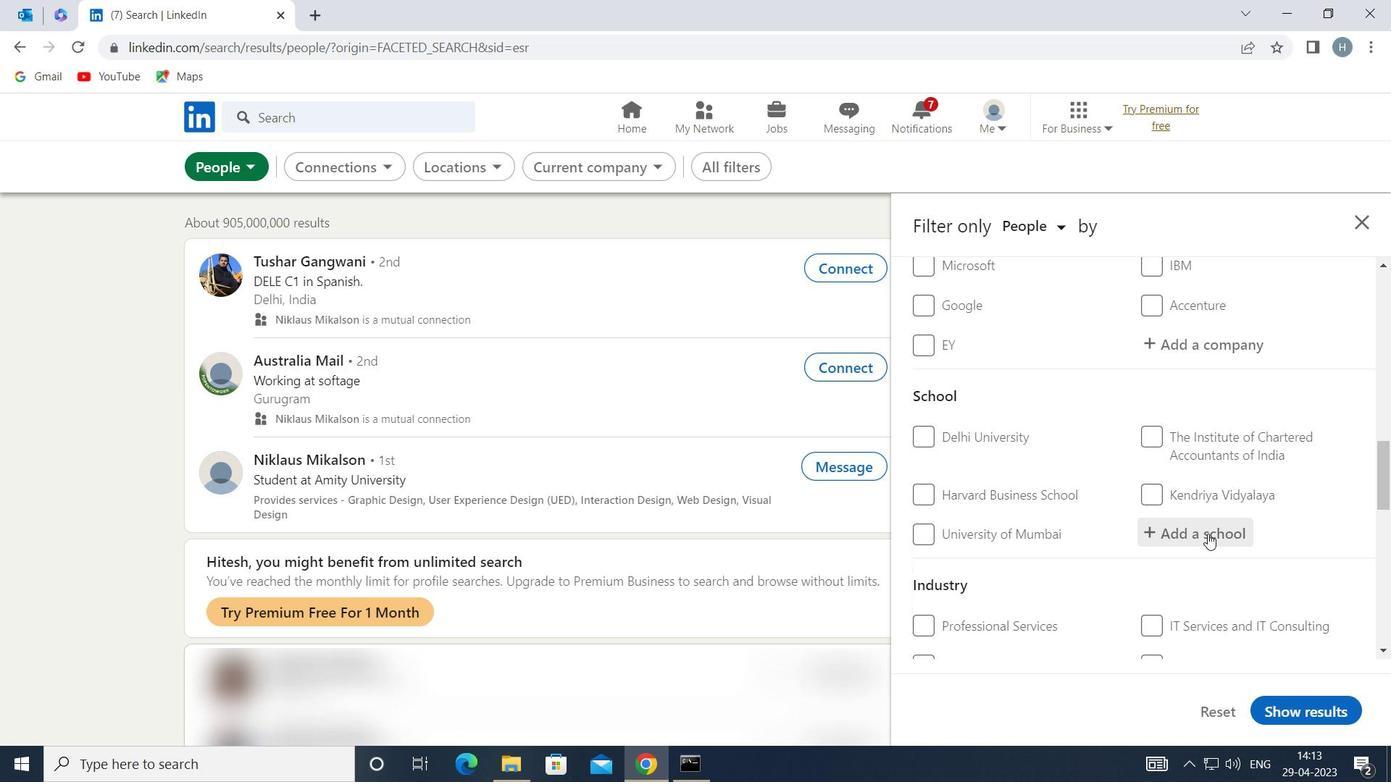 
Action: Key pressed <Key.shift>SSN<Key.space>CO
Screenshot: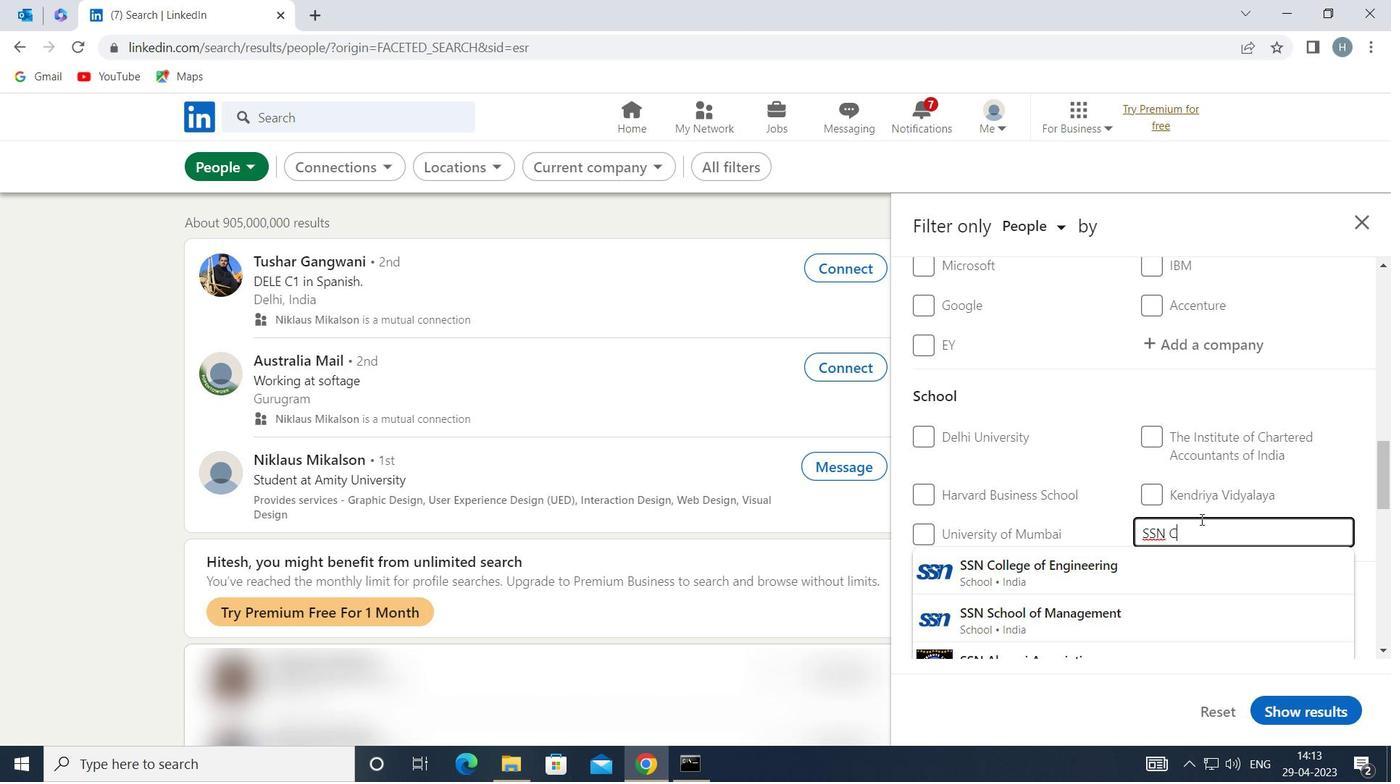 
Action: Mouse moved to (1182, 574)
Screenshot: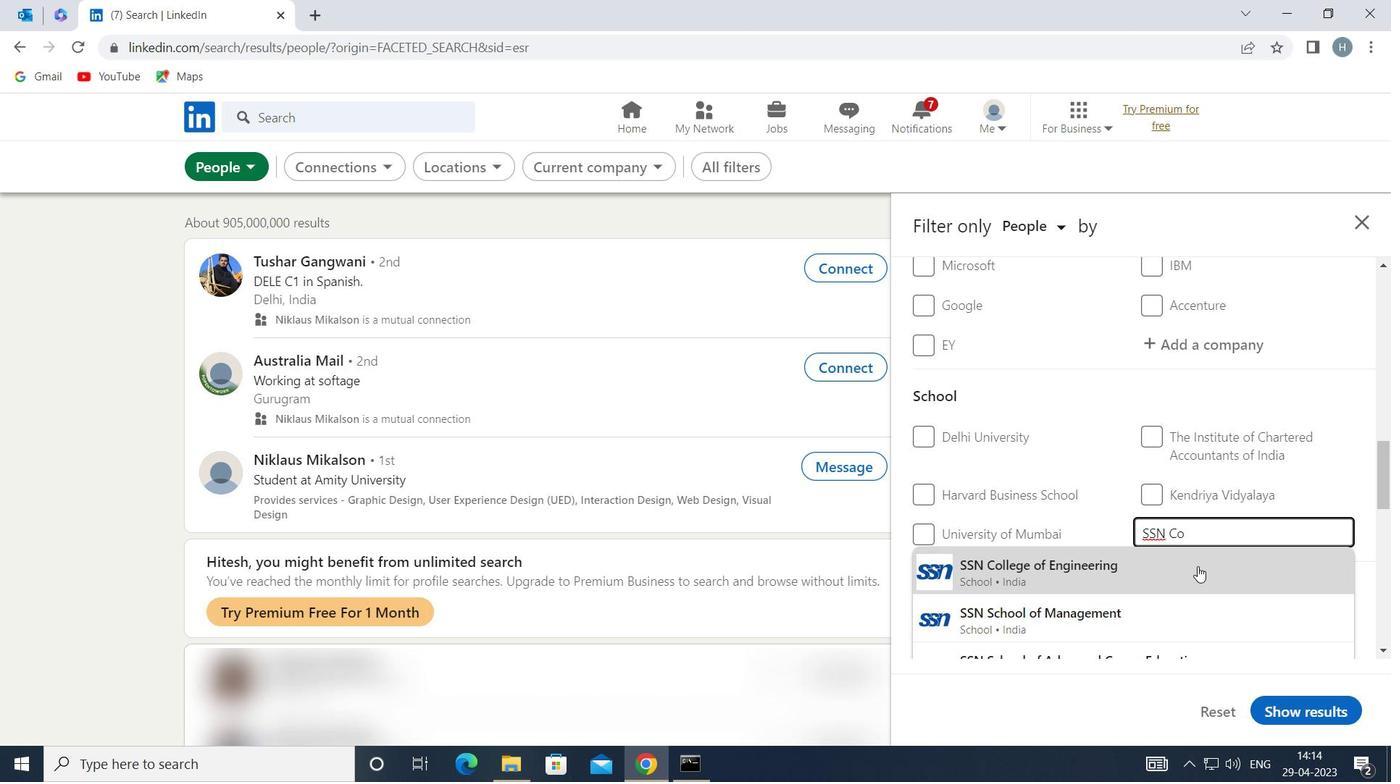 
Action: Mouse pressed left at (1182, 574)
Screenshot: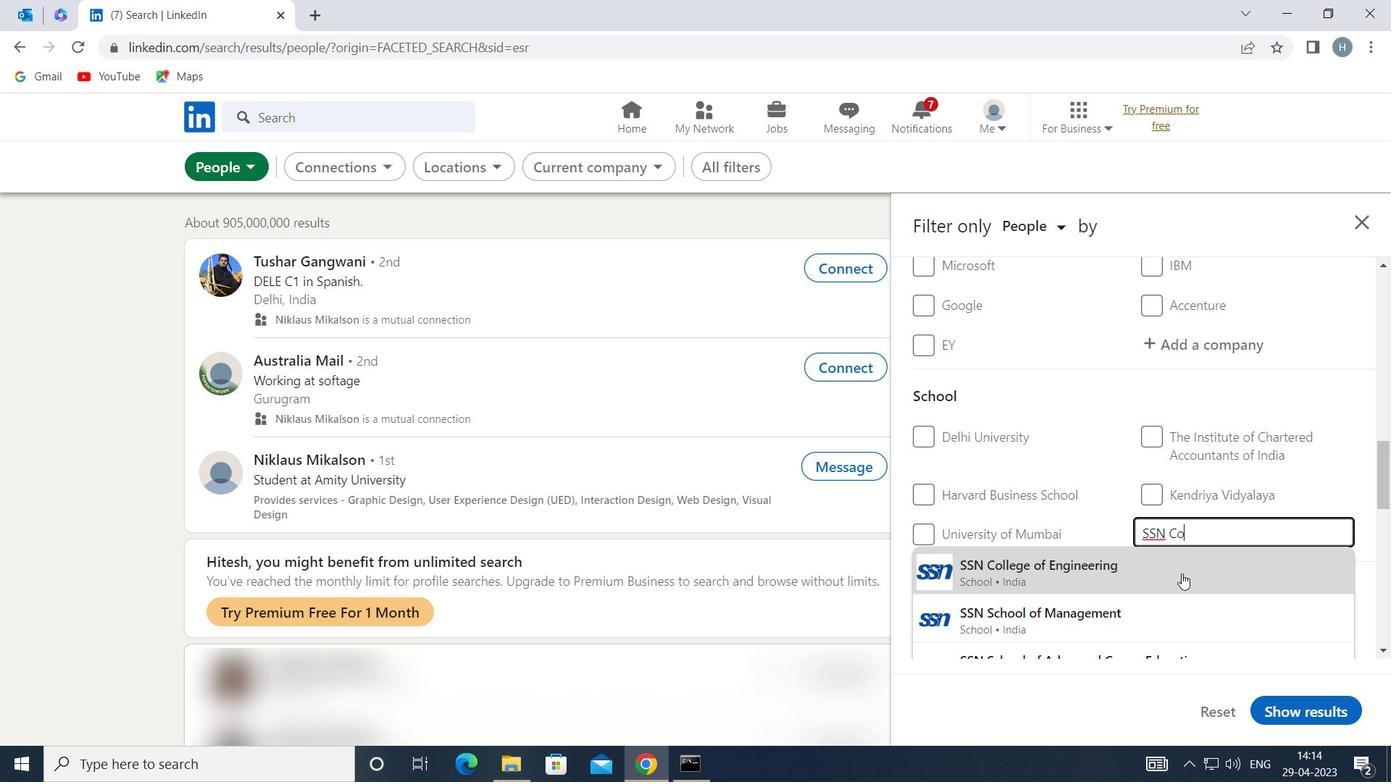 
Action: Mouse moved to (1172, 547)
Screenshot: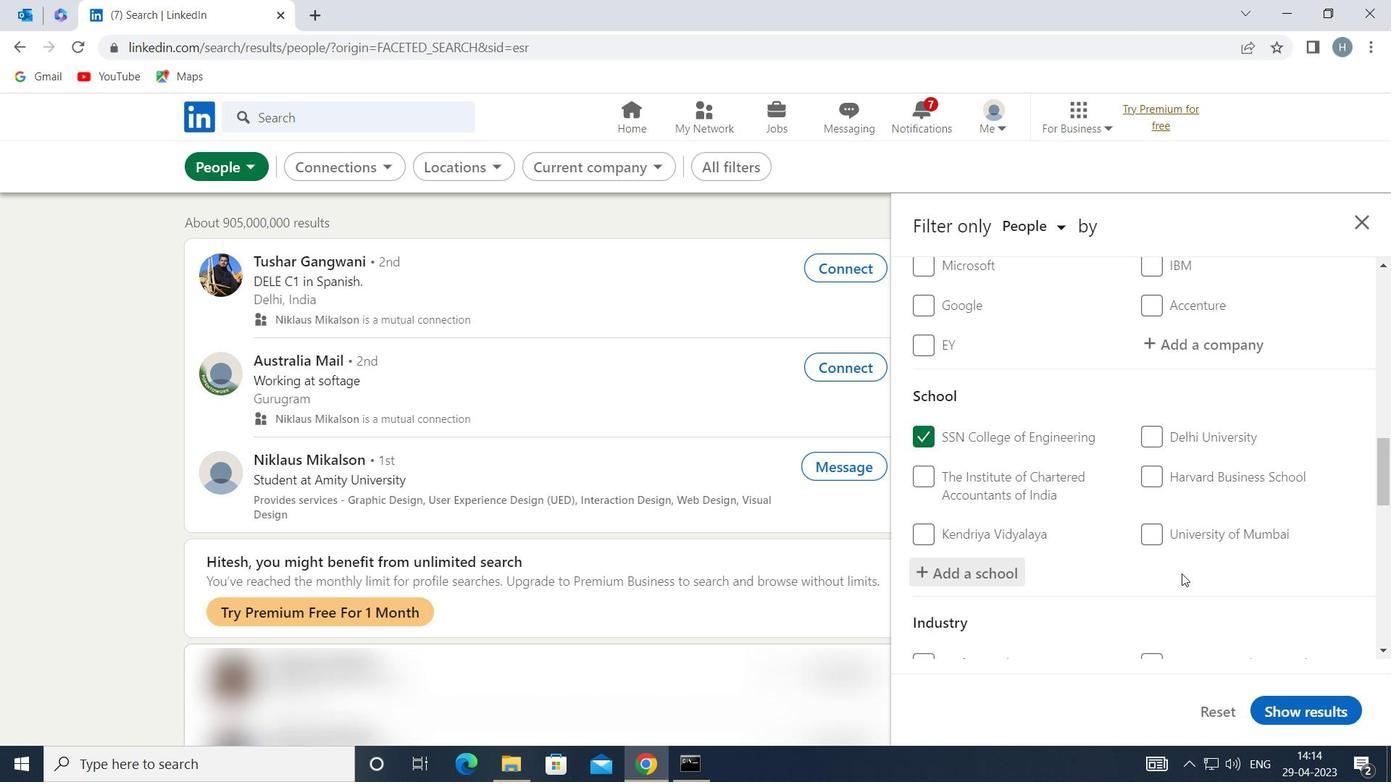 
Action: Mouse scrolled (1172, 547) with delta (0, 0)
Screenshot: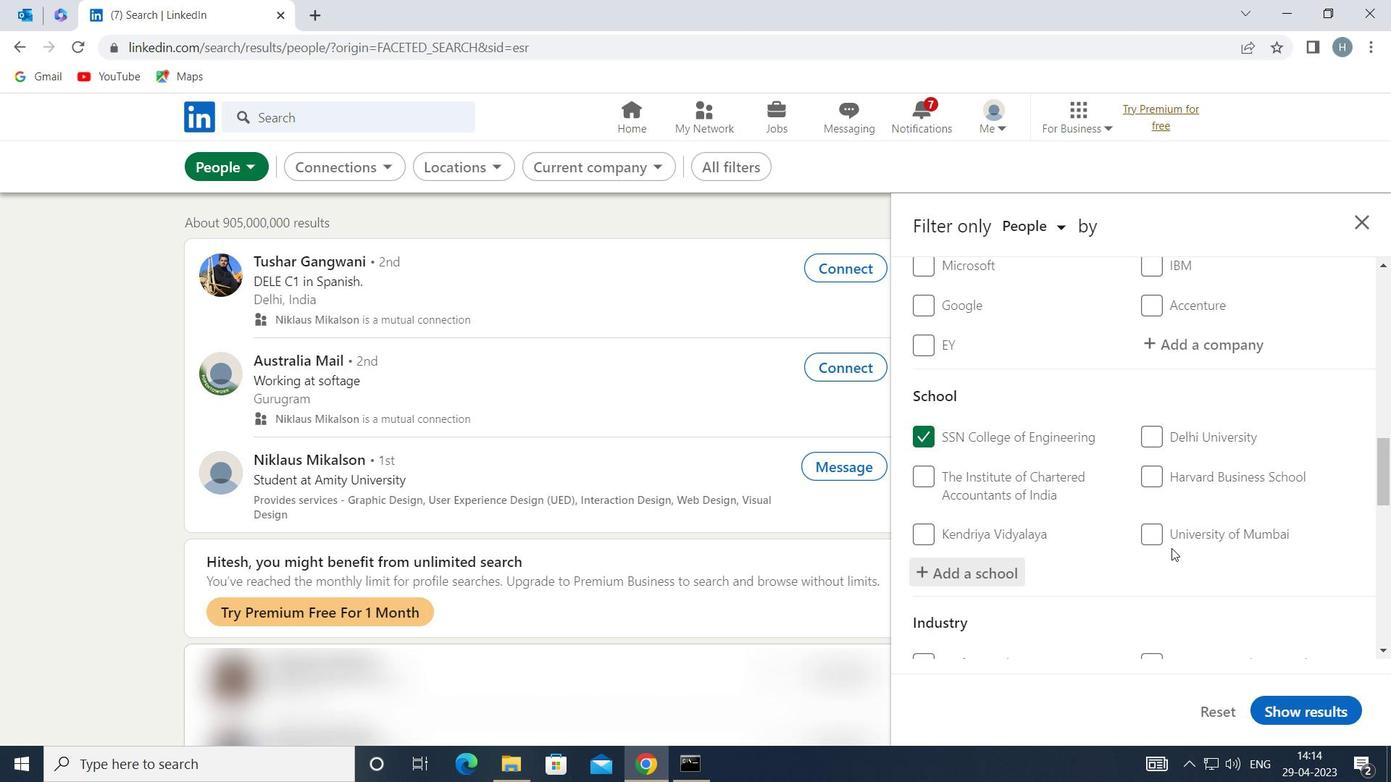 
Action: Mouse moved to (1159, 521)
Screenshot: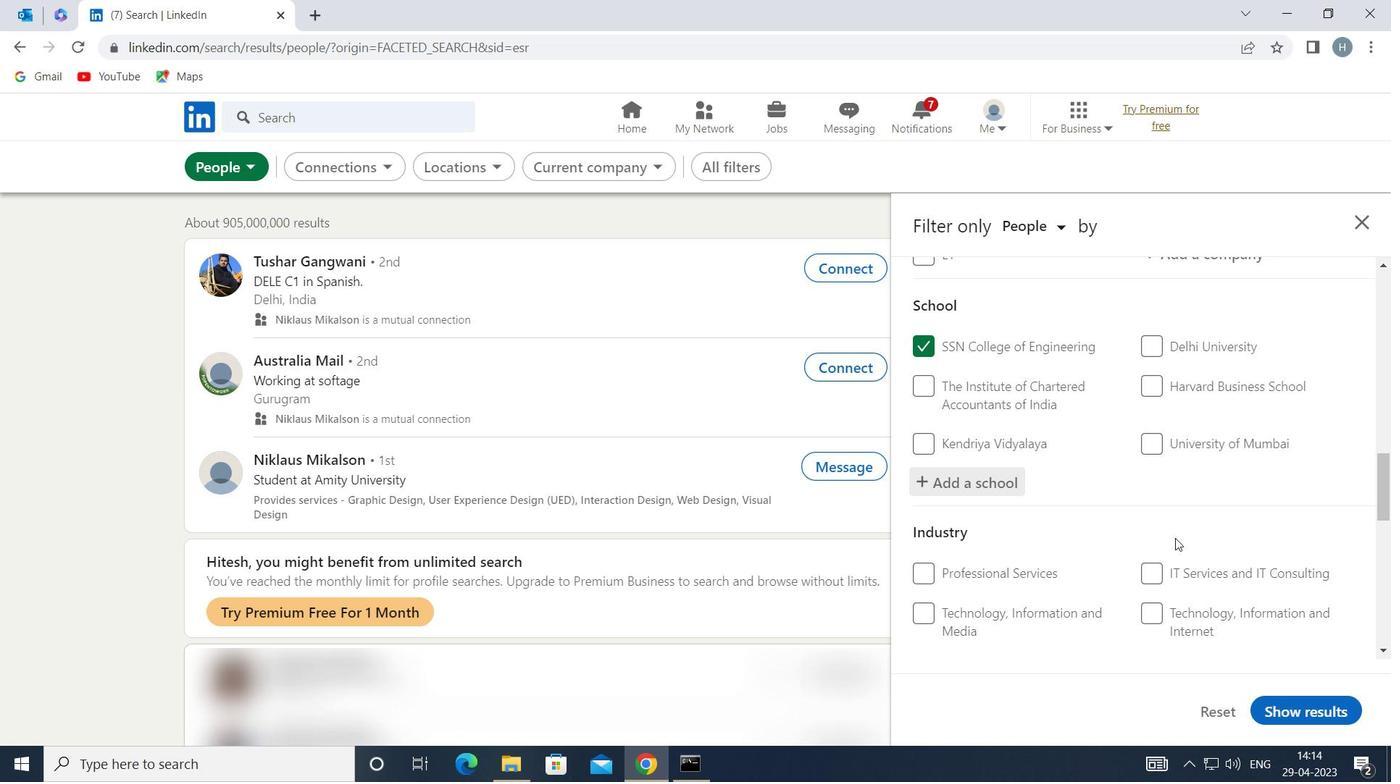 
Action: Mouse scrolled (1159, 521) with delta (0, 0)
Screenshot: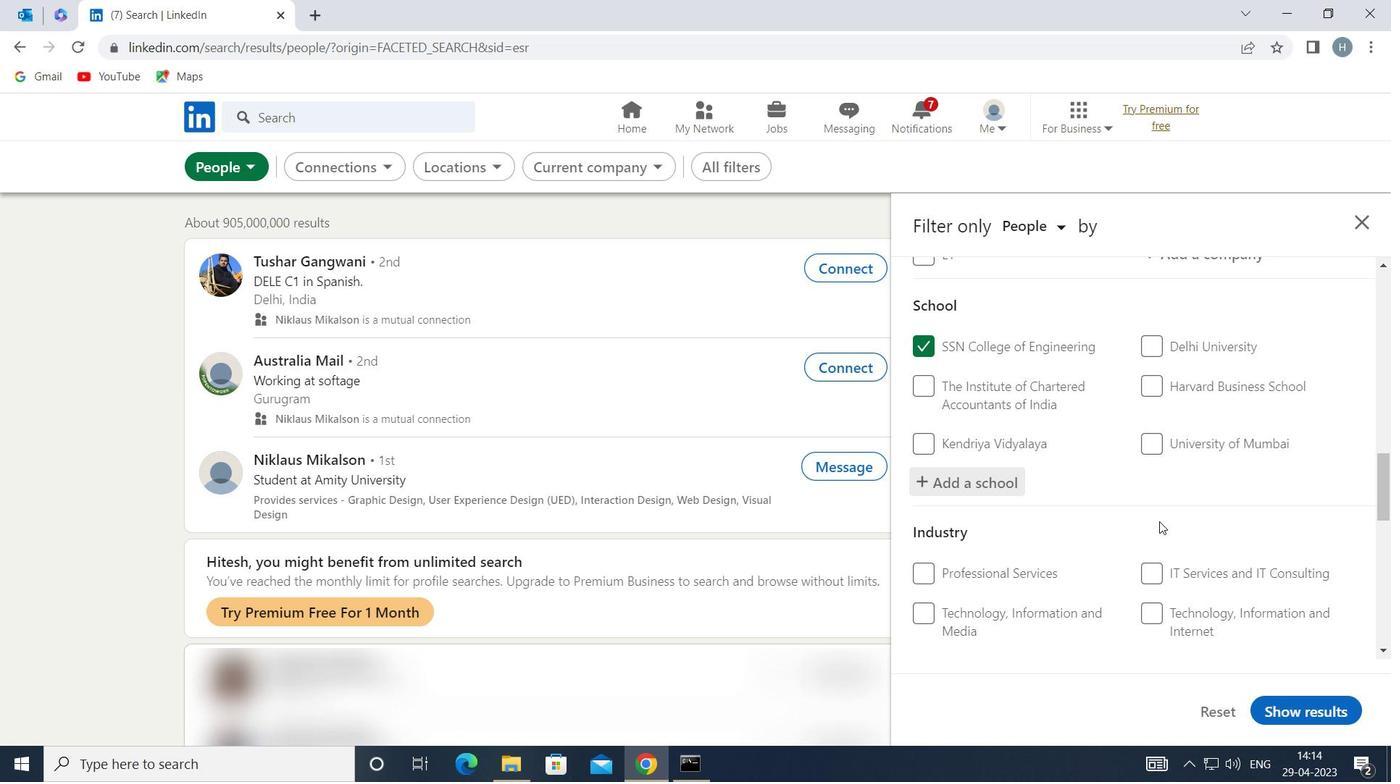 
Action: Mouse moved to (1157, 520)
Screenshot: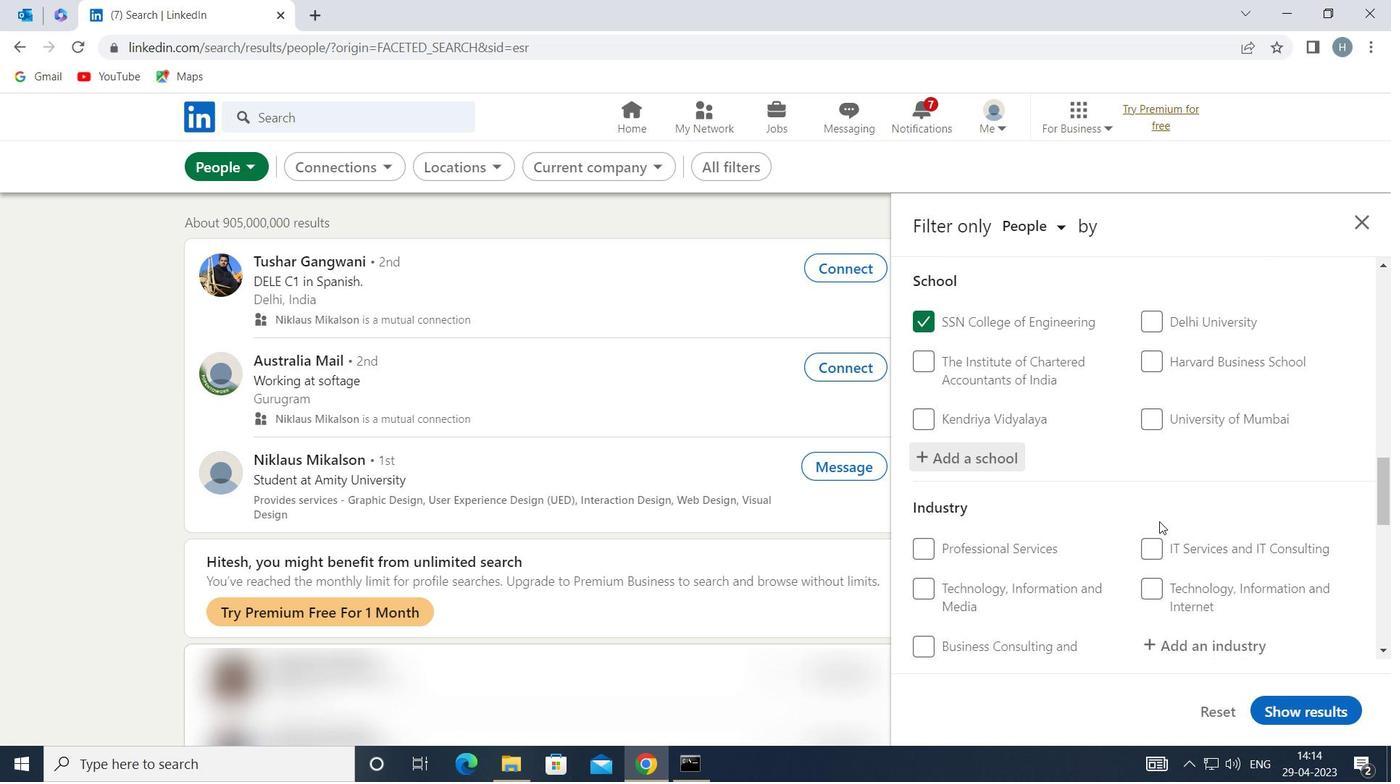 
Action: Mouse scrolled (1157, 519) with delta (0, 0)
Screenshot: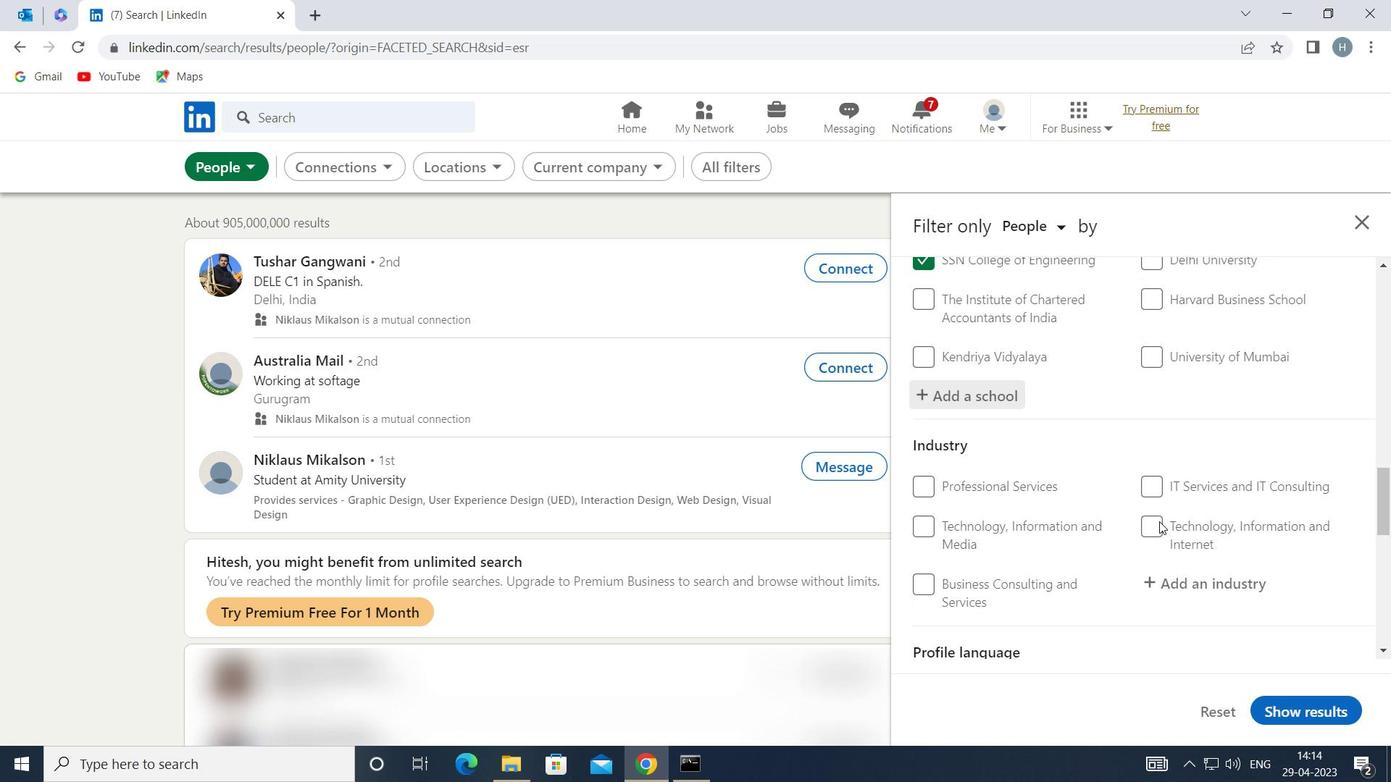 
Action: Mouse moved to (1183, 480)
Screenshot: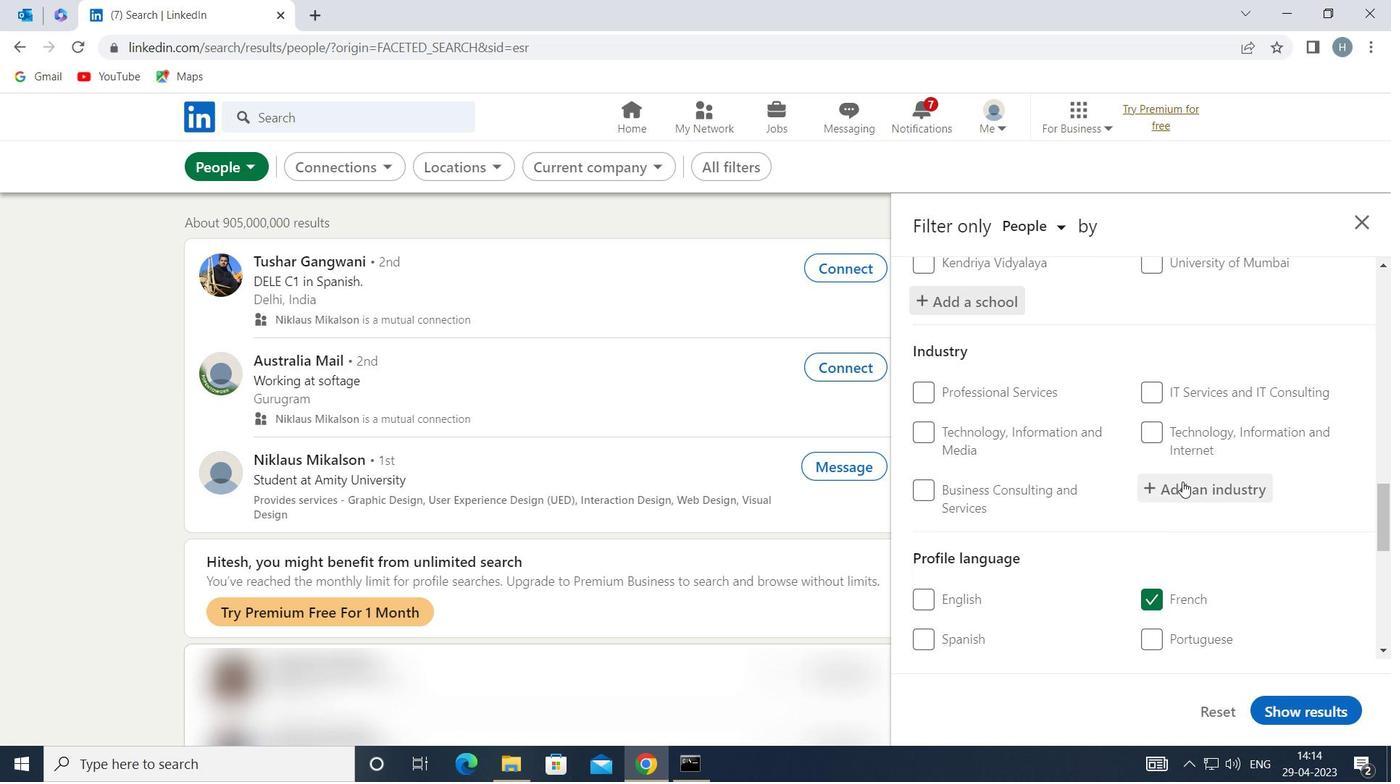 
Action: Mouse pressed left at (1183, 480)
Screenshot: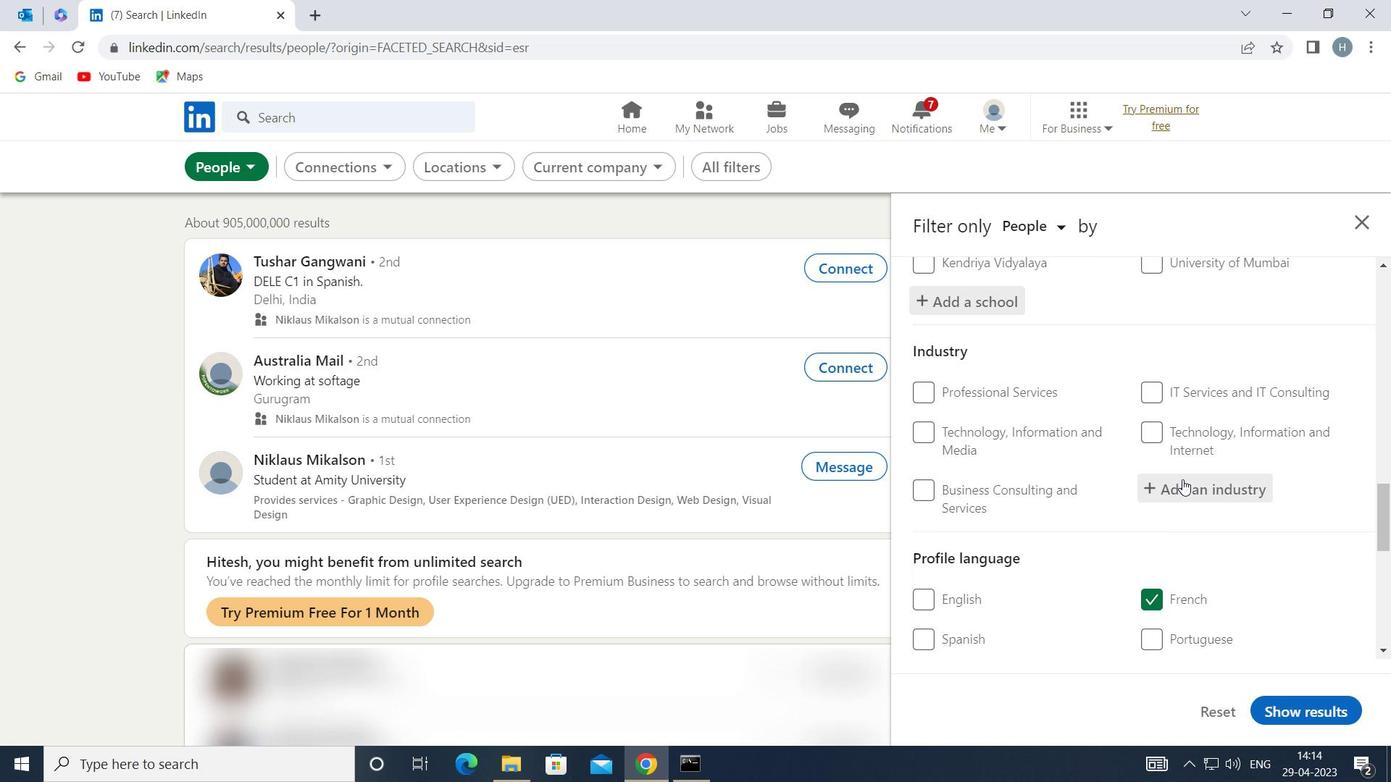 
Action: Mouse moved to (1183, 478)
Screenshot: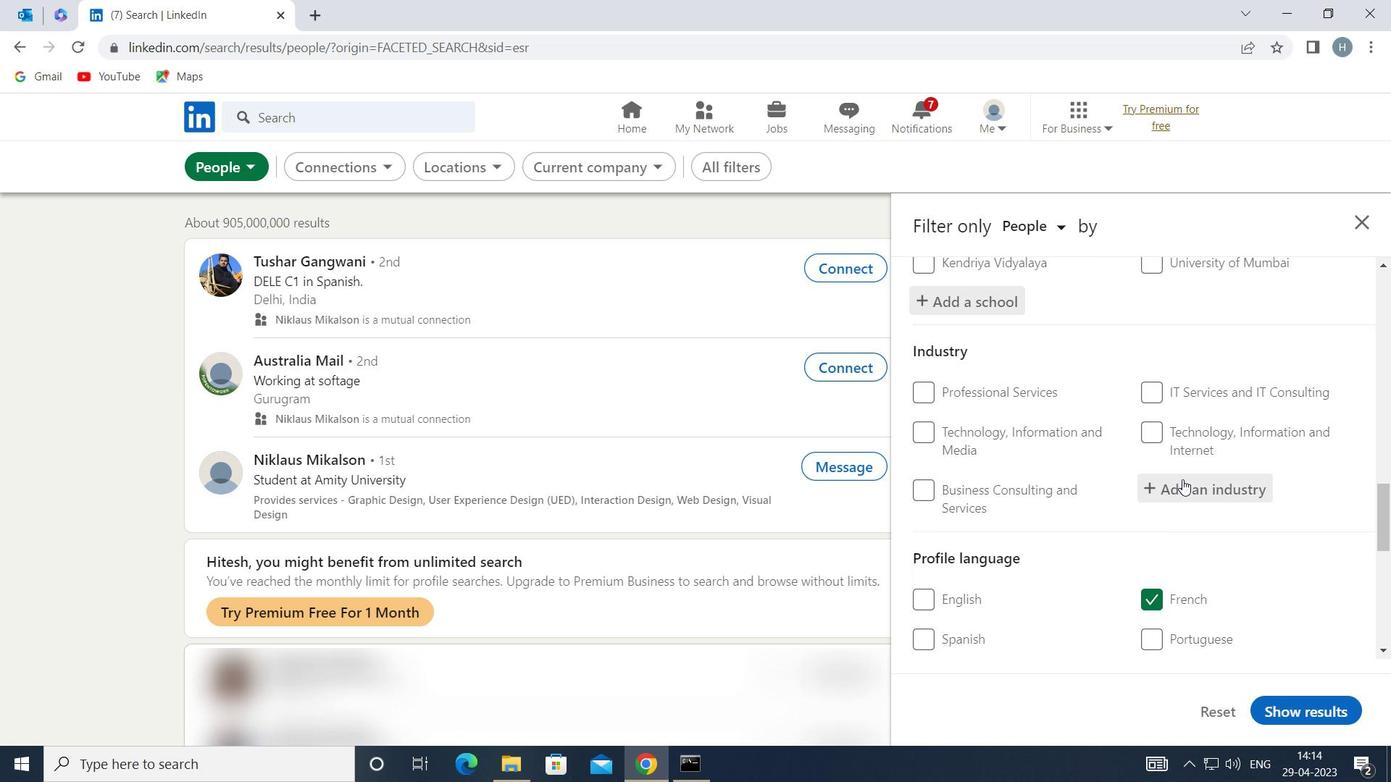 
Action: Key pressed <Key.shift>INSURA
Screenshot: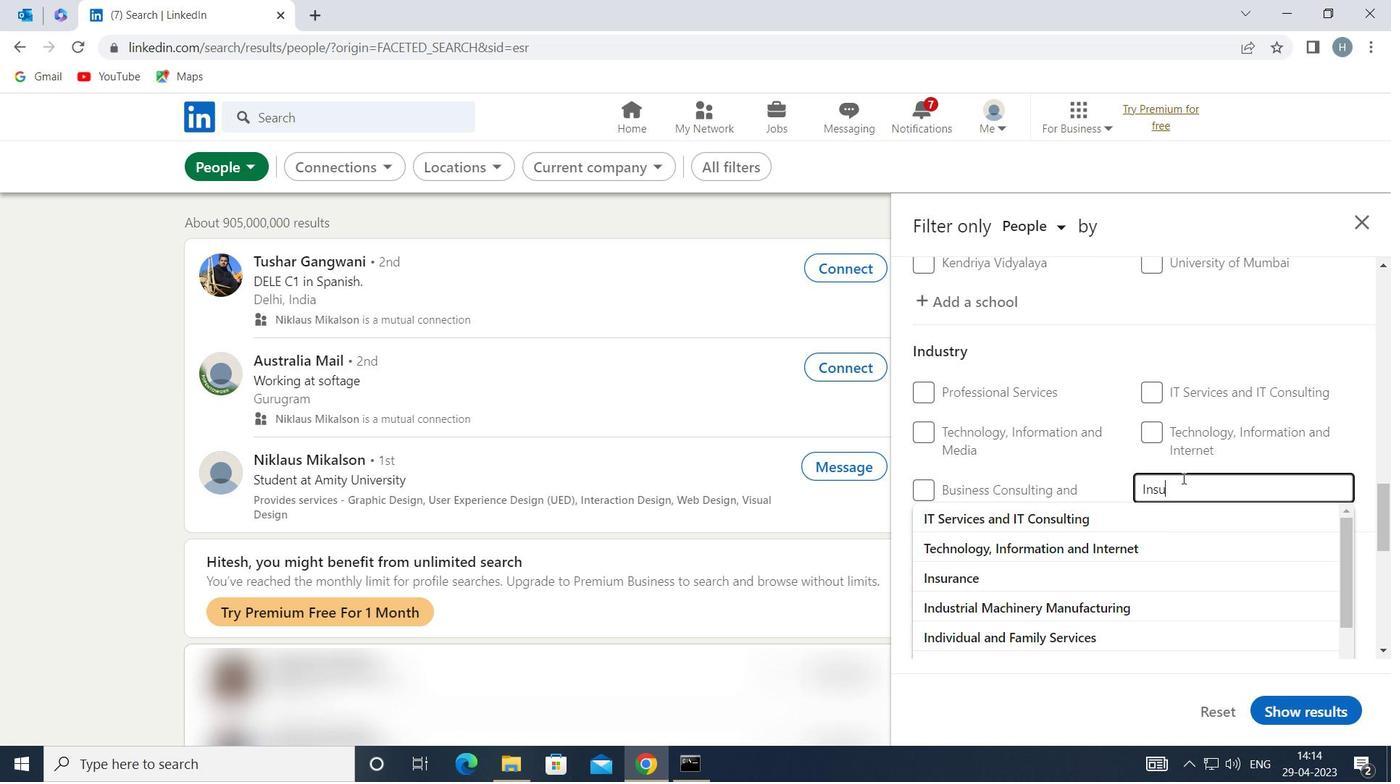 
Action: Mouse moved to (1092, 568)
Screenshot: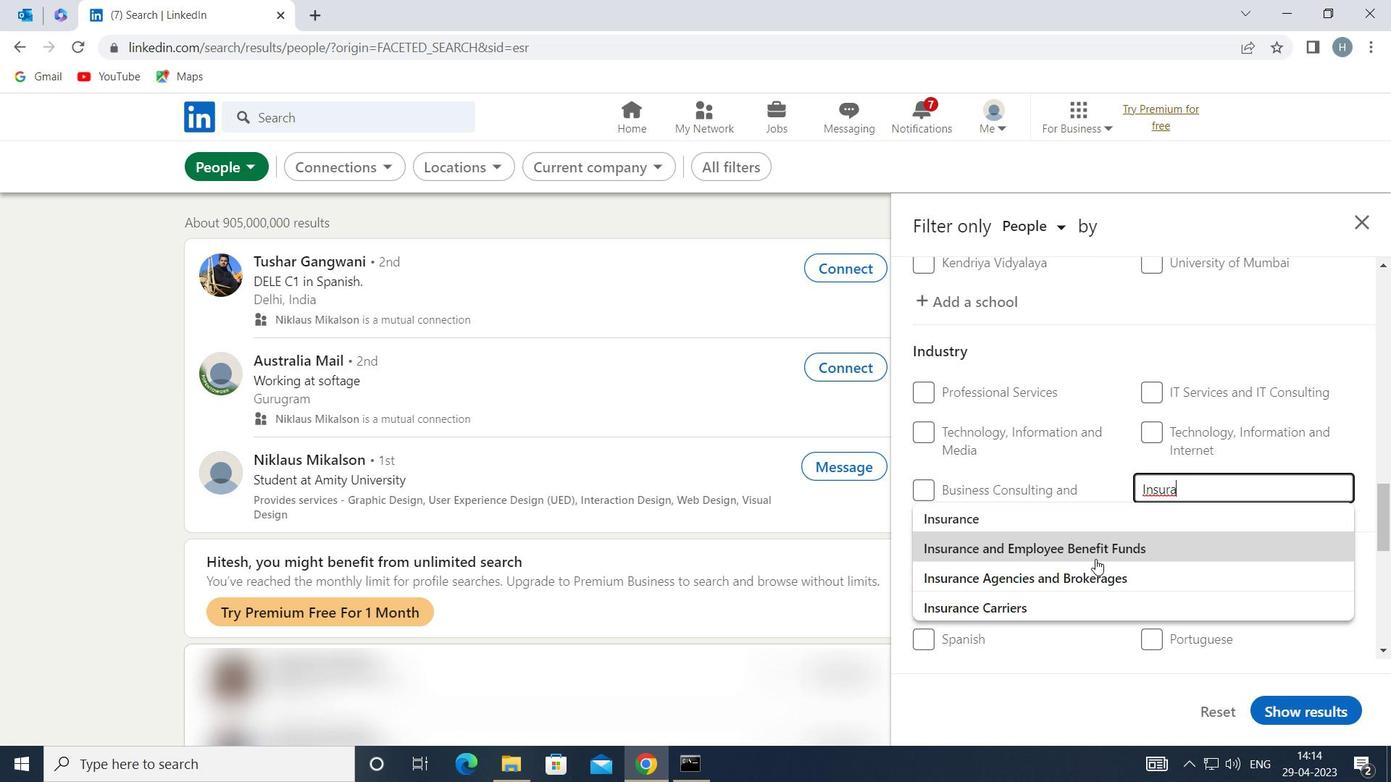 
Action: Mouse pressed left at (1092, 568)
Screenshot: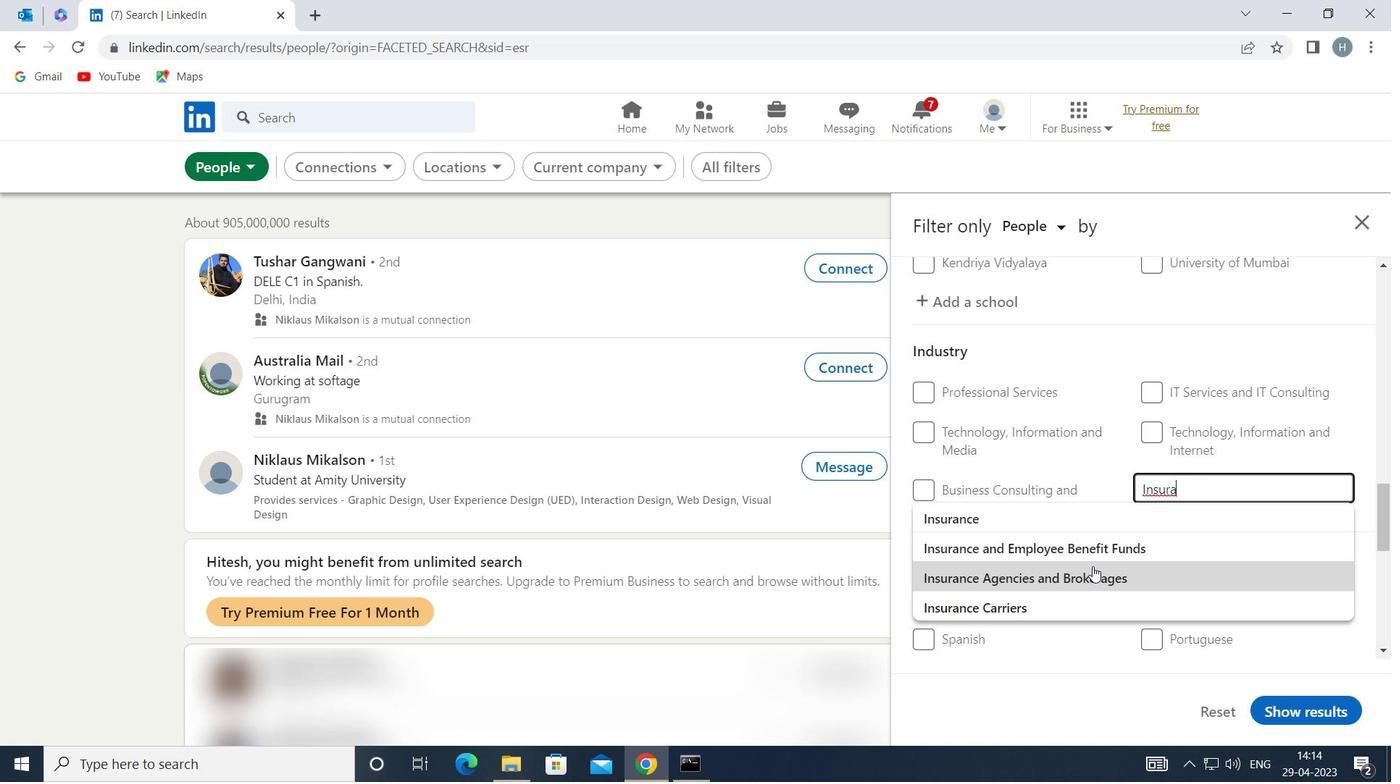 
Action: Mouse moved to (1108, 469)
Screenshot: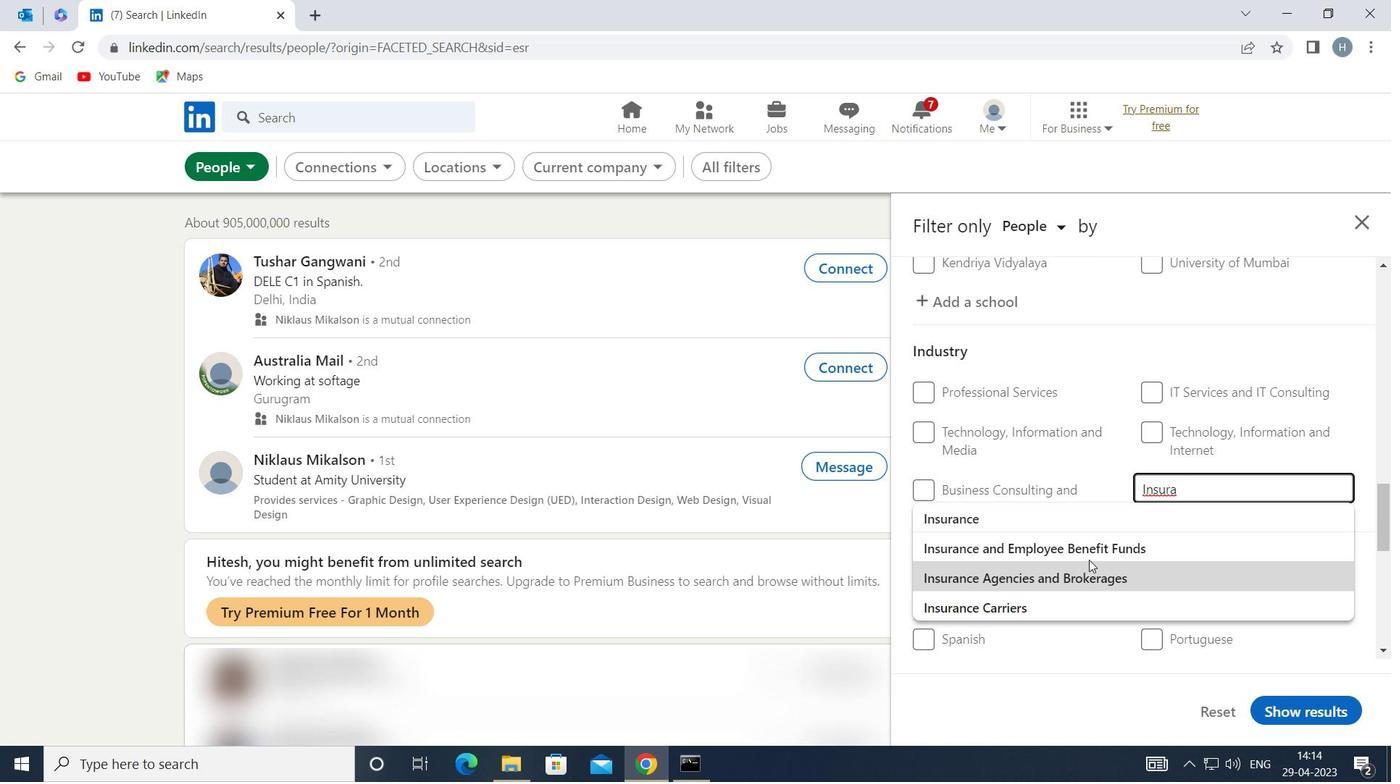
Action: Mouse scrolled (1108, 468) with delta (0, 0)
Screenshot: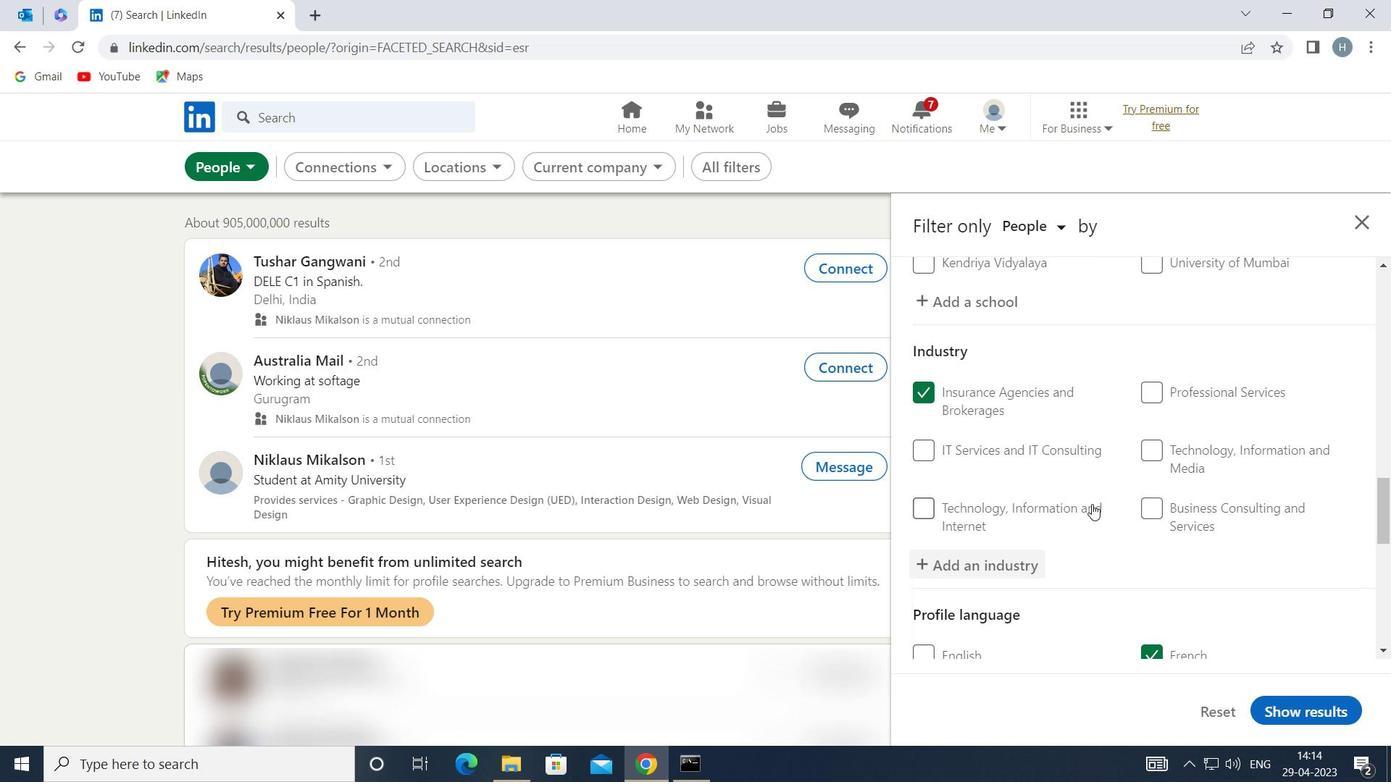 
Action: Mouse scrolled (1108, 468) with delta (0, 0)
Screenshot: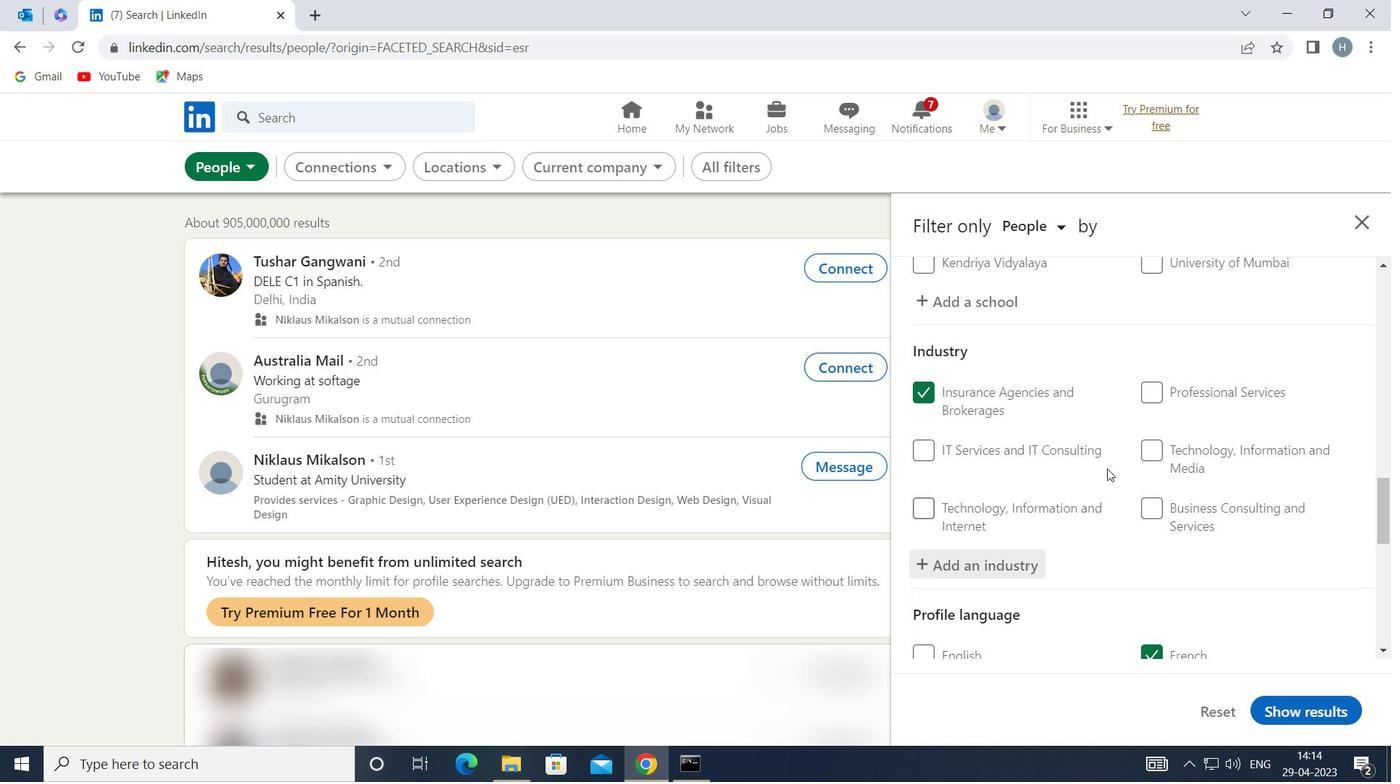 
Action: Mouse scrolled (1108, 468) with delta (0, 0)
Screenshot: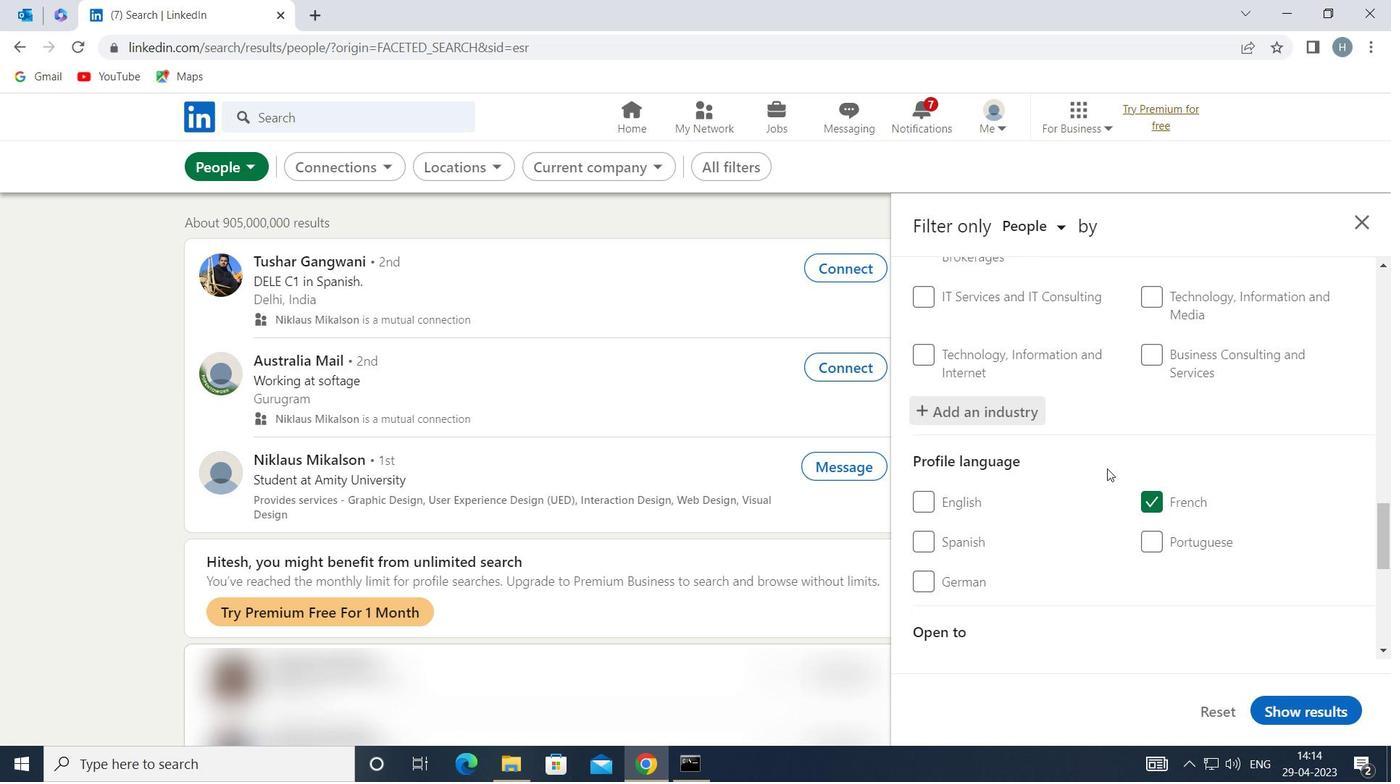 
Action: Mouse scrolled (1108, 470) with delta (0, 0)
Screenshot: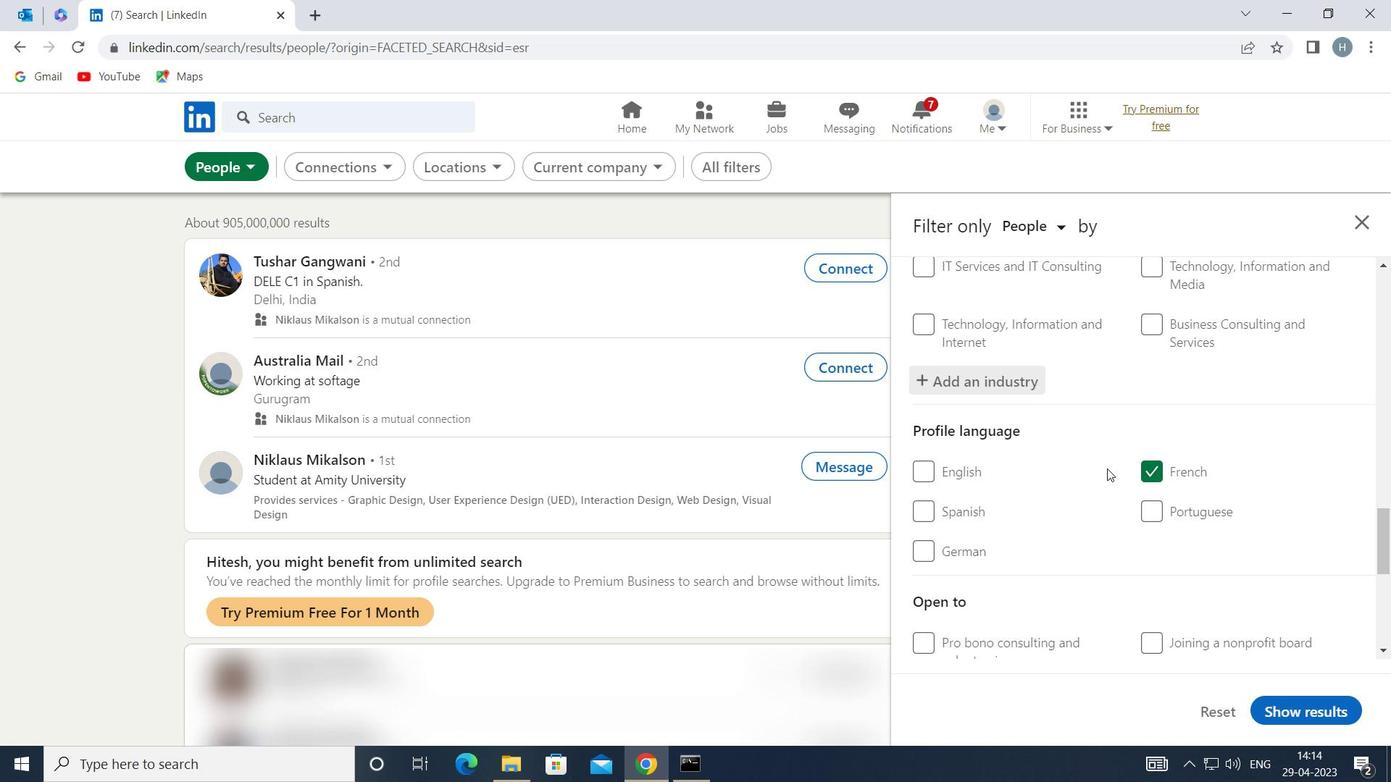 
Action: Mouse scrolled (1108, 468) with delta (0, 0)
Screenshot: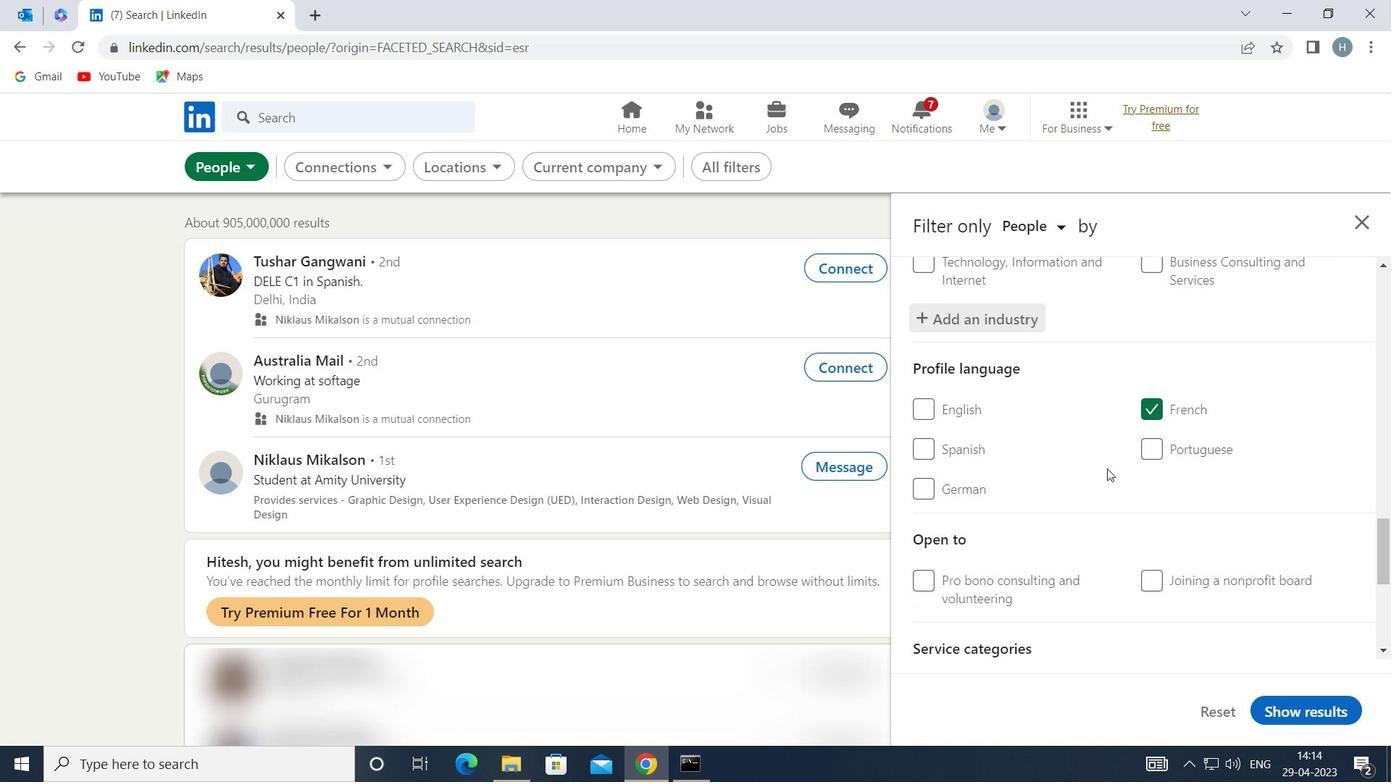 
Action: Mouse moved to (1124, 470)
Screenshot: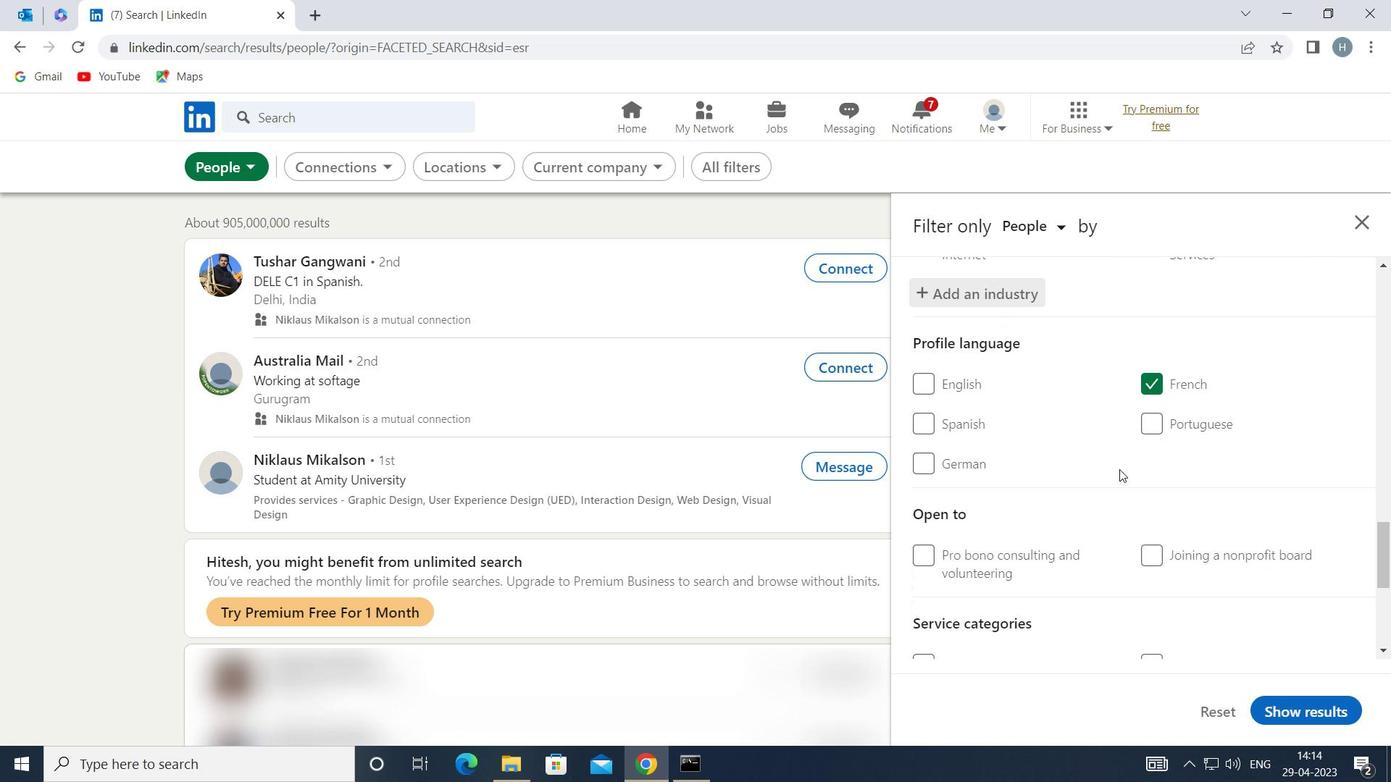 
Action: Mouse scrolled (1124, 469) with delta (0, 0)
Screenshot: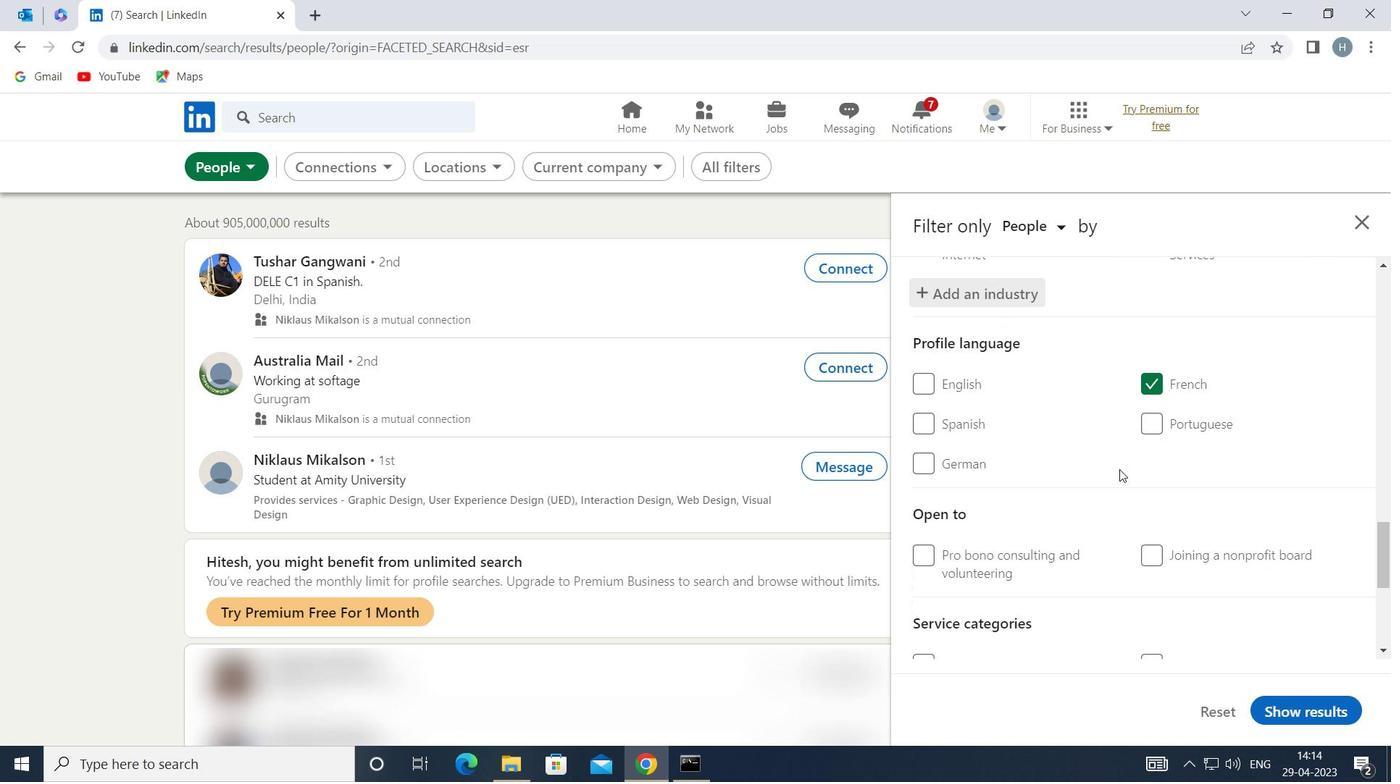 
Action: Mouse scrolled (1124, 469) with delta (0, 0)
Screenshot: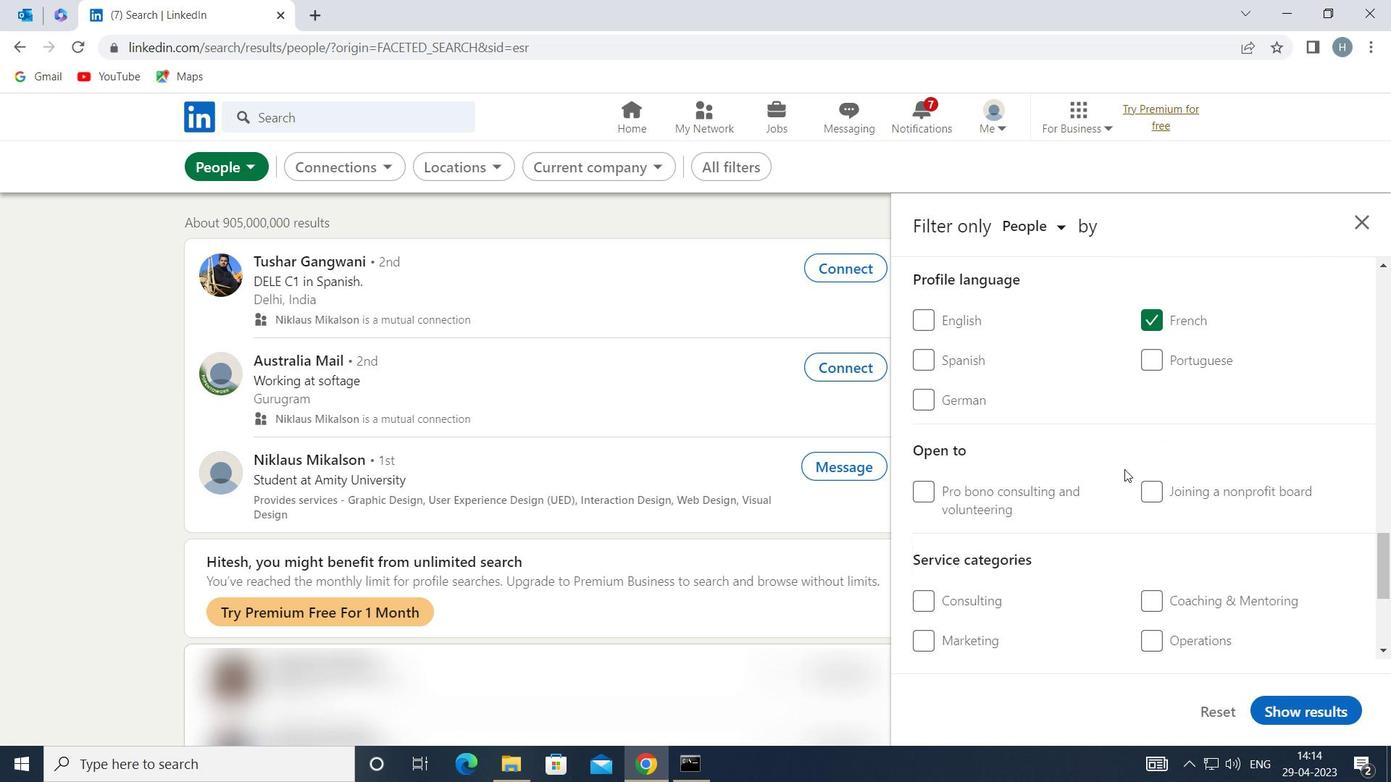 
Action: Mouse scrolled (1124, 469) with delta (0, 0)
Screenshot: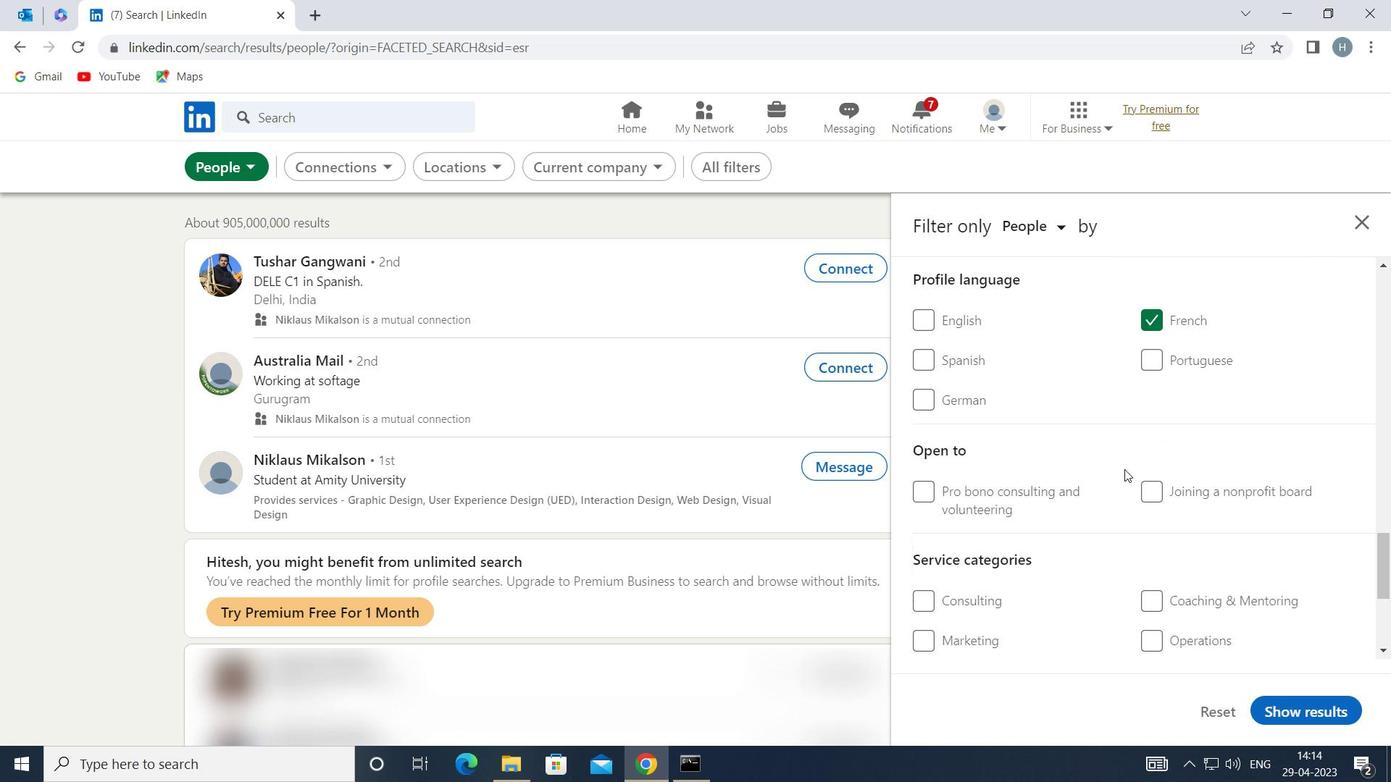 
Action: Mouse moved to (1192, 467)
Screenshot: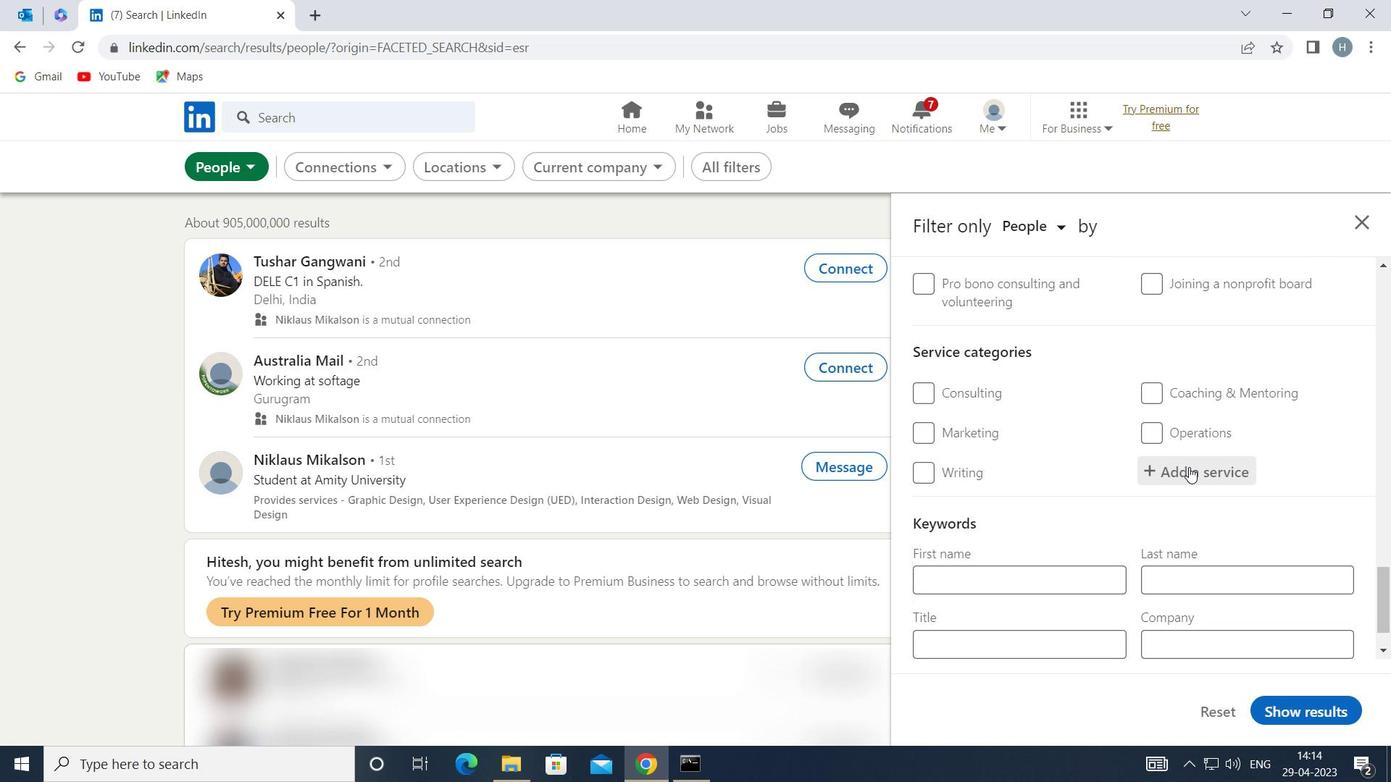
Action: Mouse pressed left at (1192, 467)
Screenshot: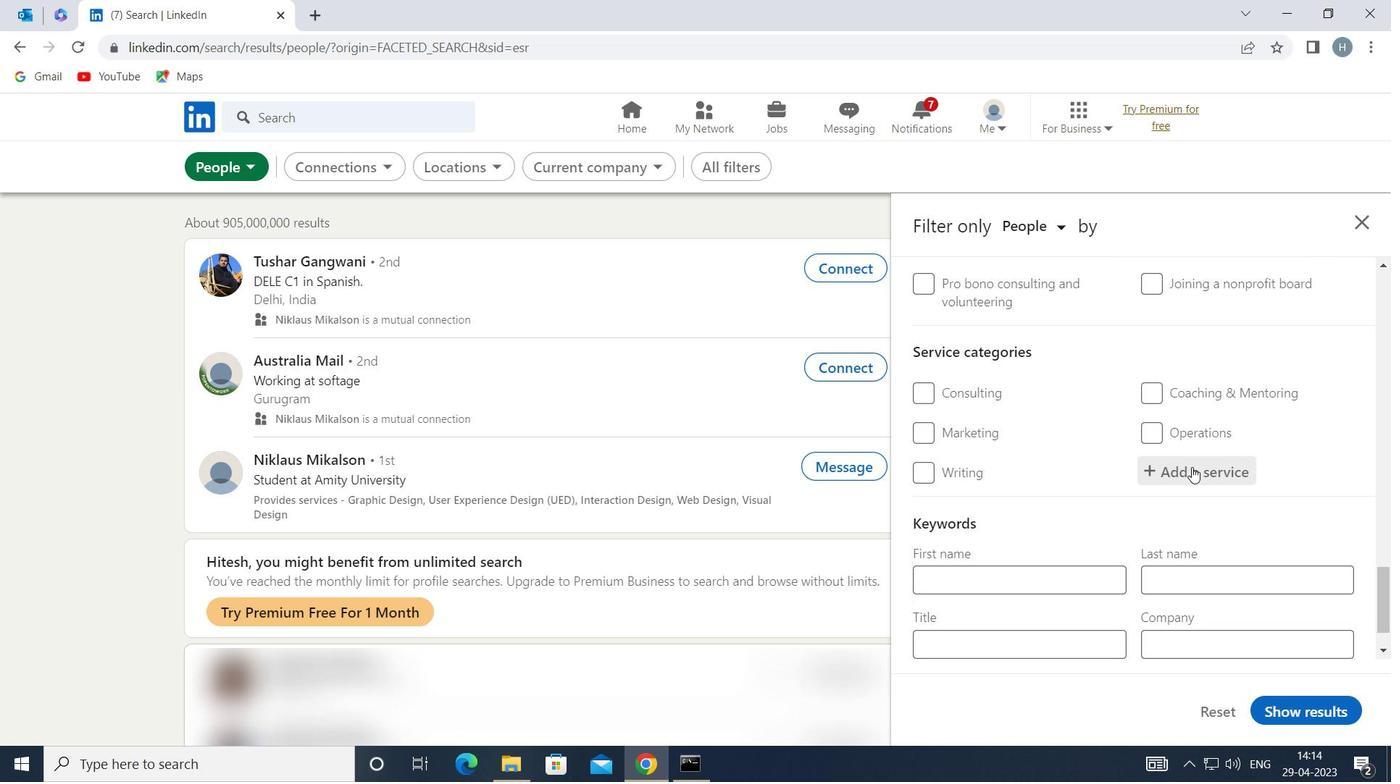 
Action: Mouse moved to (1188, 463)
Screenshot: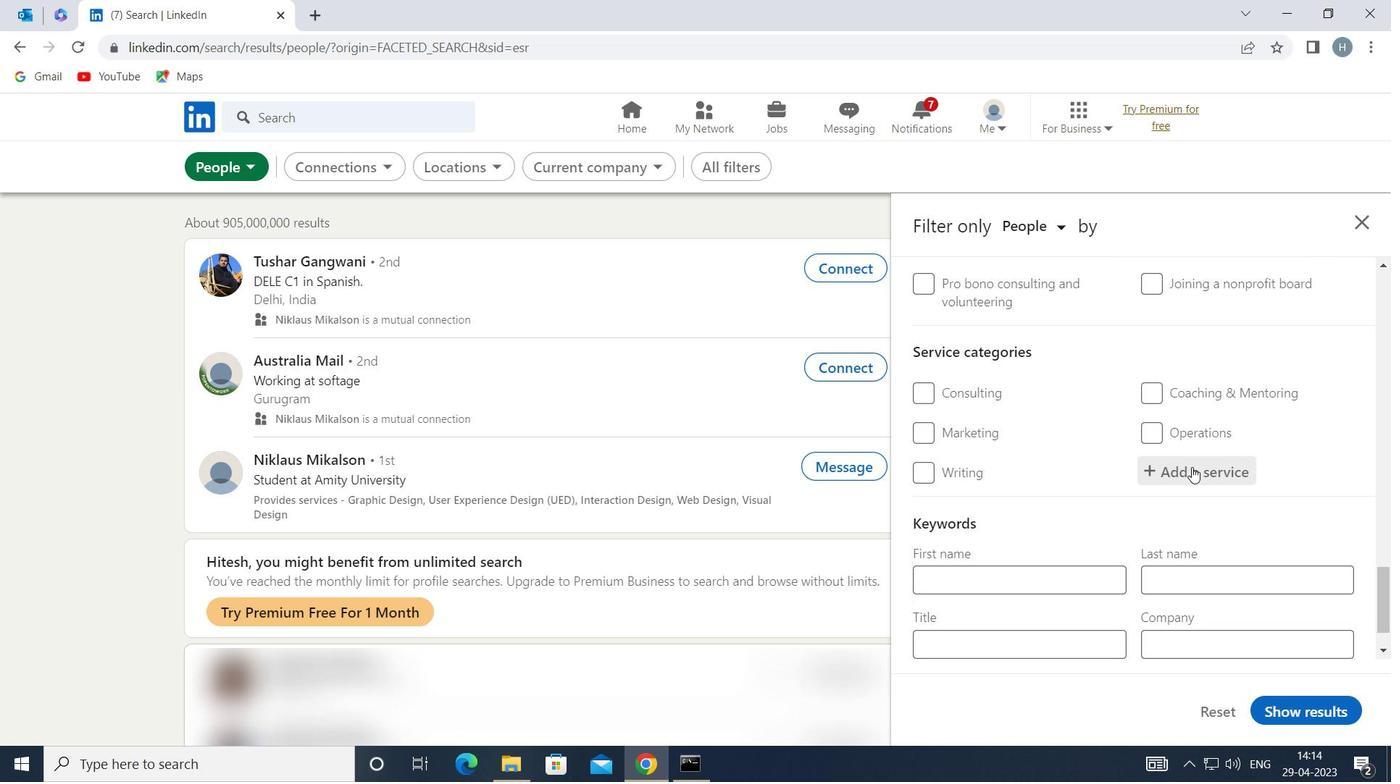 
Action: Key pressed <Key.shift>RELO
Screenshot: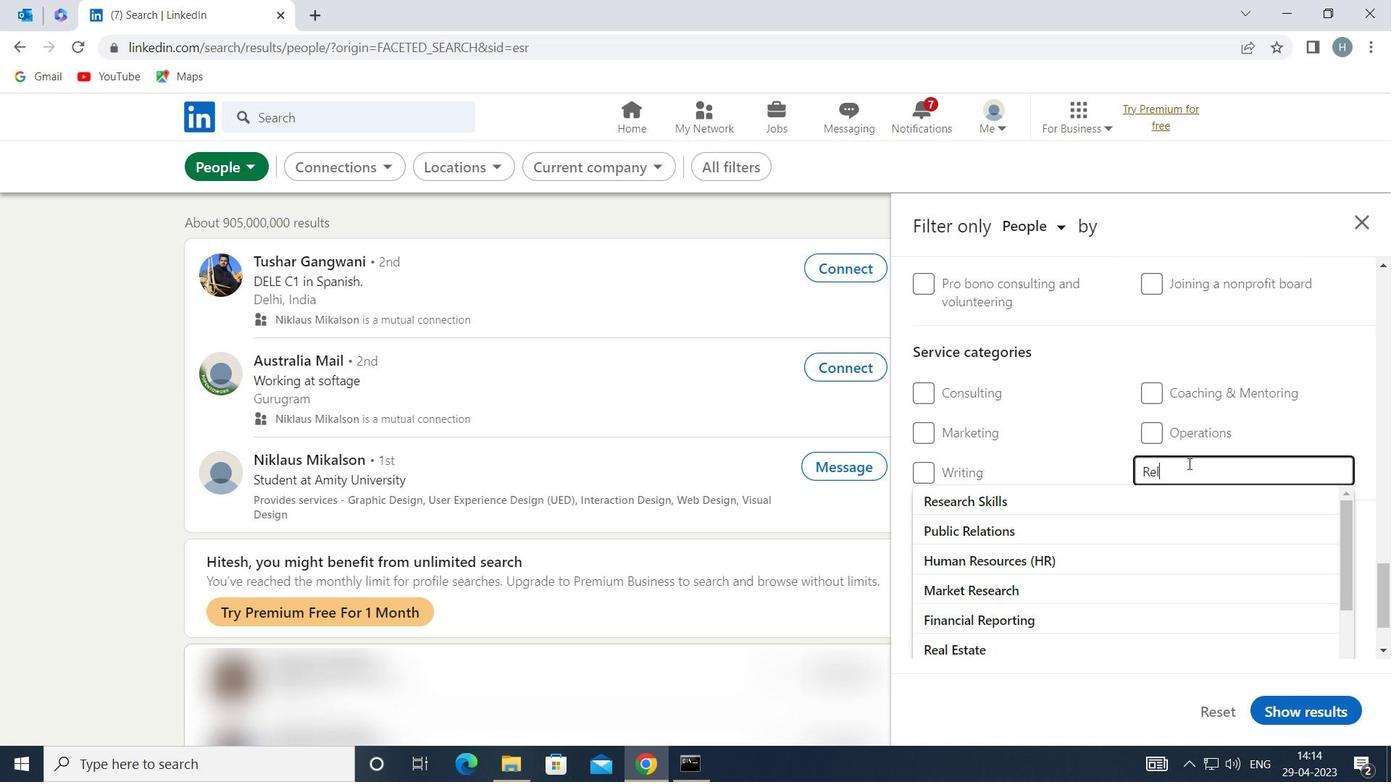 
Action: Mouse moved to (1090, 487)
Screenshot: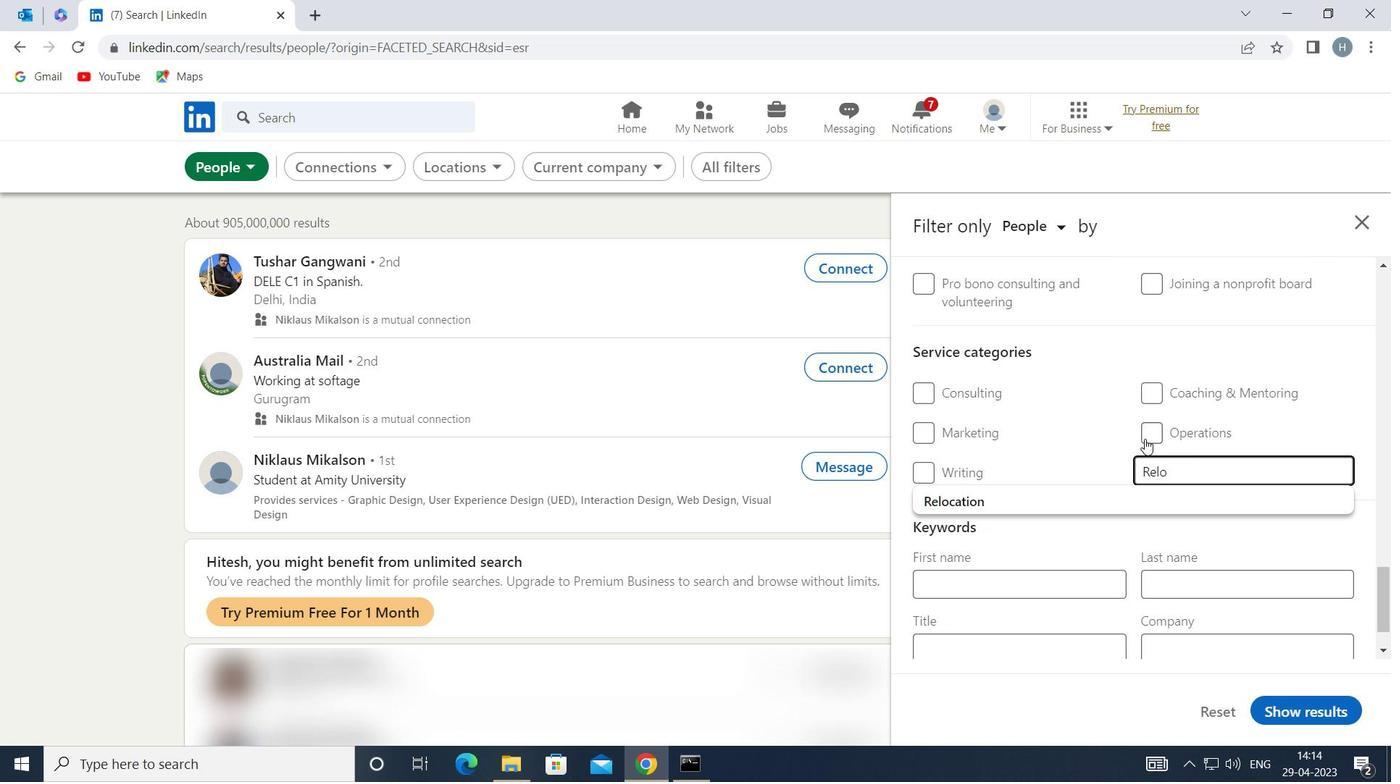 
Action: Mouse pressed left at (1090, 487)
Screenshot: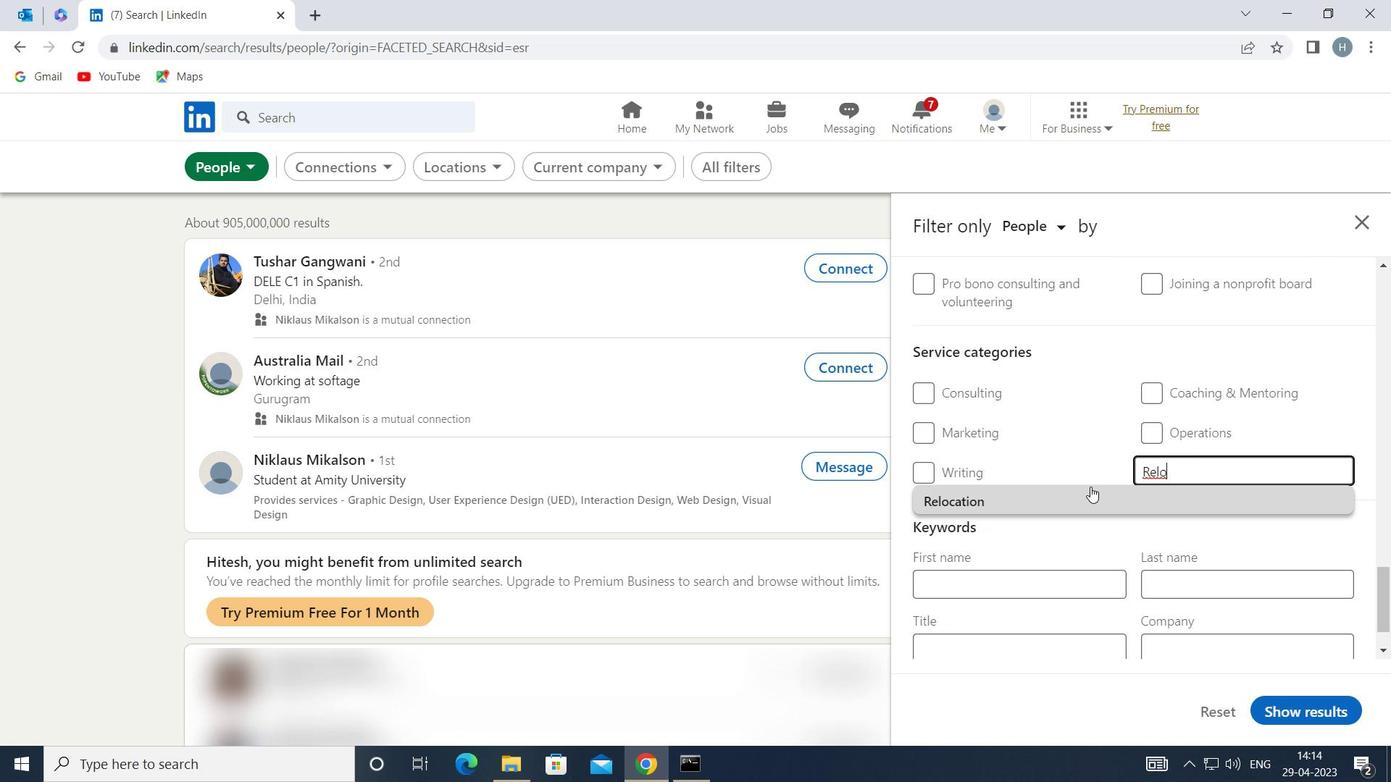 
Action: Mouse moved to (1036, 505)
Screenshot: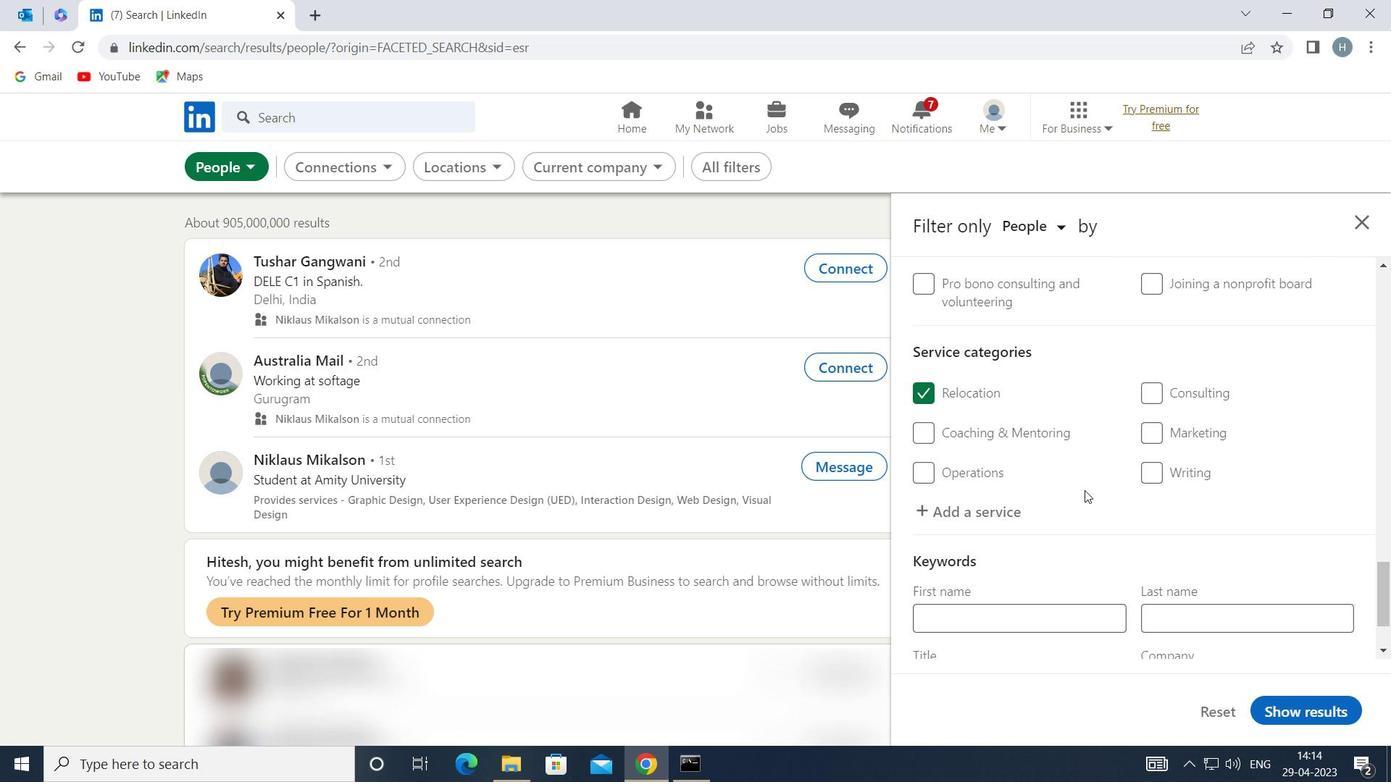 
Action: Mouse scrolled (1036, 505) with delta (0, 0)
Screenshot: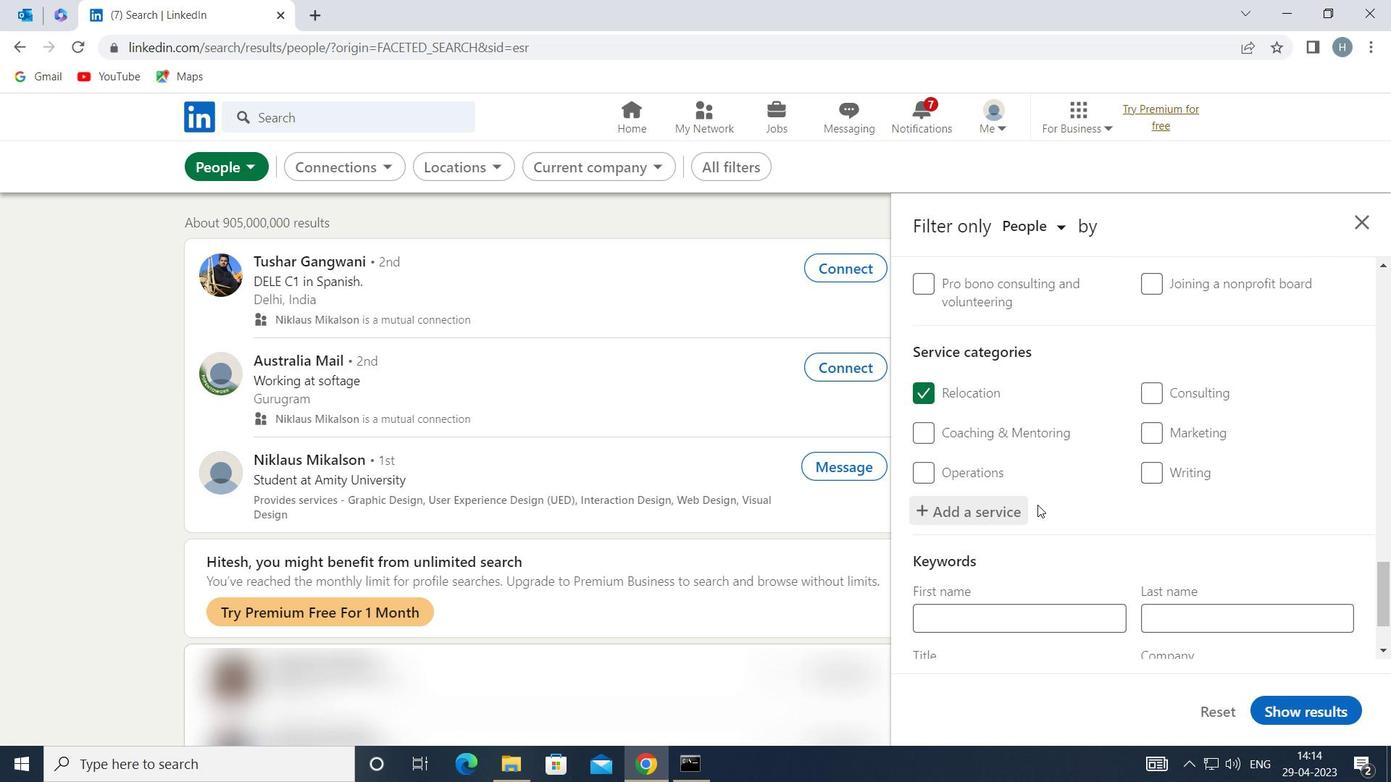 
Action: Mouse moved to (1036, 508)
Screenshot: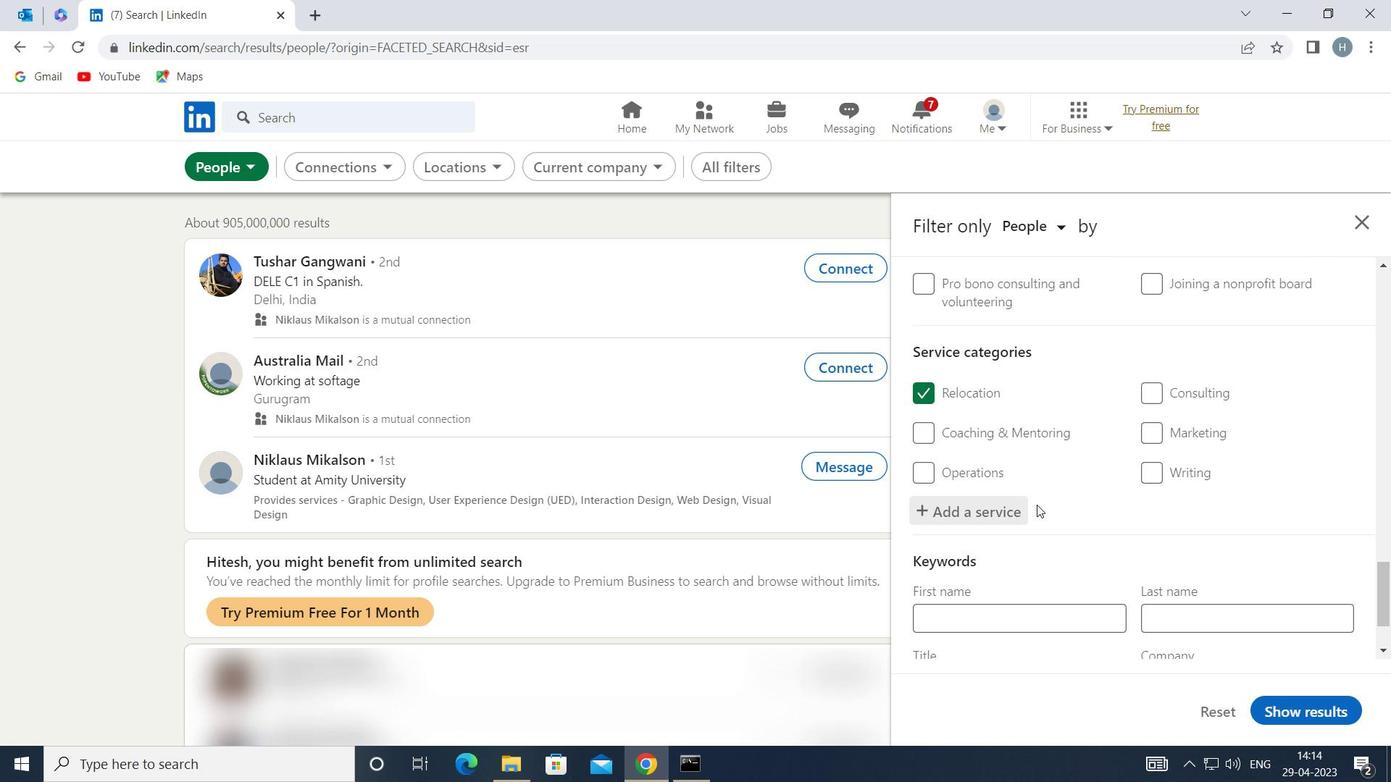 
Action: Mouse scrolled (1036, 508) with delta (0, 0)
Screenshot: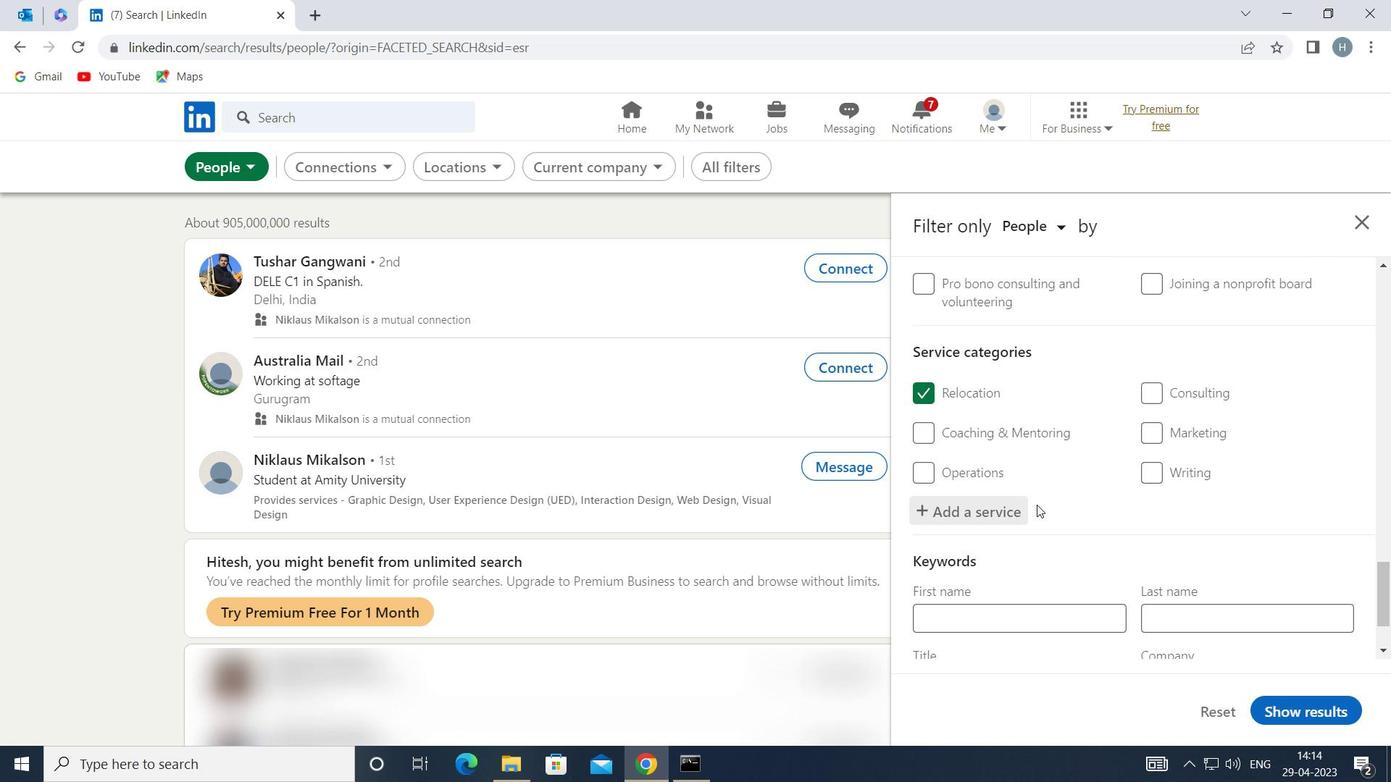
Action: Mouse scrolled (1036, 508) with delta (0, 0)
Screenshot: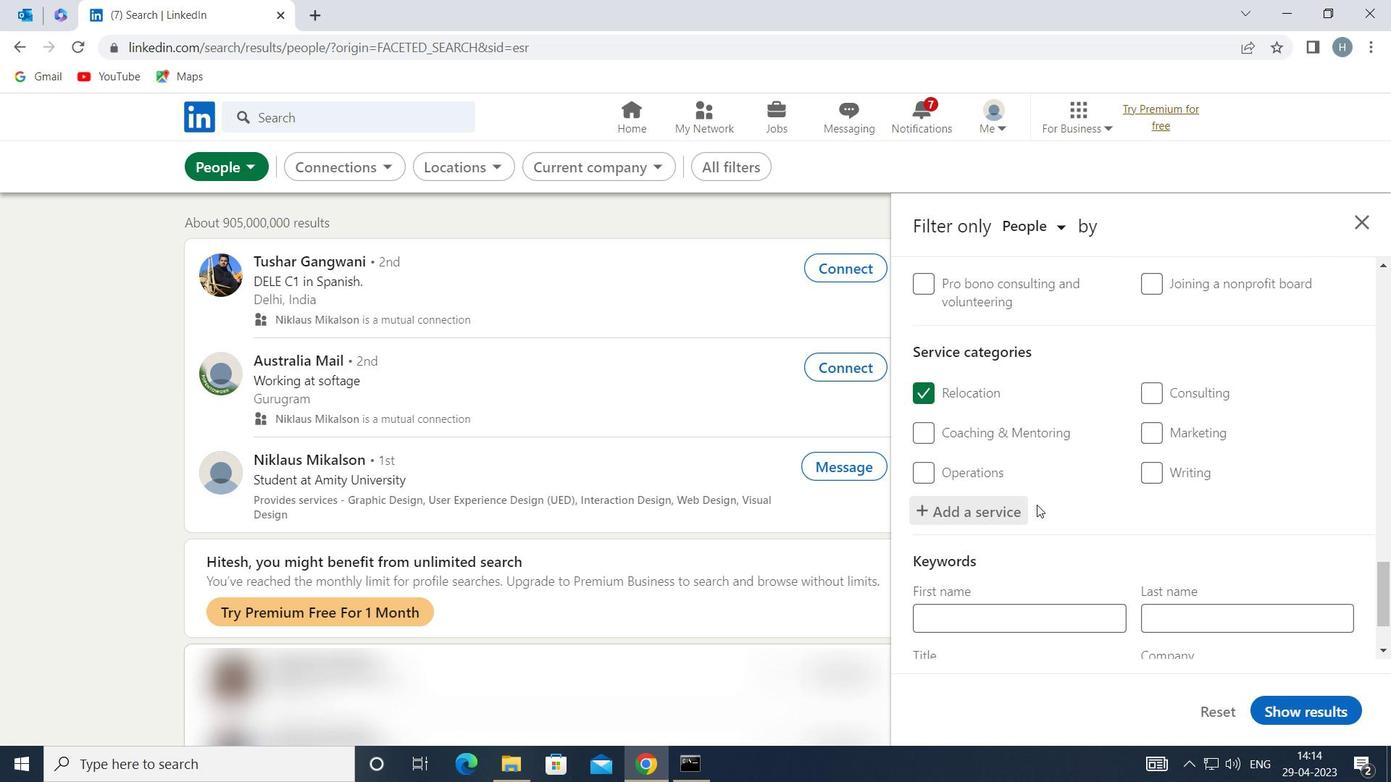 
Action: Mouse moved to (1049, 573)
Screenshot: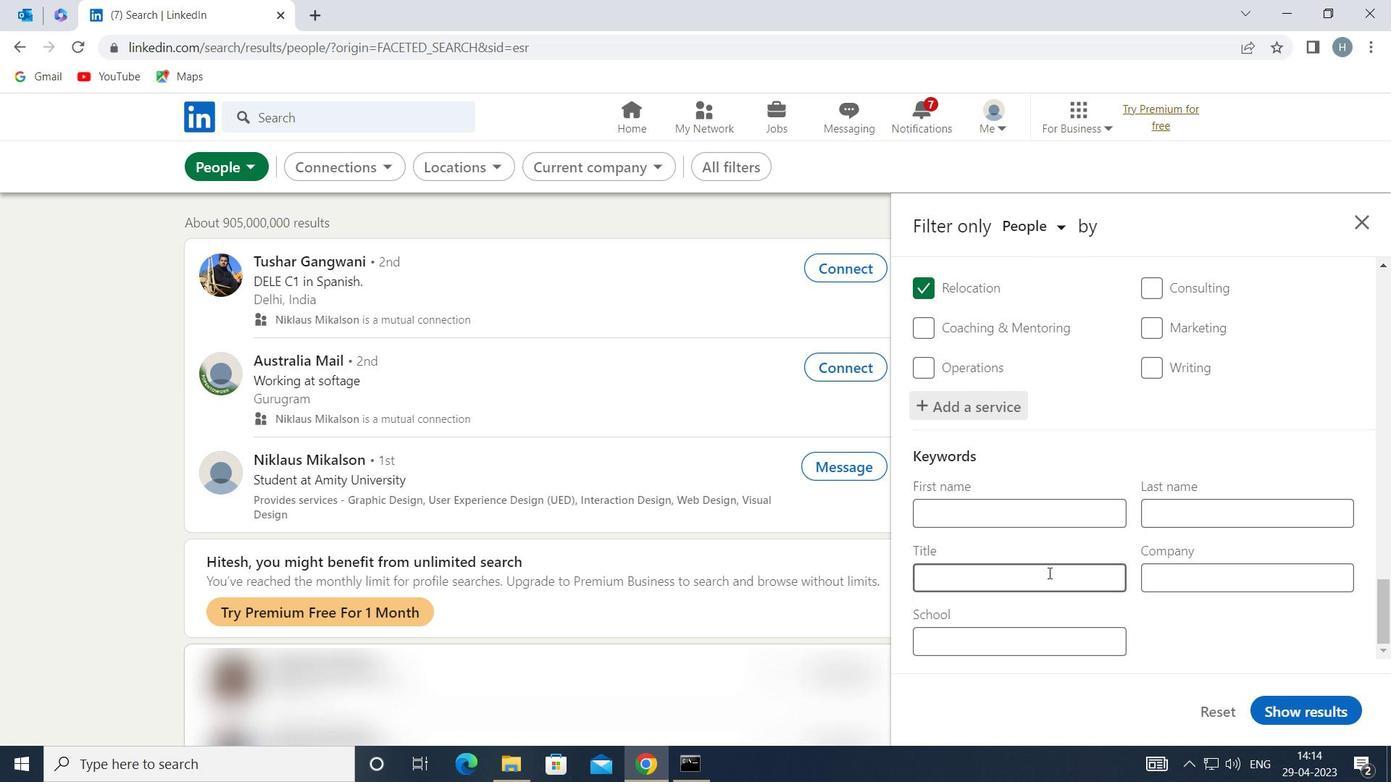 
Action: Mouse pressed left at (1049, 573)
Screenshot: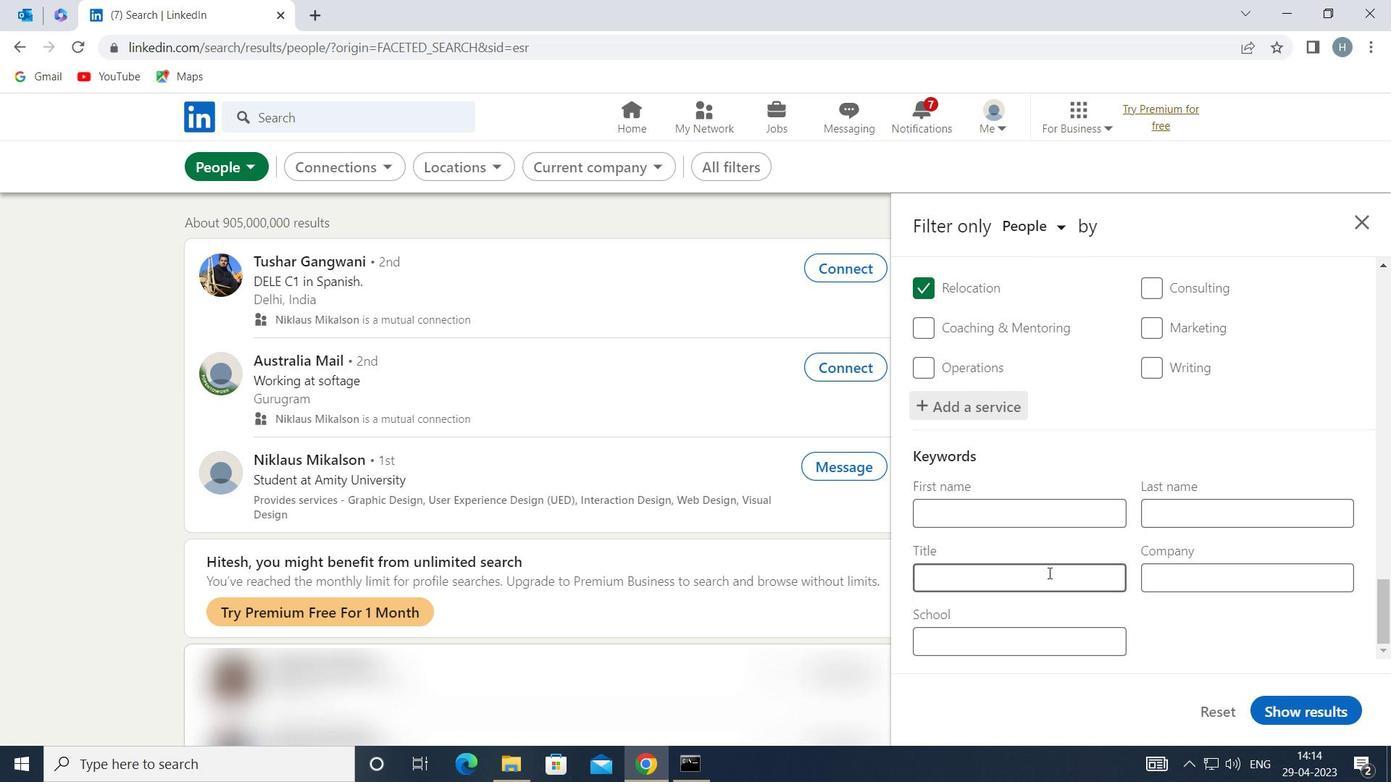 
Action: Mouse moved to (1046, 569)
Screenshot: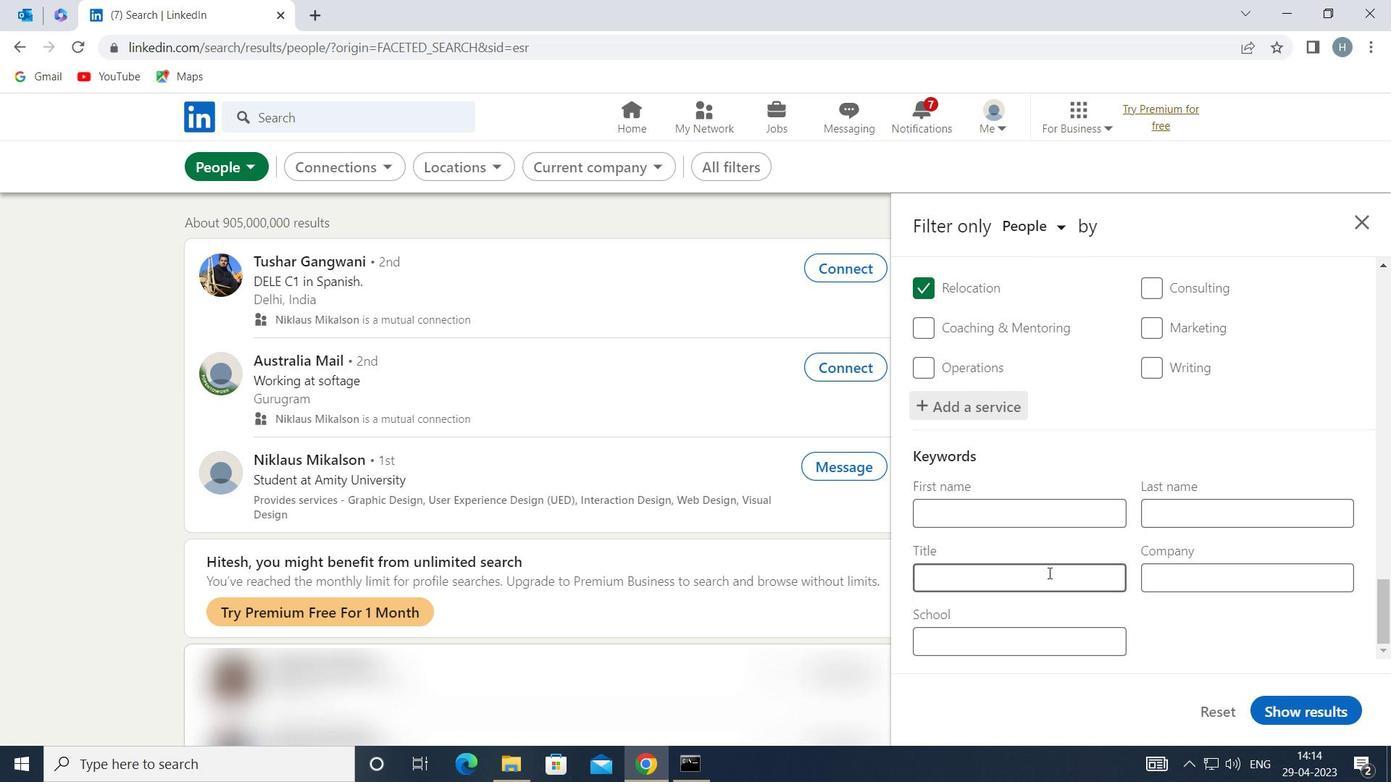 
Action: Key pressed <Key.shift><Key.shift><Key.shift><Key.shift><Key.shift><Key.shift>UPS<Key.space><Key.shift><Key.shift><Key.shift><Key.shift><Key.shift><Key.shift><Key.shift><Key.shift><Key.shift><Key.shift><Key.shift><Key.shift><Key.shift><Key.shift><Key.shift><Key.shift><Key.shift><Key.shift><Key.shift><Key.shift><Key.shift><Key.shift><Key.shift><Key.shift><Key.shift><Key.shift><Key.shift><Key.shift><Key.shift>DRIVER
Screenshot: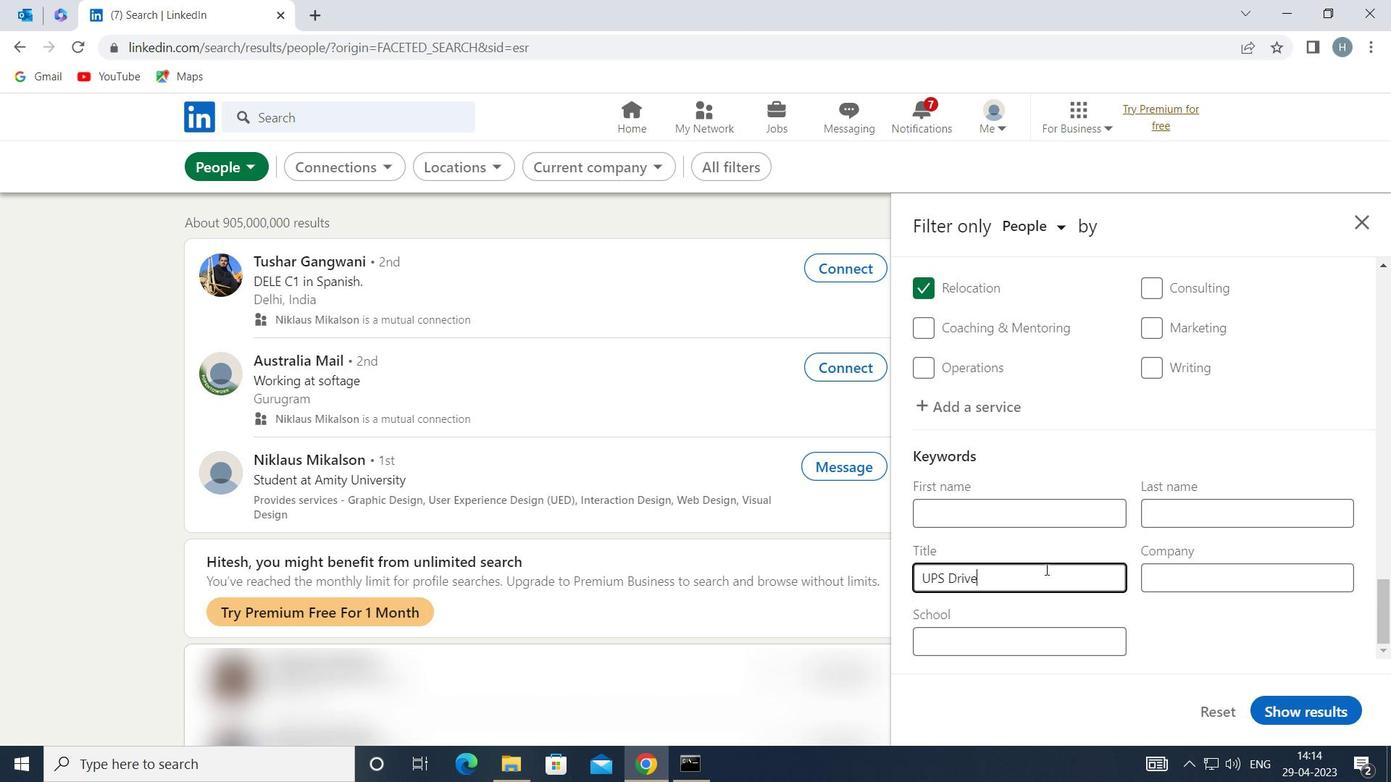 
Action: Mouse moved to (1292, 712)
Screenshot: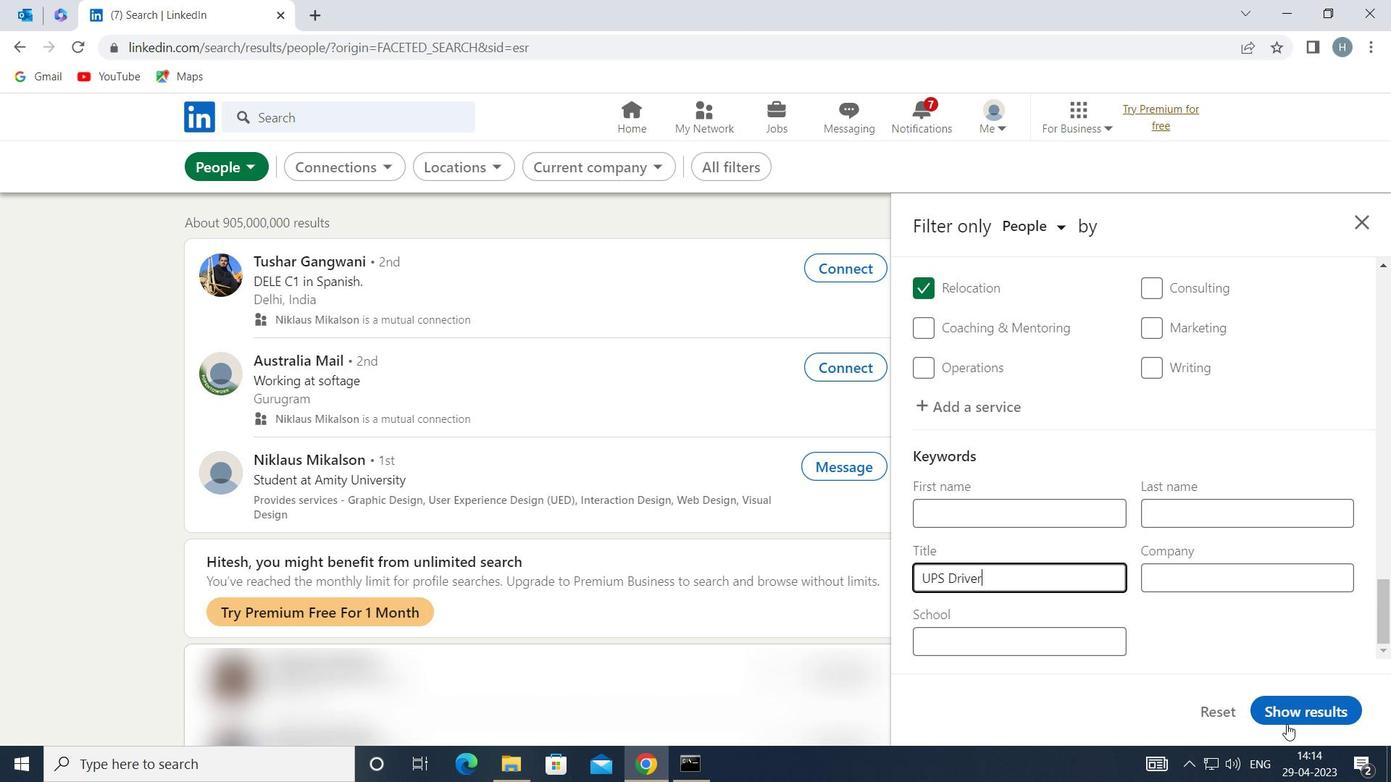 
Action: Mouse pressed left at (1292, 712)
Screenshot: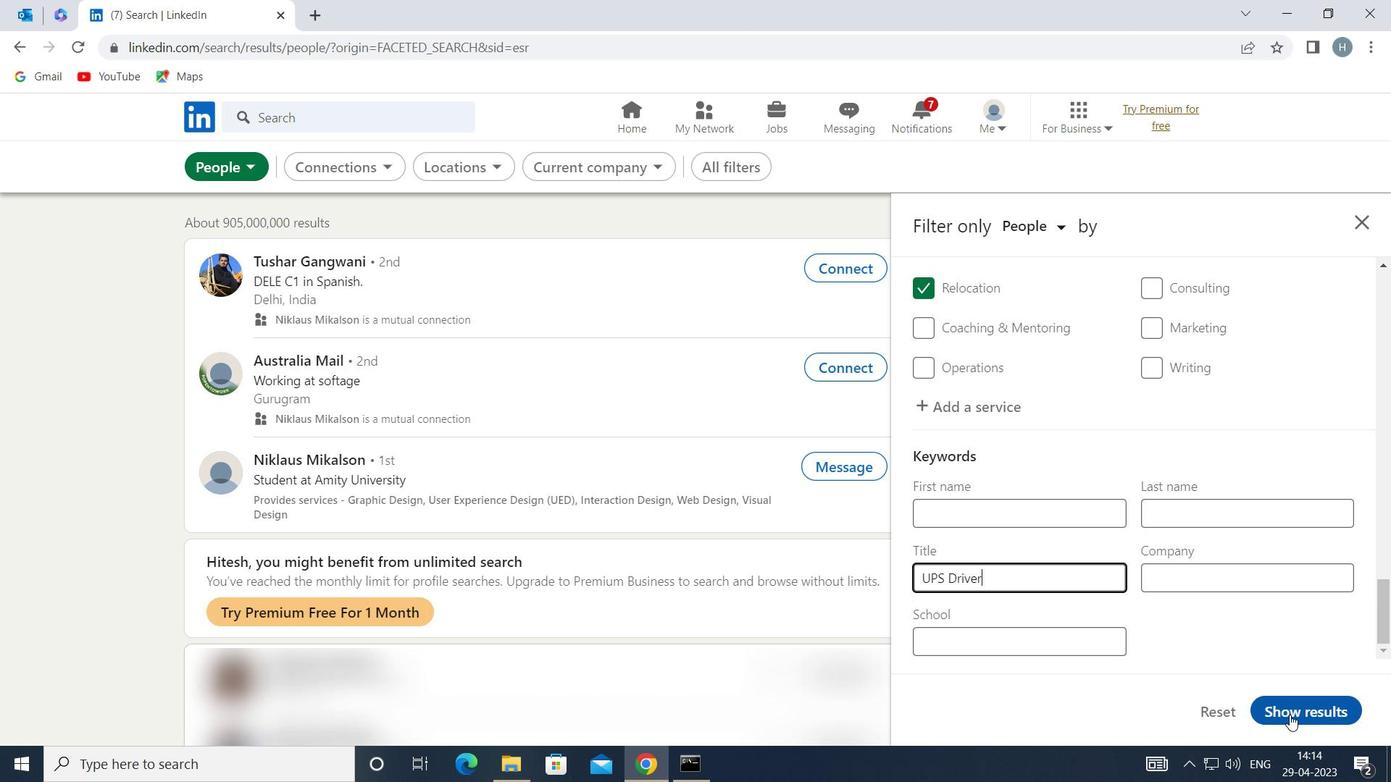 
Action: Mouse moved to (1068, 460)
Screenshot: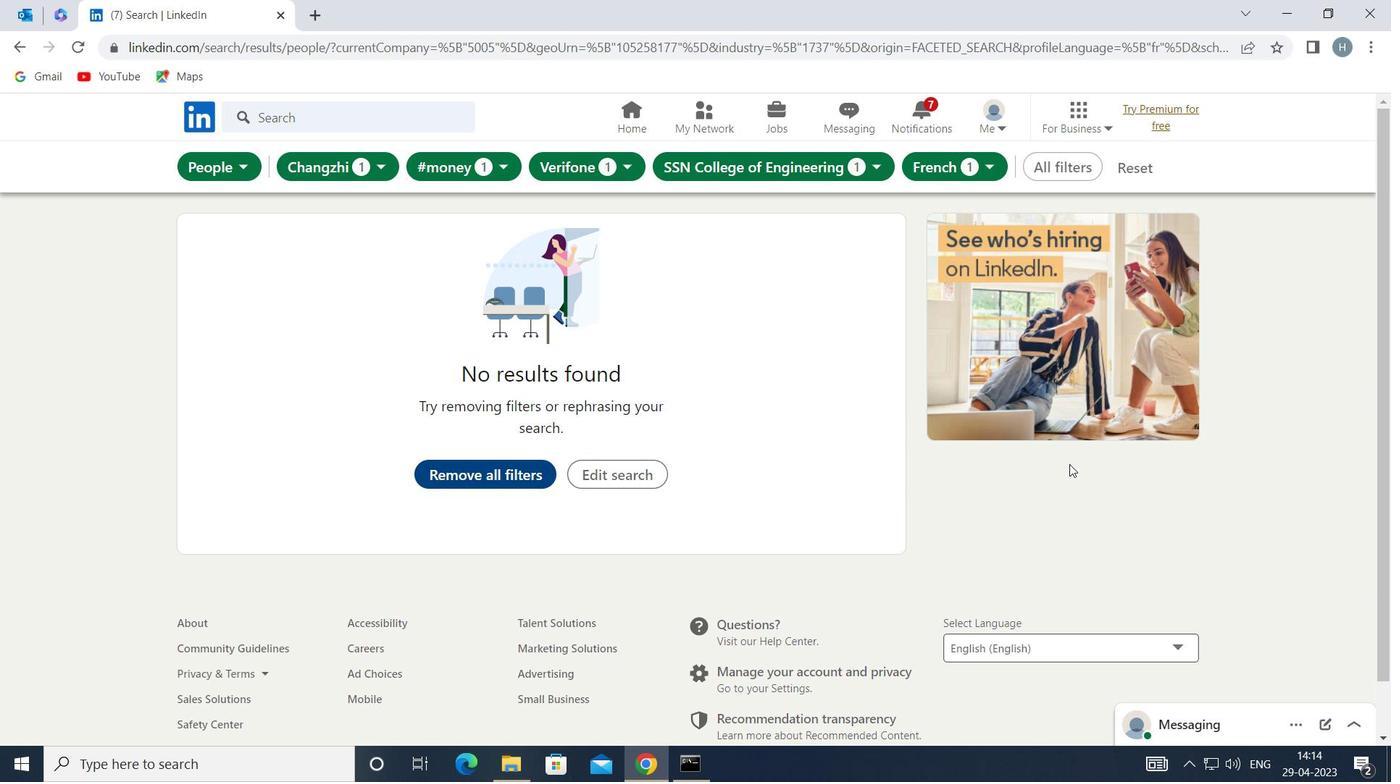 
